 Task: Open a blank google sheet and write heading  Make a employee details data  Add 10 employee name:-  'Ethan Reynolds, Olivia Thompson, Benjamin Martinez, Emma Davis, Alexander Mitchell, Ava Rodriguez, Daniel Anderson, Mia Lewis, Christopher Scott, Sophia Harris.' in February Last week sales are  1000 to 1010. Department:-  Sales, HR, Finance,  Marketing,  IT,  Operations, Finance, HR, Sales, Marketing. Position:-  Sales Manager, HR Manager, Accountant, Marketing Specialist, IT Specialist, Operations Manager, Financial Analyst, HR Assistant, Sales Representative, Marketing Assistant.Salary (USD):-  5000,4500,4000, 3800, 4200, 5200, 3800, 2800, 3200, 2500.Start Date:-  1/15/2020,7/1/2019, 3/10/2021,2/5/2022, 11/30/2018,6/15/2020, 9/1/2021,4/20/2022, 2/10/2019,9/5/2020. Save page analysisDailySales_Analysis
Action: Mouse pressed left at (199, 229)
Screenshot: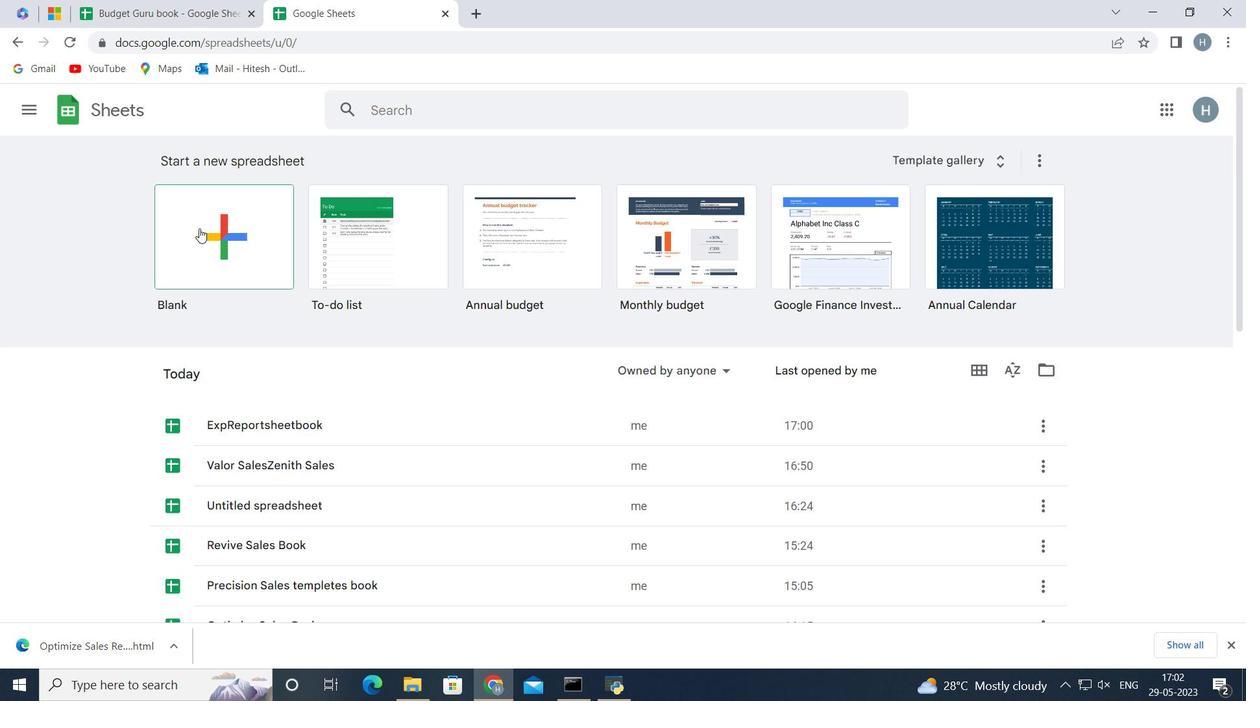 
Action: Mouse moved to (109, 229)
Screenshot: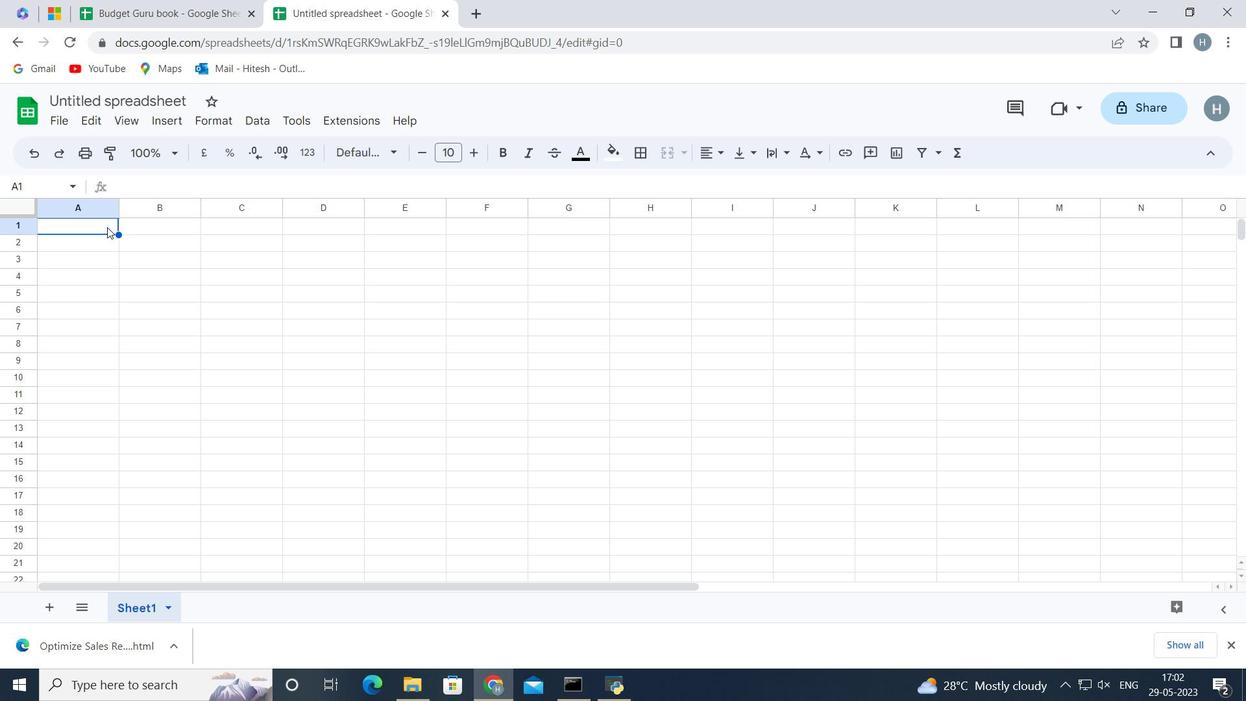 
Action: Mouse pressed left at (109, 229)
Screenshot: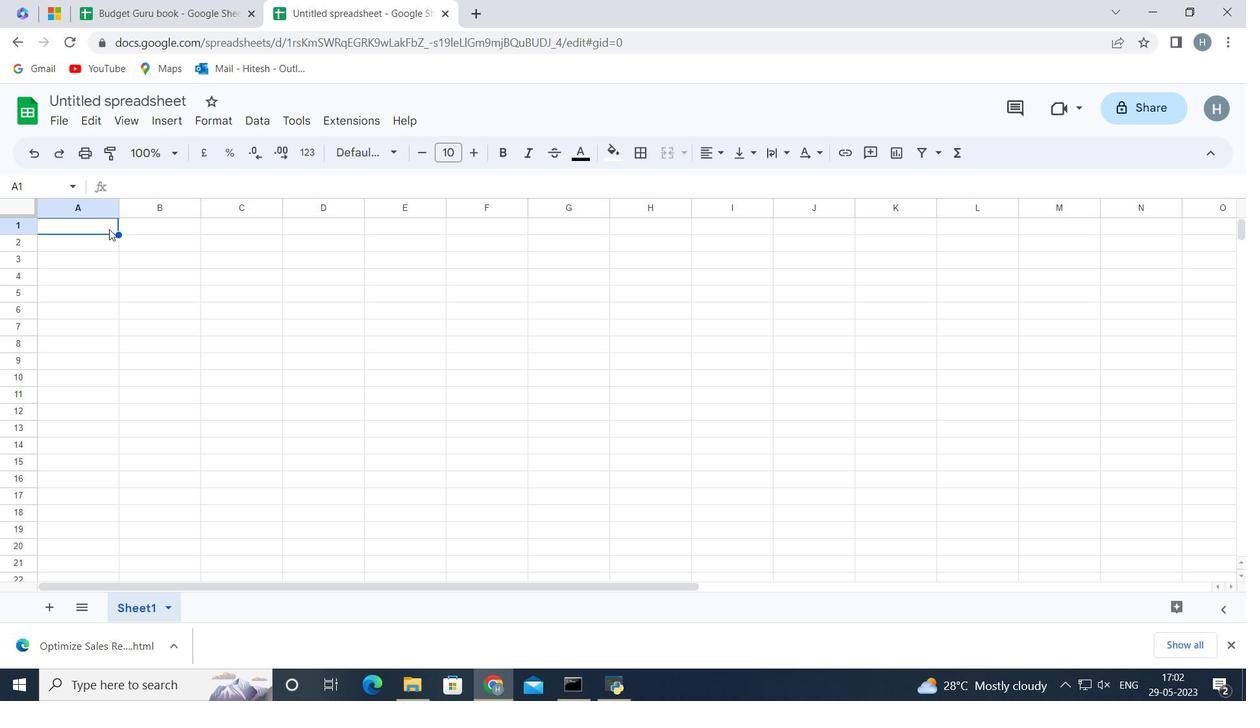 
Action: Mouse moved to (105, 234)
Screenshot: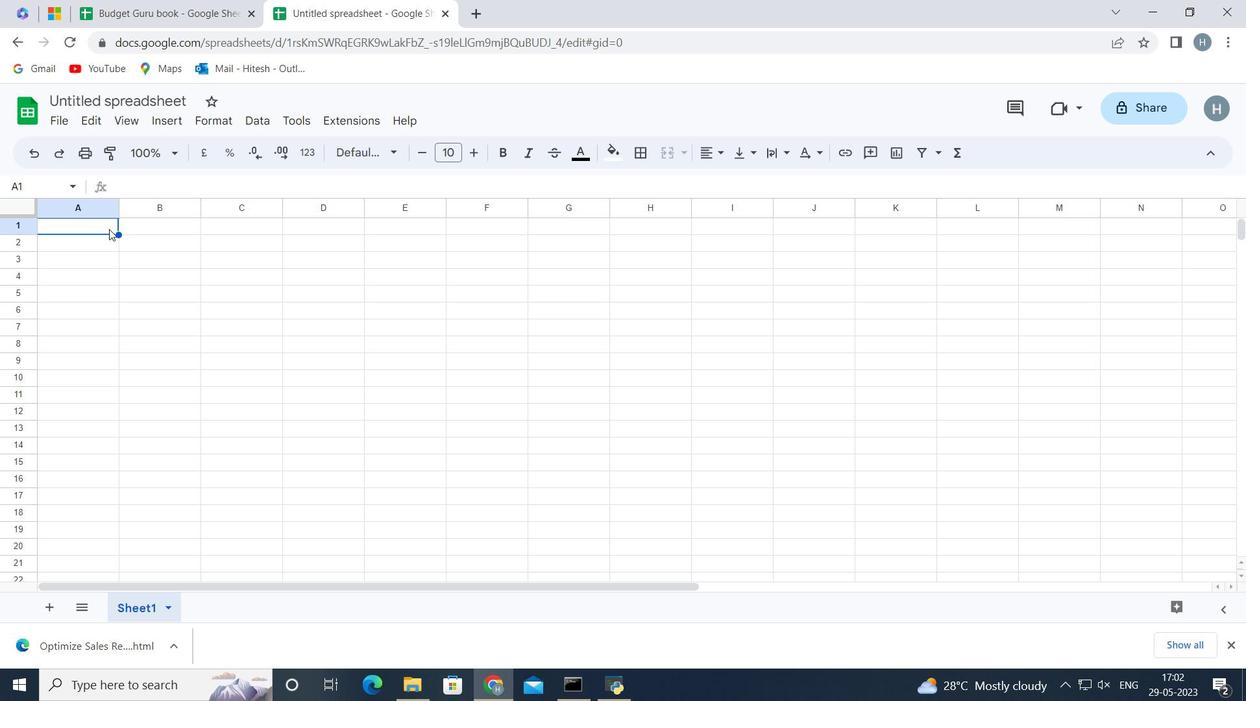 
Action: Key pressed <Key.shift>Make<Key.space>a<Key.space><Key.shift>Employee<Key.enter>
Screenshot: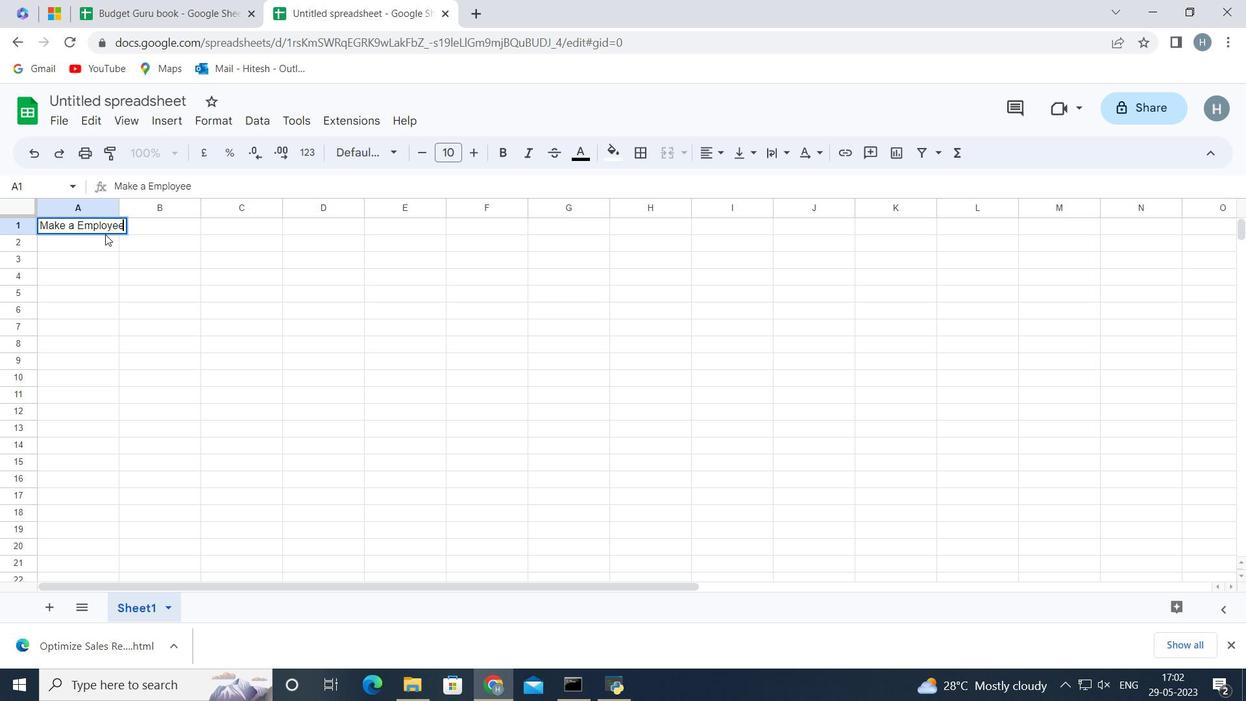 
Action: Mouse moved to (113, 226)
Screenshot: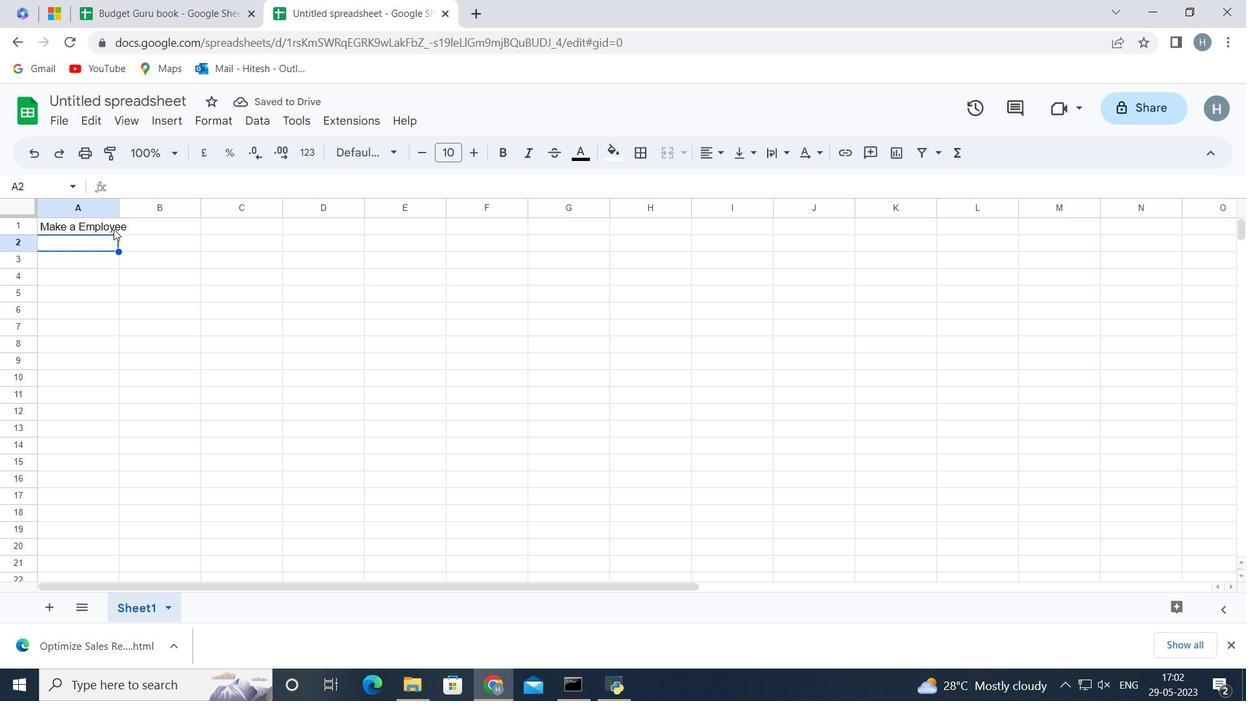 
Action: Mouse pressed left at (113, 226)
Screenshot: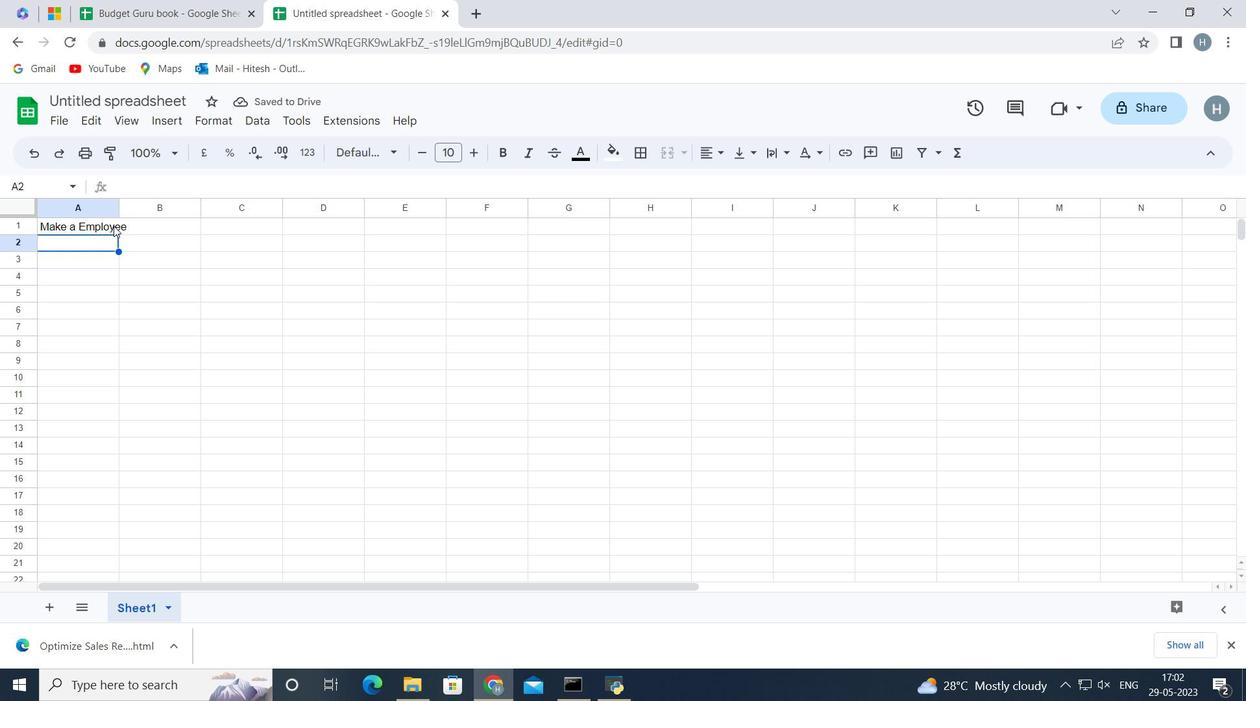 
Action: Mouse moved to (105, 244)
Screenshot: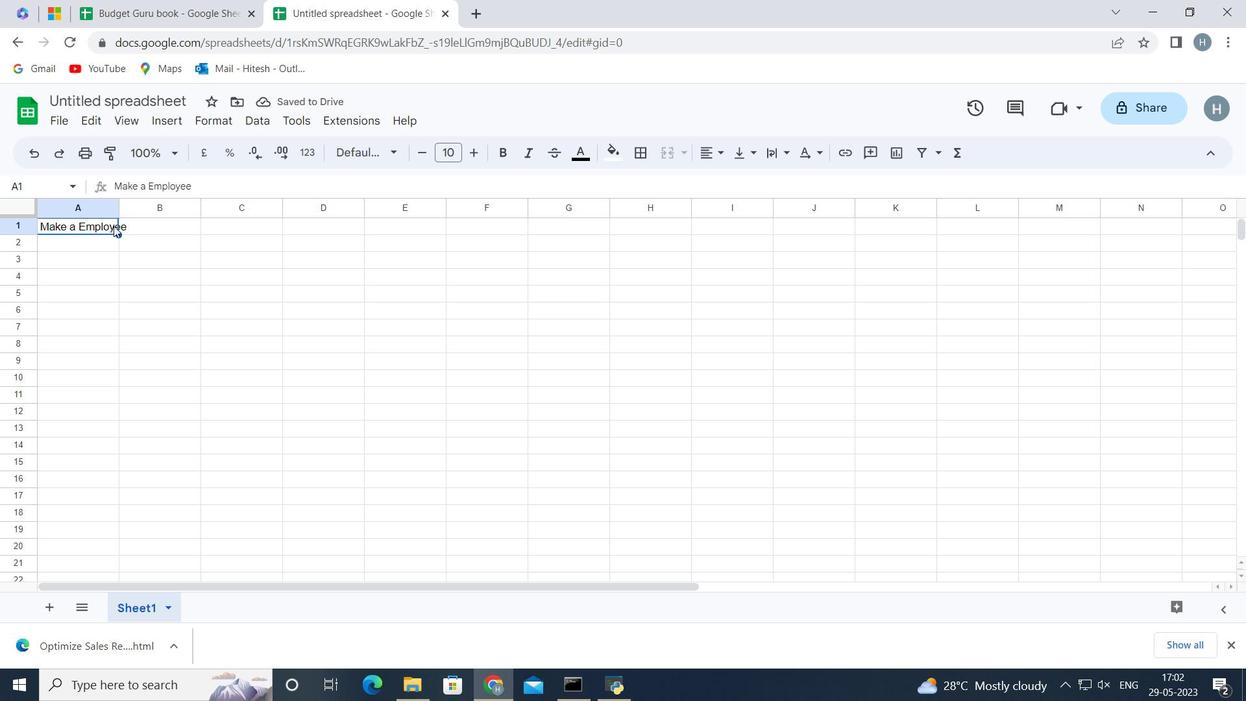 
Action: Mouse pressed left at (105, 244)
Screenshot: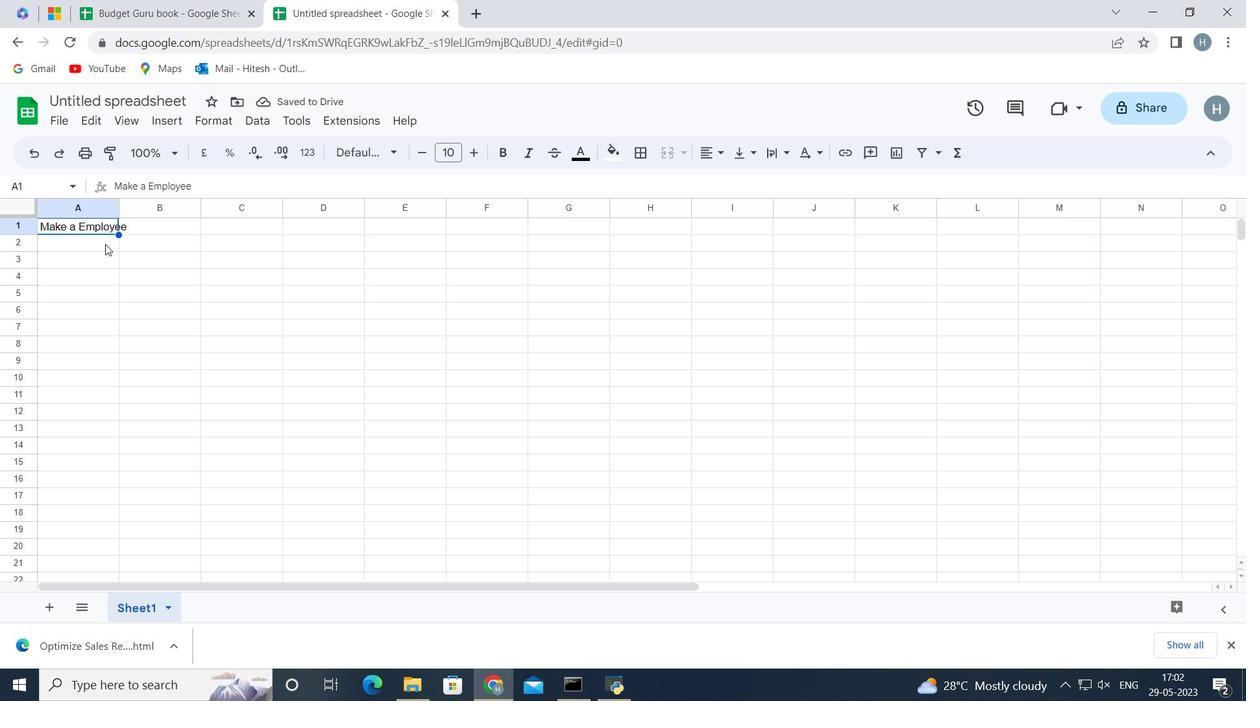 
Action: Key pressed <Key.shift>Name<Key.enter><Key.shift>Ethan<Key.space><Key.shift>Reynolds<Key.space><Key.enter><Key.shift_r>Olivia<Key.space><Key.shift>Thompson<Key.enter><Key.shift>Benjamin<Key.space><Key.shift_r>Martinez<Key.space><Key.enter><Key.shift>Emma<Key.space><Key.shift>Davis<Key.space><Key.enter><Key.shift>Alexander<Key.space><Key.shift_r><Key.shift_r><Key.shift_r>Mitchell<Key.enter><Key.shift>Ava<Key.space><Key.shift><Key.shift><Key.shift>Rodriguez<Key.space><Key.enter><Key.shift>Daniel<Key.space><Key.shift>Anderson<Key.space><Key.enter><Key.shift_r><Key.shift_r><Key.shift_r>Mia<Key.space><Key.shift_r>Lewis<Key.space><Key.enter><Key.shift>Christo[<Key.backspace>pher<Key.space><Key.shift>Scott<Key.space><Key.enter><Key.shift>Sophia<Key.space><Key.shift>Harris<Key.enter>
Screenshot: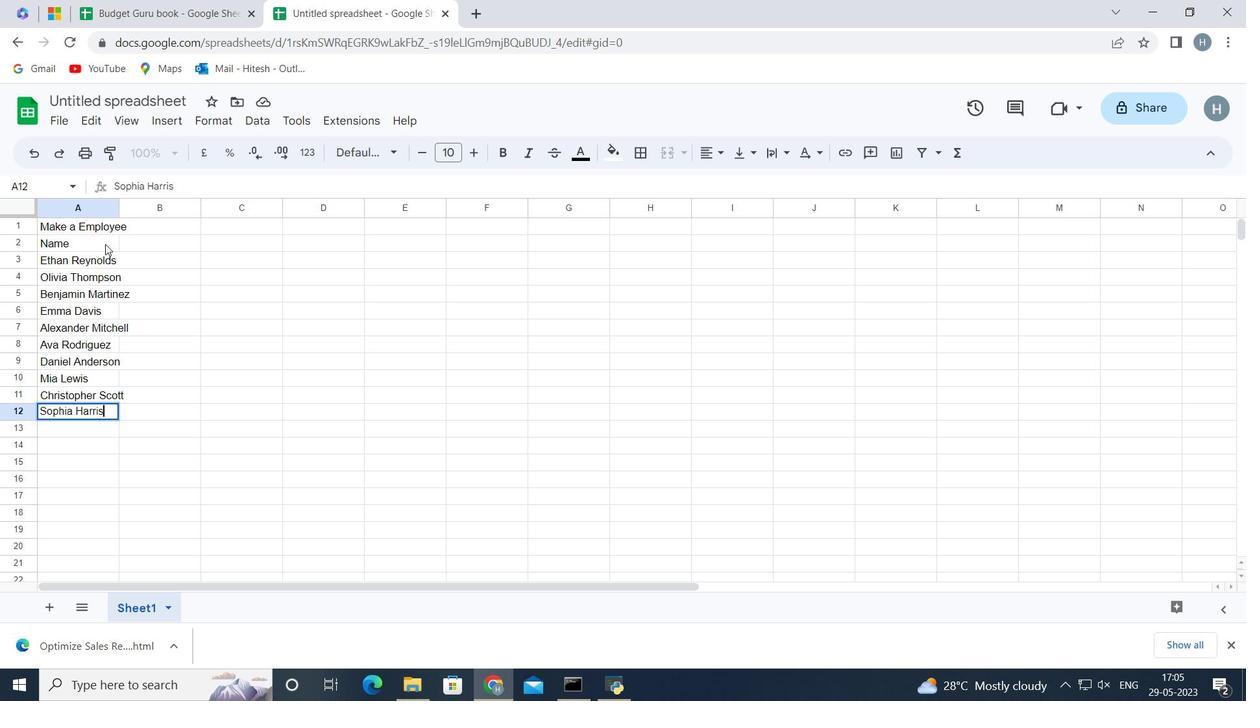 
Action: Mouse moved to (164, 244)
Screenshot: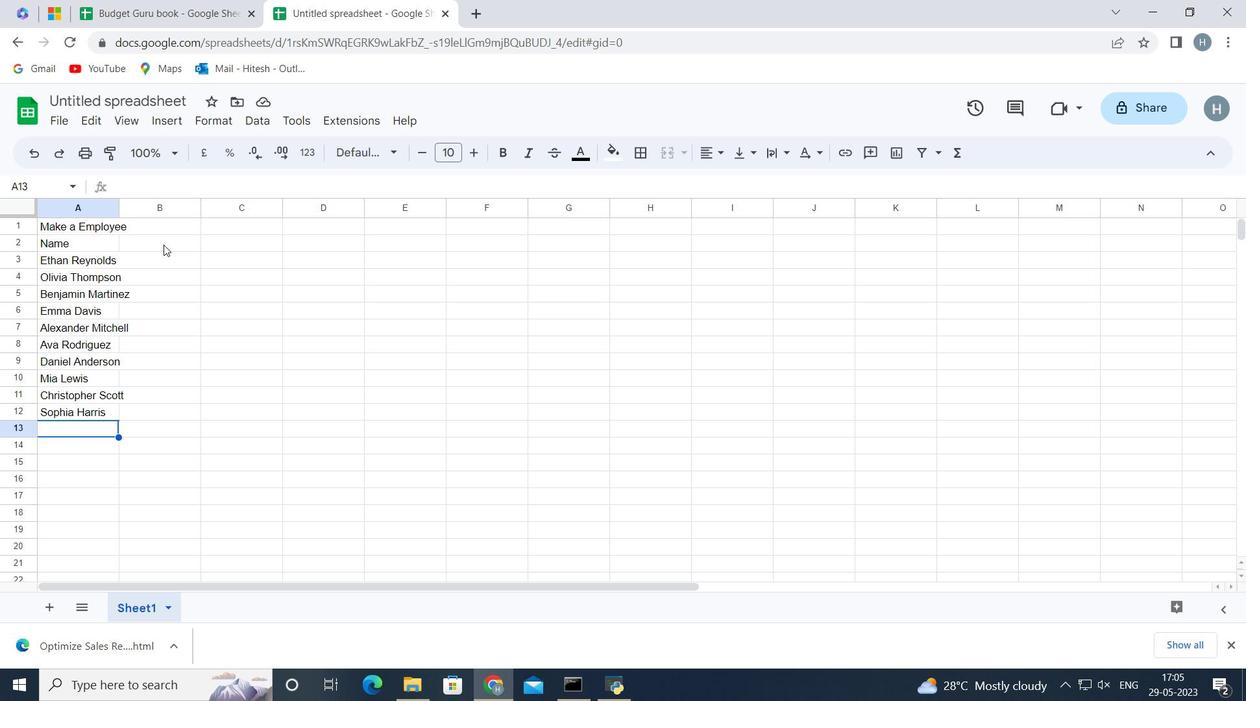
Action: Mouse pressed left at (164, 244)
Screenshot: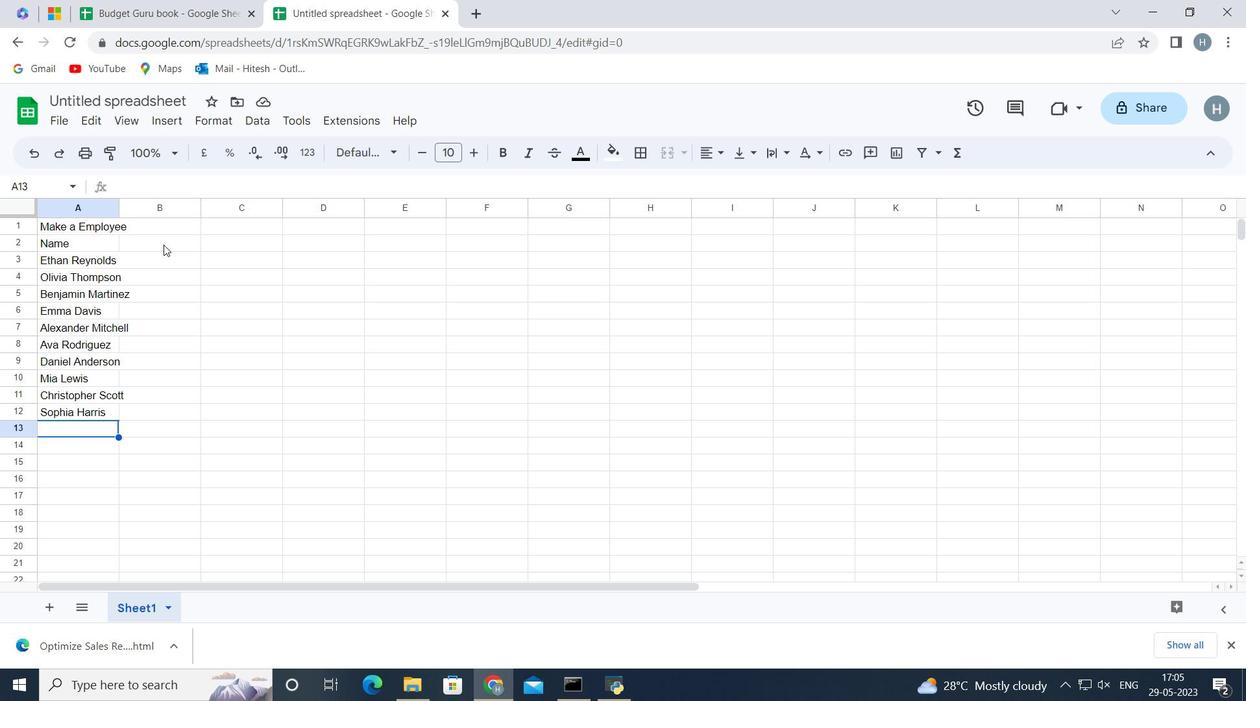 
Action: Mouse moved to (166, 245)
Screenshot: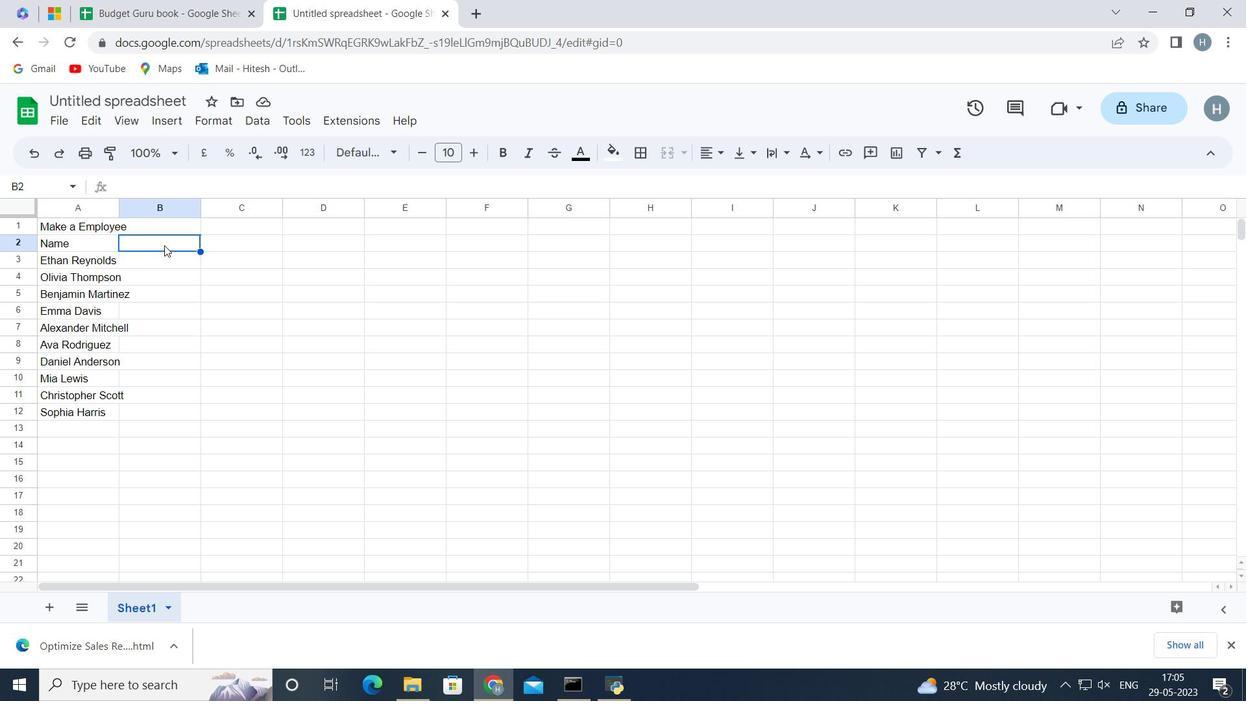 
Action: Key pressed <Key.shift><Key.shift><Key.shift><Key.shift><Key.shift><Key.shift><Key.shift><Key.shift><Key.shift><Key.shift><Key.shift><Key.shift><Key.shift><Key.shift><Key.shift><Key.shift><Key.shift><Key.shift><Key.shift><Key.shift><Key.shift><Key.shift><Key.shift><Key.shift><Key.shift><Key.shift><Key.shift><Key.shift><Key.shift><Key.shift><Key.shift><Key.shift><Key.shift><Key.shift><Key.shift><Key.shift><Key.shift><Key.shift><Key.shift><Key.shift><Key.shift><Key.shift><Key.shift><Key.shift><Key.shift><Key.shift><Key.shift><Key.shift><Key.shift><Key.shift><Key.shift><Key.shift><Key.shift><Key.shift><Key.shift><Key.shift><Key.shift><Key.shift><Key.shift><Key.shift><Key.shift><Key.shift><Key.shift><Key.shift><Key.shift><Key.shift><Key.shift><Key.shift><Key.shift><Key.shift><Key.shift><Key.shift><Key.shift><Key.shift><Key.shift><Key.shift><Key.shift><Key.shift><Key.shift><Key.shift><Key.shift><Key.shift><Key.shift><Key.shift><Key.shift><Key.shift><Key.shift><Key.shift><Key.shift><Key.shift><Key.shift><Key.shift><Key.shift><Key.shift><Key.shift><Key.shift><Key.shift>
Screenshot: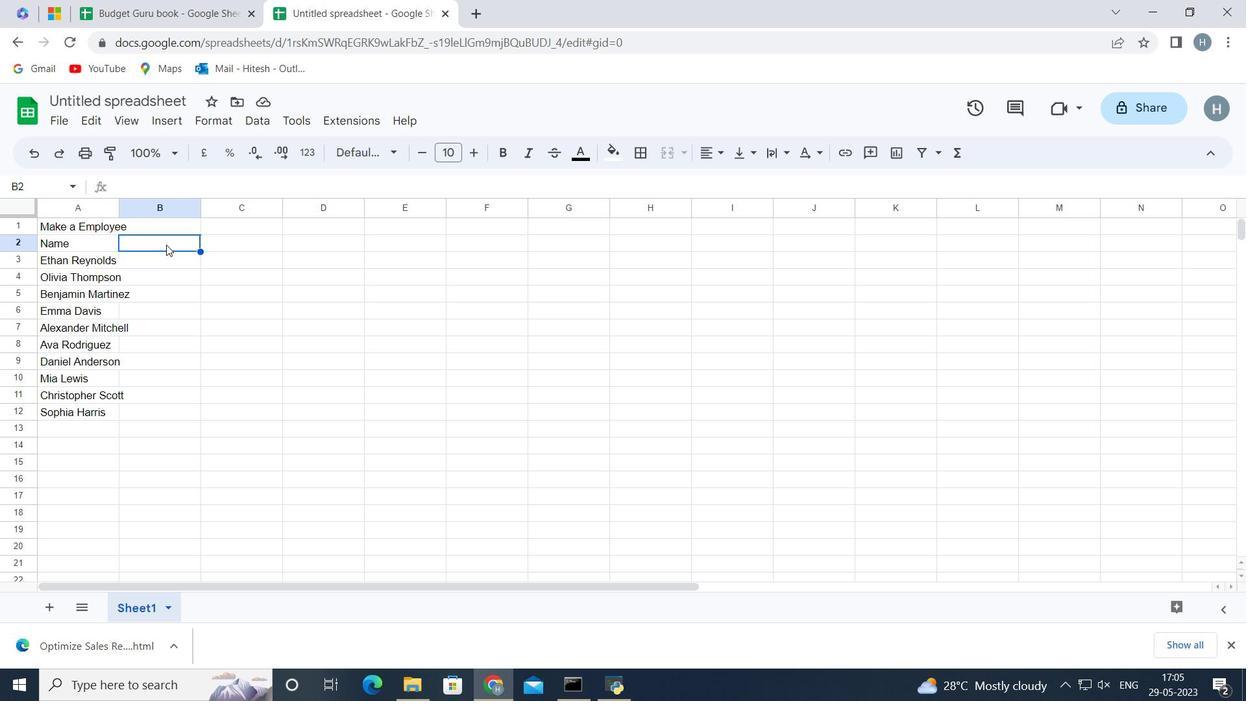 
Action: Mouse moved to (237, 218)
Screenshot: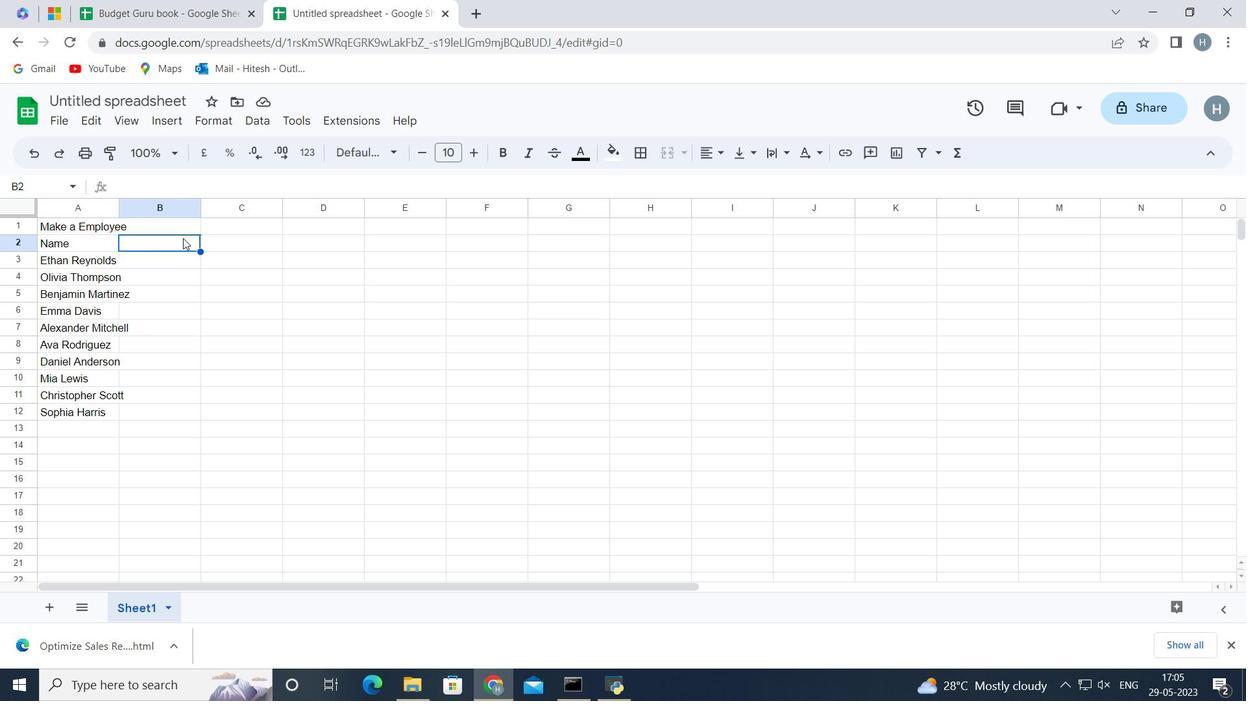 
Action: Key pressed <Key.shift>
Screenshot: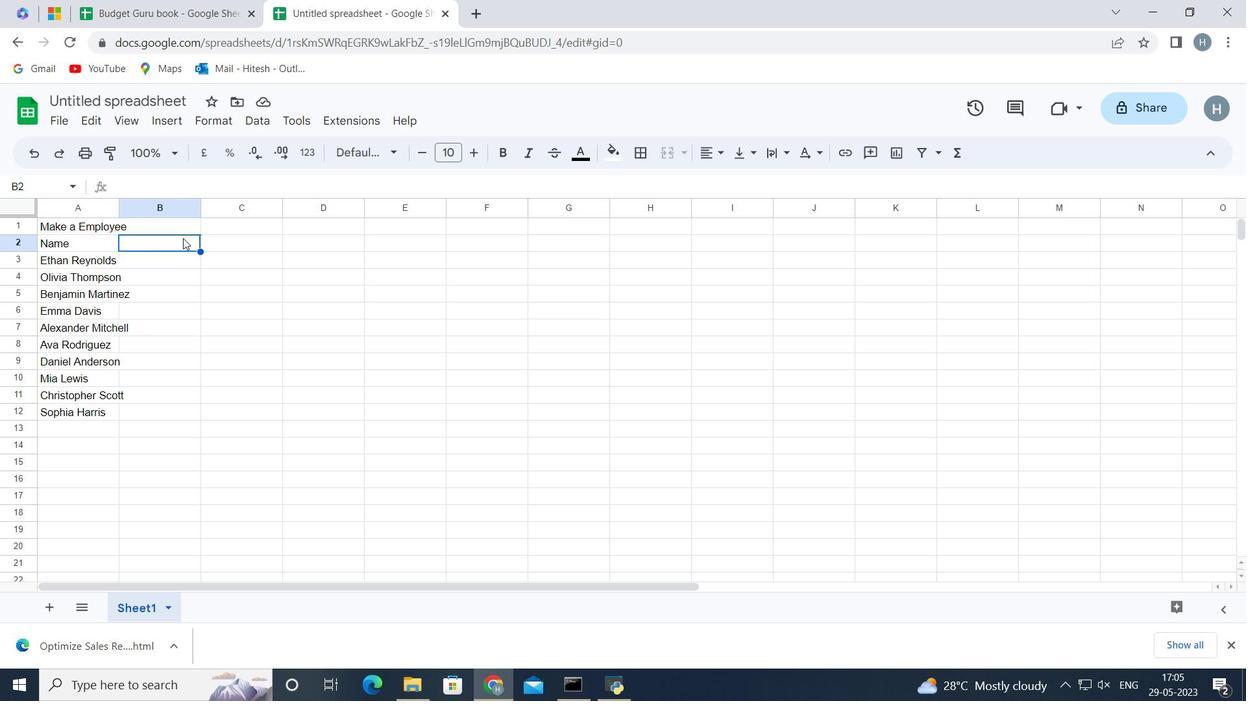
Action: Mouse moved to (263, 210)
Screenshot: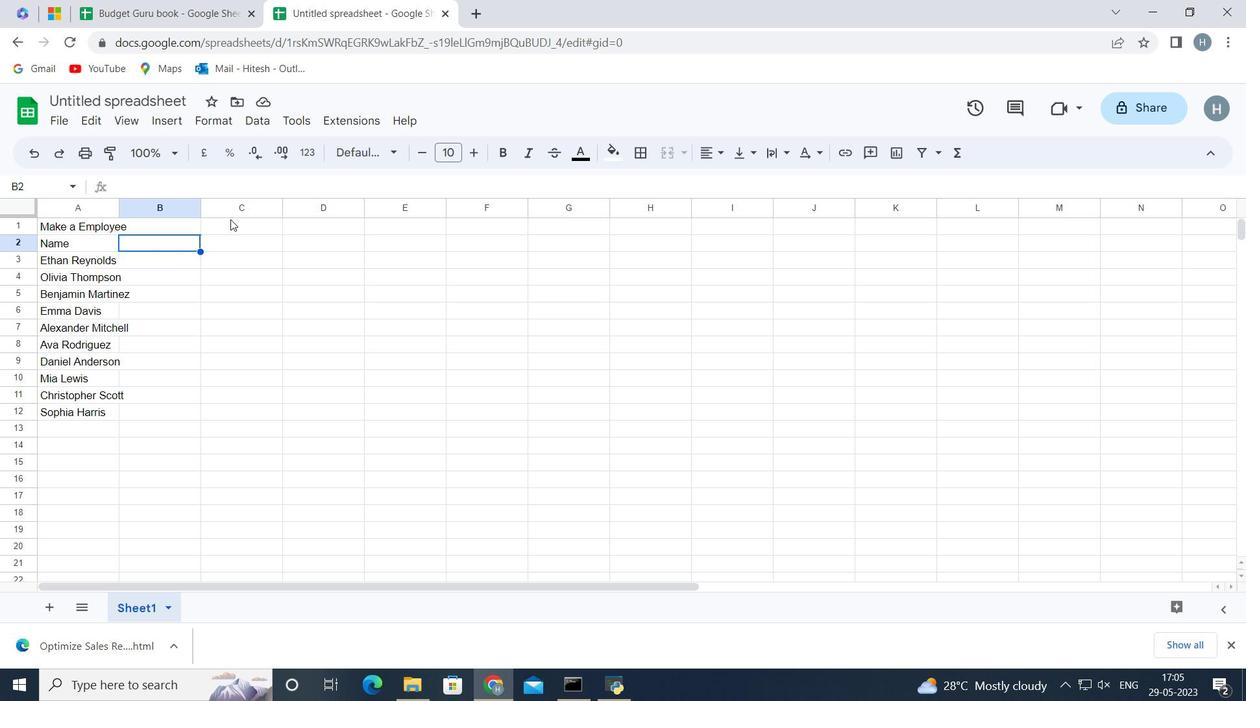 
Action: Key pressed <Key.shift><Key.shift><Key.shift><Key.shift><Key.shift><Key.shift><Key.shift><Key.shift><Key.shift><Key.shift><Key.shift><Key.shift><Key.shift><Key.shift><Key.shift><Key.shift><Key.shift><Key.shift><Key.shift><Key.shift><Key.shift><Key.shift><Key.shift><Key.shift><Key.shift><Key.shift><Key.shift><Key.shift><Key.shift><Key.shift><Key.shift><Key.shift><Key.shift><Key.shift><Key.shift><Key.shift><Key.shift><Key.shift><Key.shift><Key.shift><Key.shift><Key.shift><Key.shift><Key.shift><Key.shift><Key.shift><Key.shift><Key.shift><Key.shift><Key.shift><Key.shift><Key.shift><Key.shift><Key.shift><Key.shift><Key.shift><Key.shift><Key.shift><Key.shift><Key.shift><Key.shift><Key.shift><Key.shift><Key.shift><Key.shift><Key.shift><Key.shift><Key.shift><Key.shift><Key.shift><Key.shift><Key.shift><Key.shift><Key.shift><Key.shift><Key.shift><Key.shift><Key.shift><Key.shift><Key.shift><Key.shift><Key.shift><Key.shift><Key.shift><Key.shift><Key.shift><Key.shift><Key.shift><Key.shift><Key.shift><Key.shift><Key.shift><Key.shift><Key.shift><Key.shift><Key.shift><Key.shift><Key.shift><Key.shift><Key.shift><Key.shift><Key.shift><Key.shift><Key.shift><Key.shift><Key.shift><Key.shift><Key.shift><Key.shift><Key.shift><Key.shift><Key.shift><Key.shift><Key.shift><Key.shift><Key.shift><Key.shift><Key.shift><Key.shift><Key.shift><Key.shift><Key.shift><Key.shift><Key.shift><Key.shift><Key.shift><Key.shift><Key.shift><Key.shift><Key.shift><Key.shift><Key.shift><Key.shift><Key.shift><Key.shift><Key.shift><Key.shift><Key.shift><Key.shift><Key.shift><Key.shift><Key.shift><Key.shift><Key.shift><Key.shift><Key.shift><Key.shift><Key.shift><Key.shift>
Screenshot: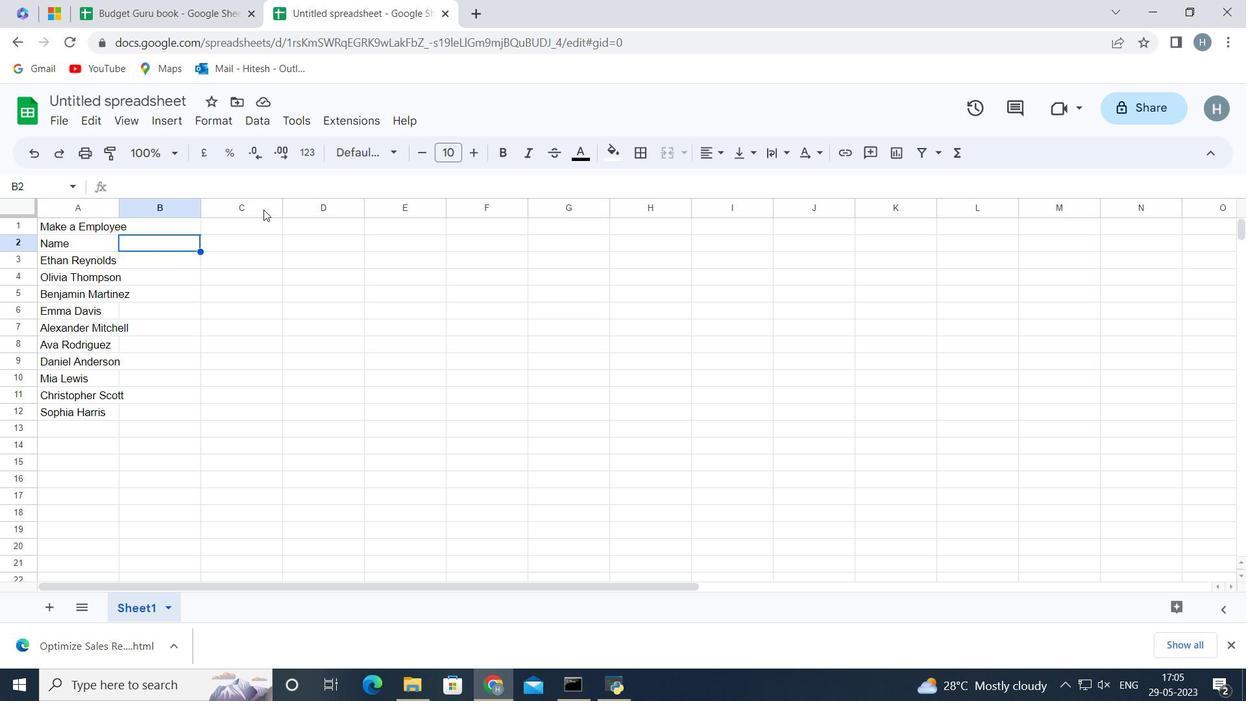 
Action: Mouse moved to (318, 192)
Screenshot: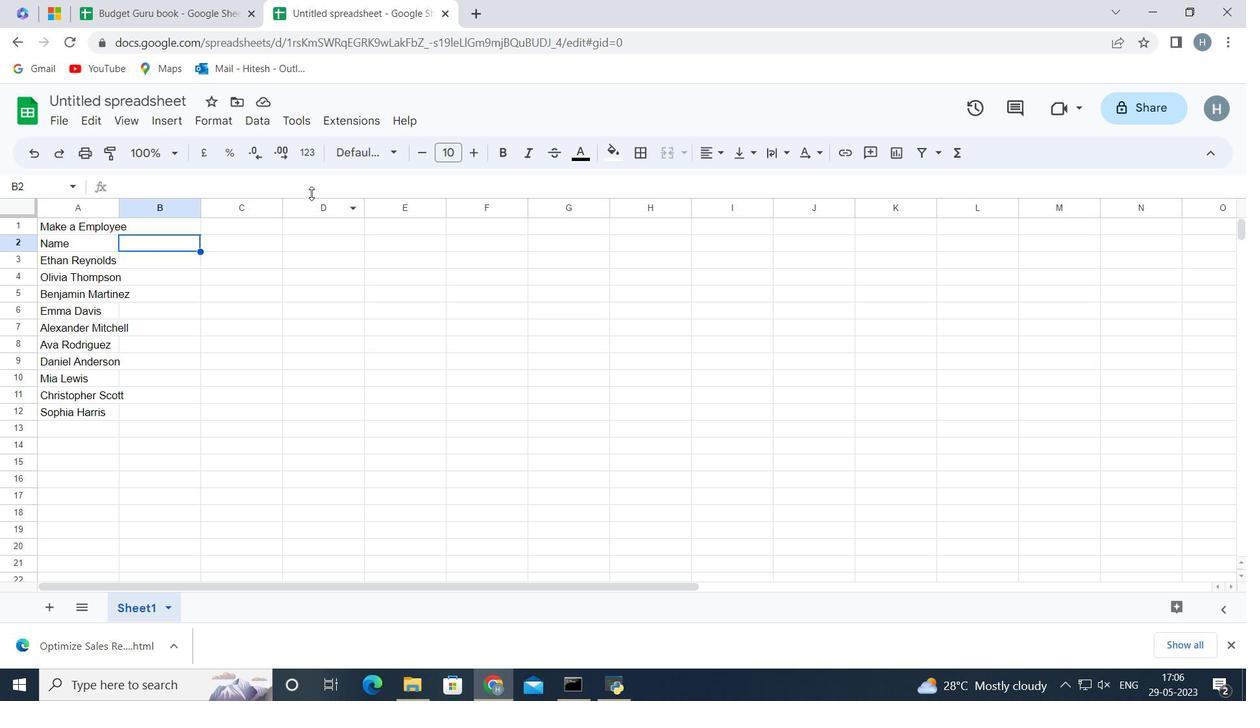
Action: Key pressed <Key.shift>Sales<Key.space><Key.left><Key.left><Key.left><Key.right>
Screenshot: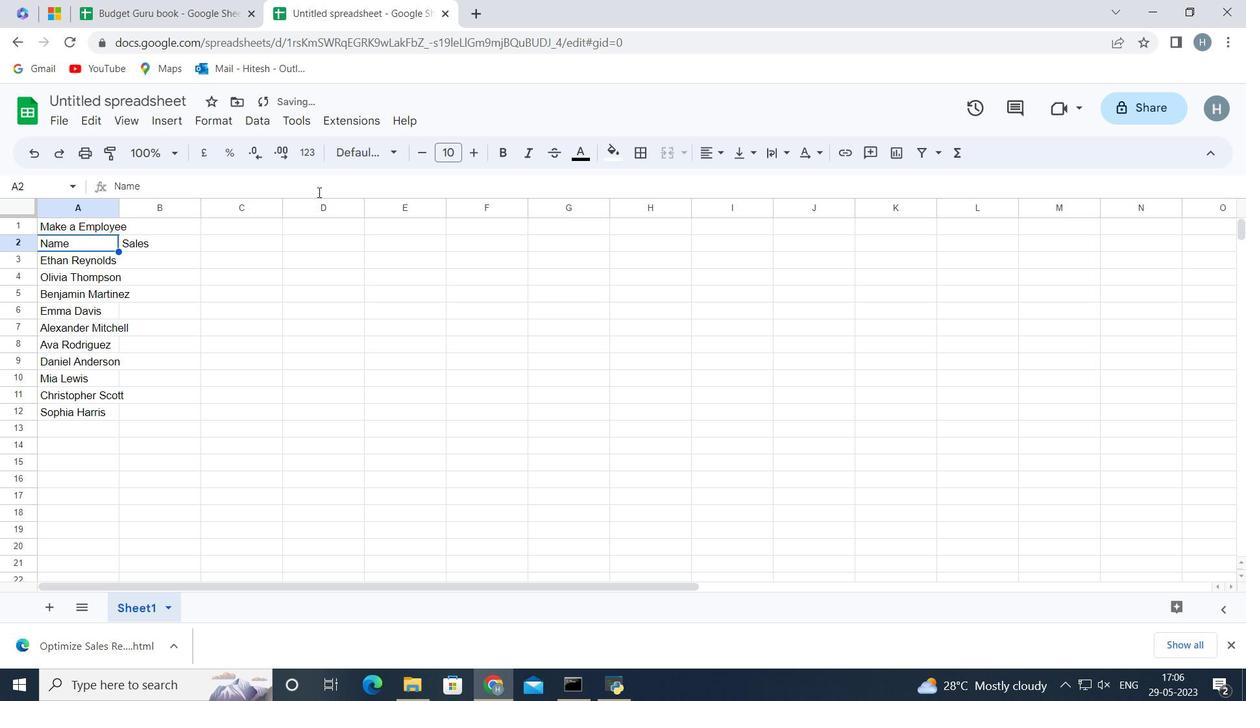 
Action: Mouse moved to (148, 184)
Screenshot: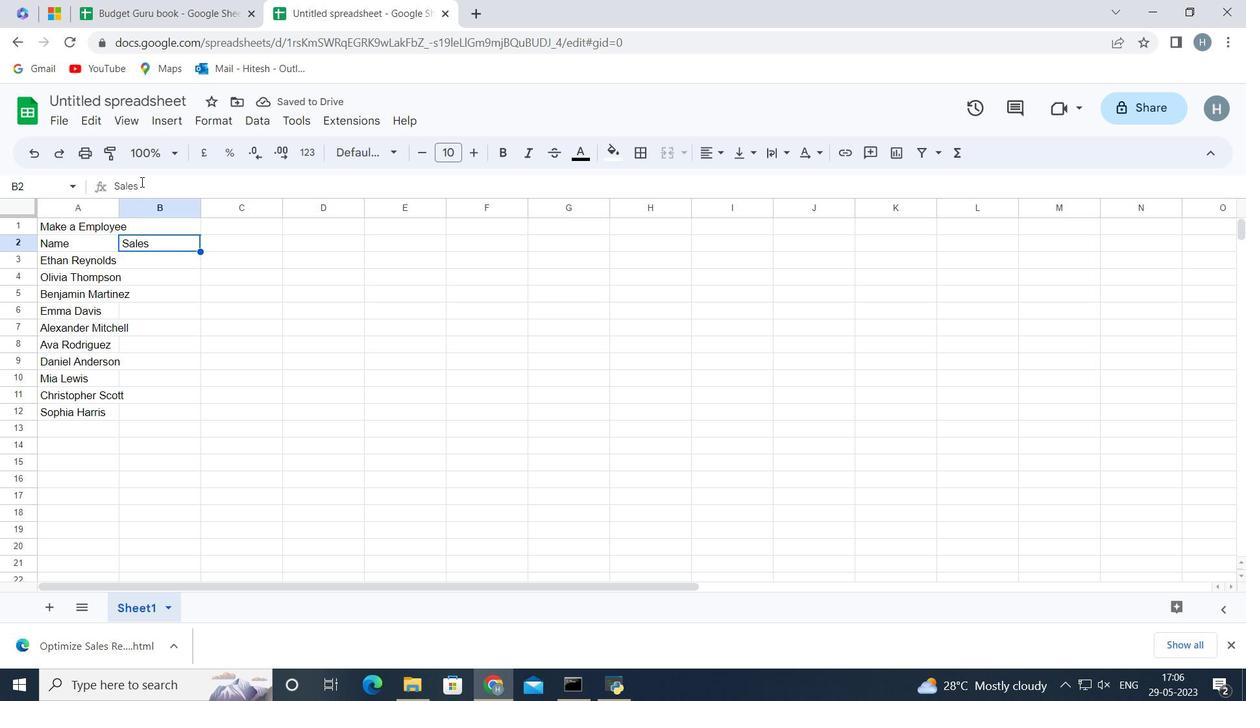 
Action: Mouse pressed left at (148, 184)
Screenshot: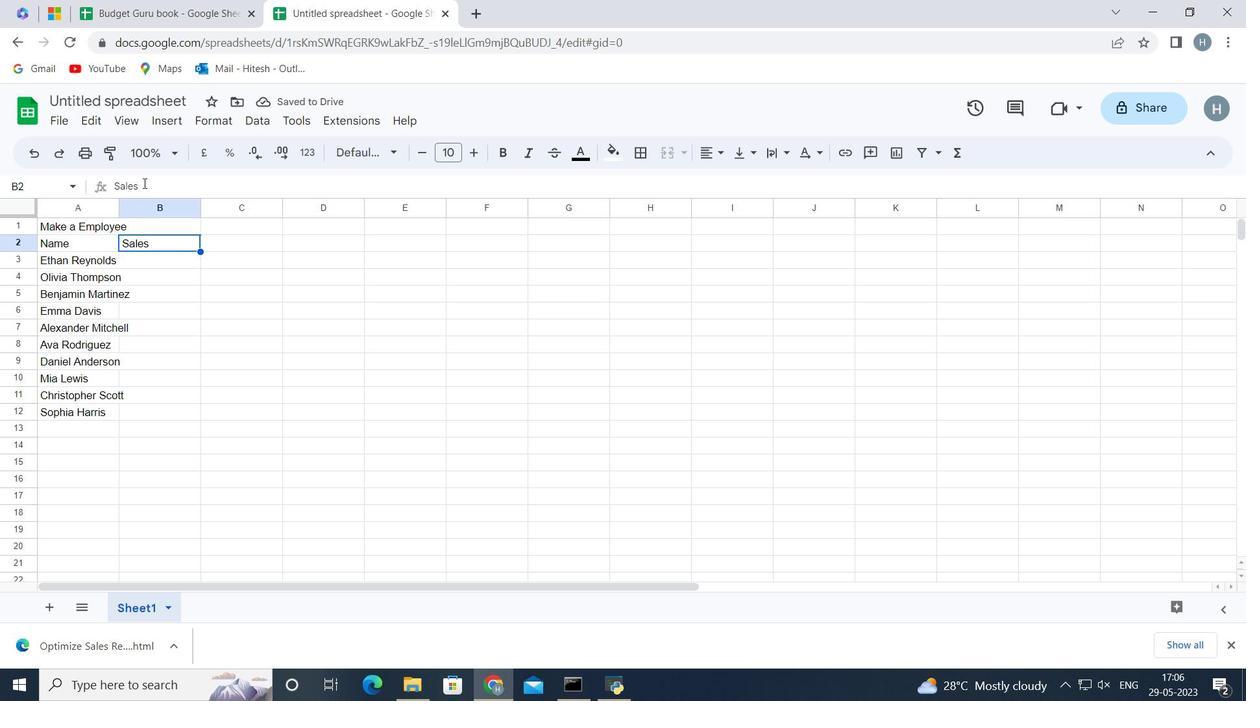 
Action: Key pressed <Key.left><Key.left><Key.left><Key.left><Key.left><Key.left><Key.left><Key.shift>February<Key.space>last<Key.space>week<Key.space><Key.enter>
Screenshot: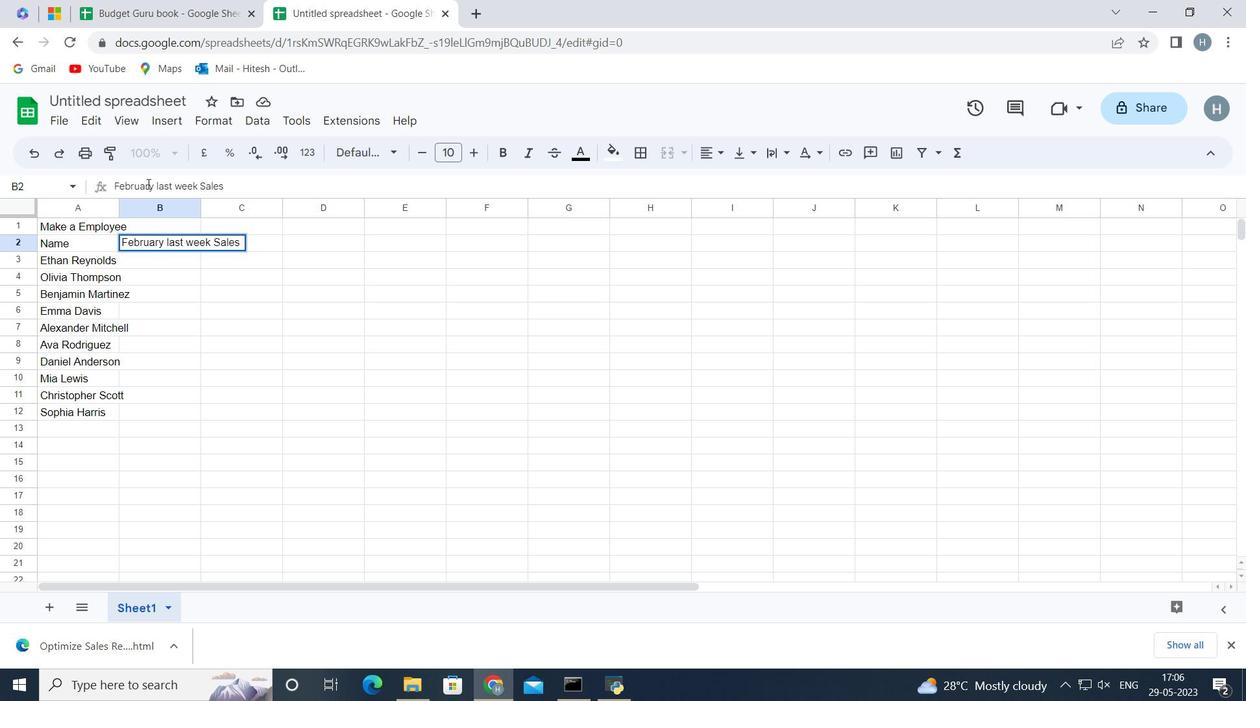 
Action: Mouse moved to (179, 255)
Screenshot: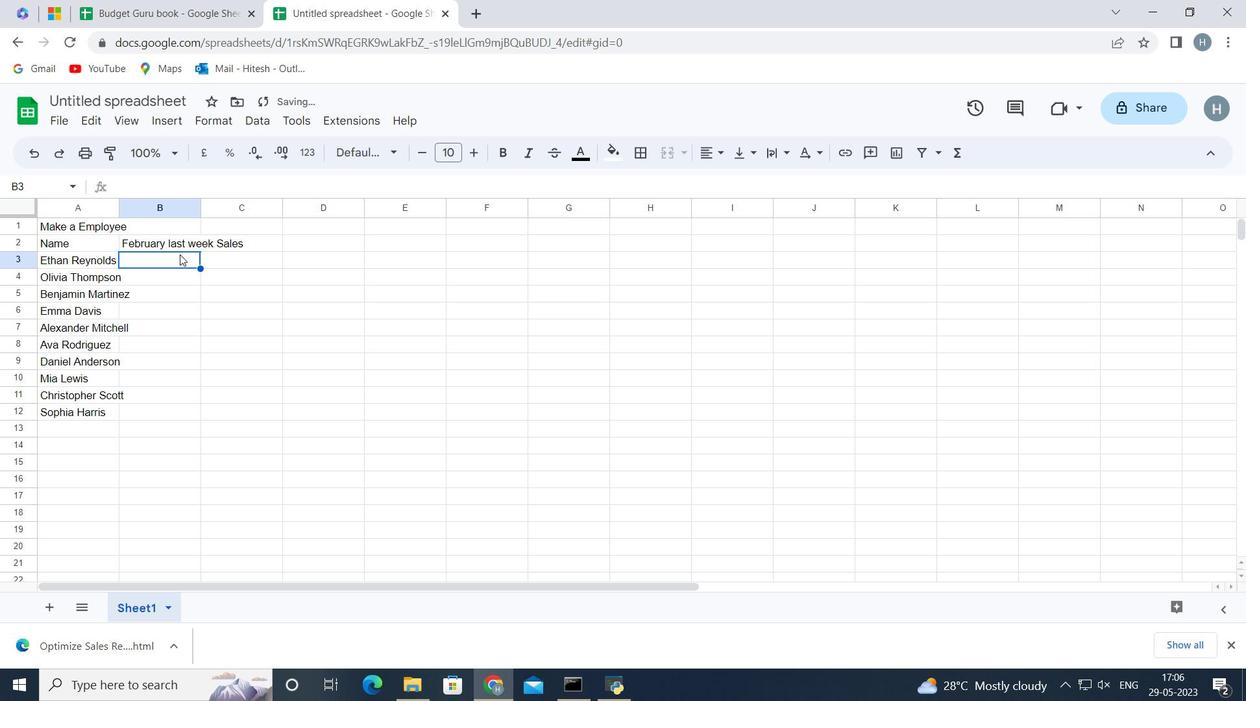 
Action: Key pressed 1001<Key.enter>1009<Key.enter>1004<Key.enter>1010<Key.enter>1002<Key.enter>1007<Key.enter>1009<Key.enter><Key.up><Key.backspace>1006<Key.enter>1002<Key.enter>1008<Key.enter>
Screenshot: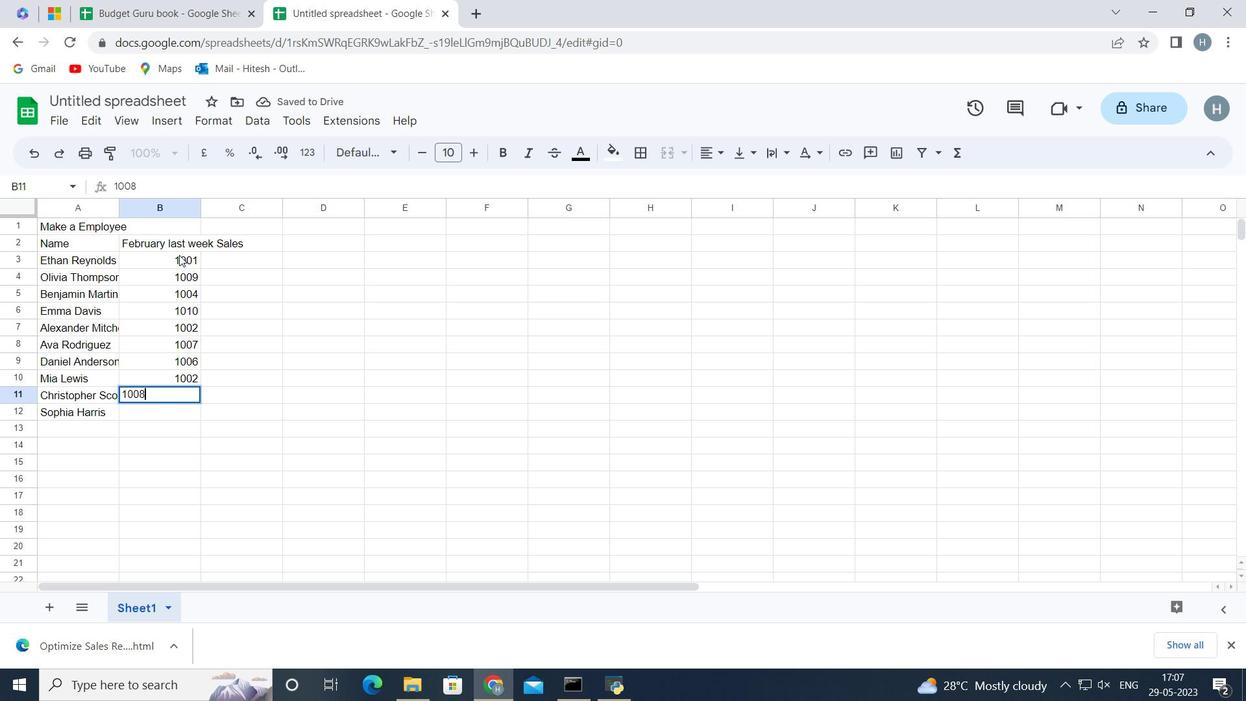
Action: Mouse moved to (195, 373)
Screenshot: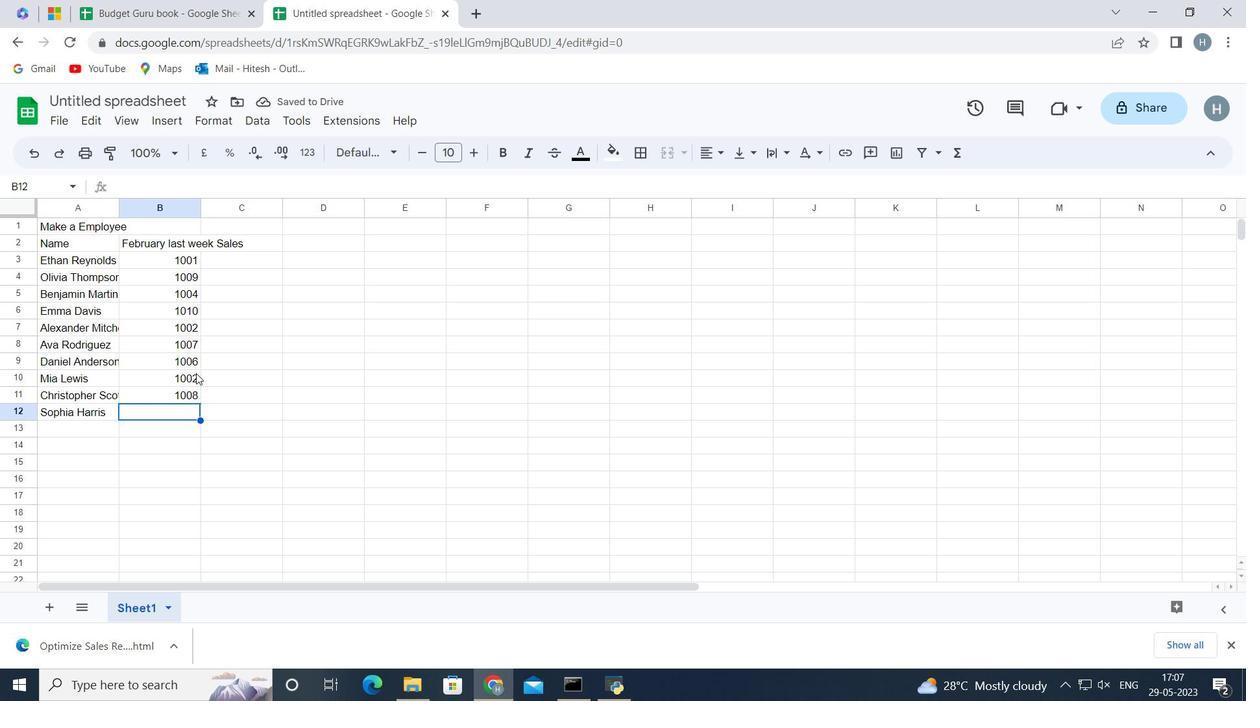 
Action: Mouse pressed left at (195, 373)
Screenshot: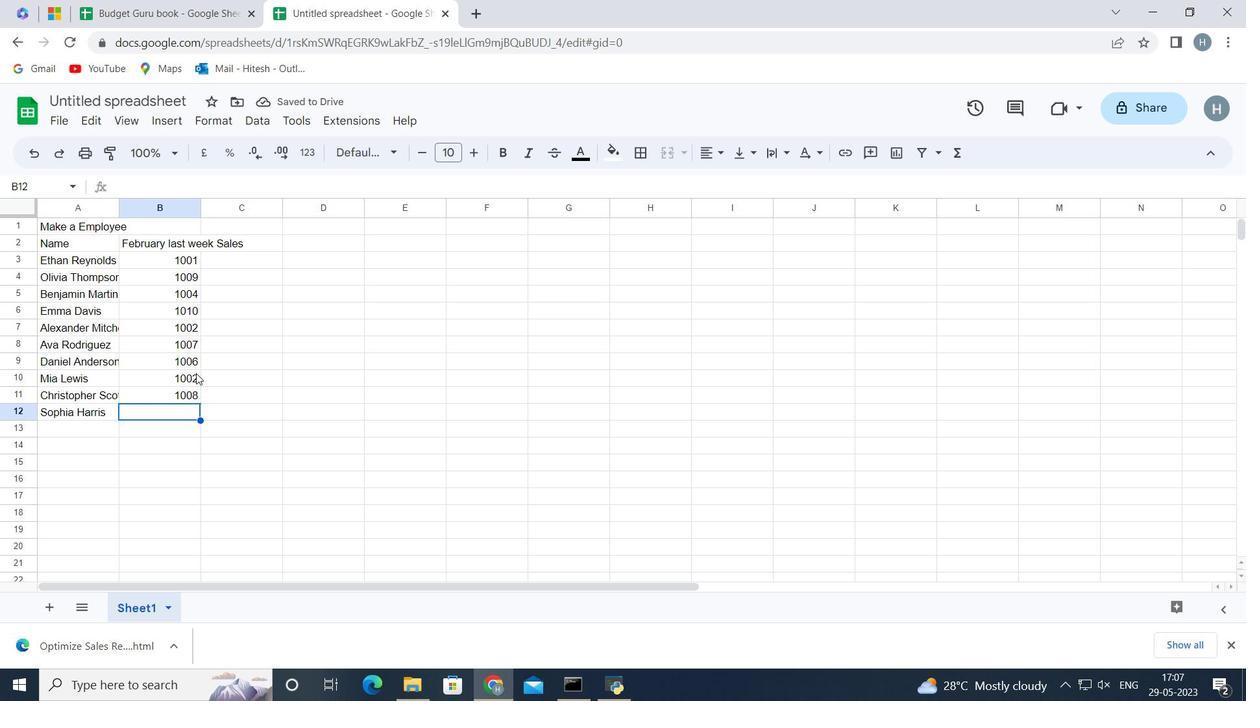 
Action: Mouse moved to (228, 188)
Screenshot: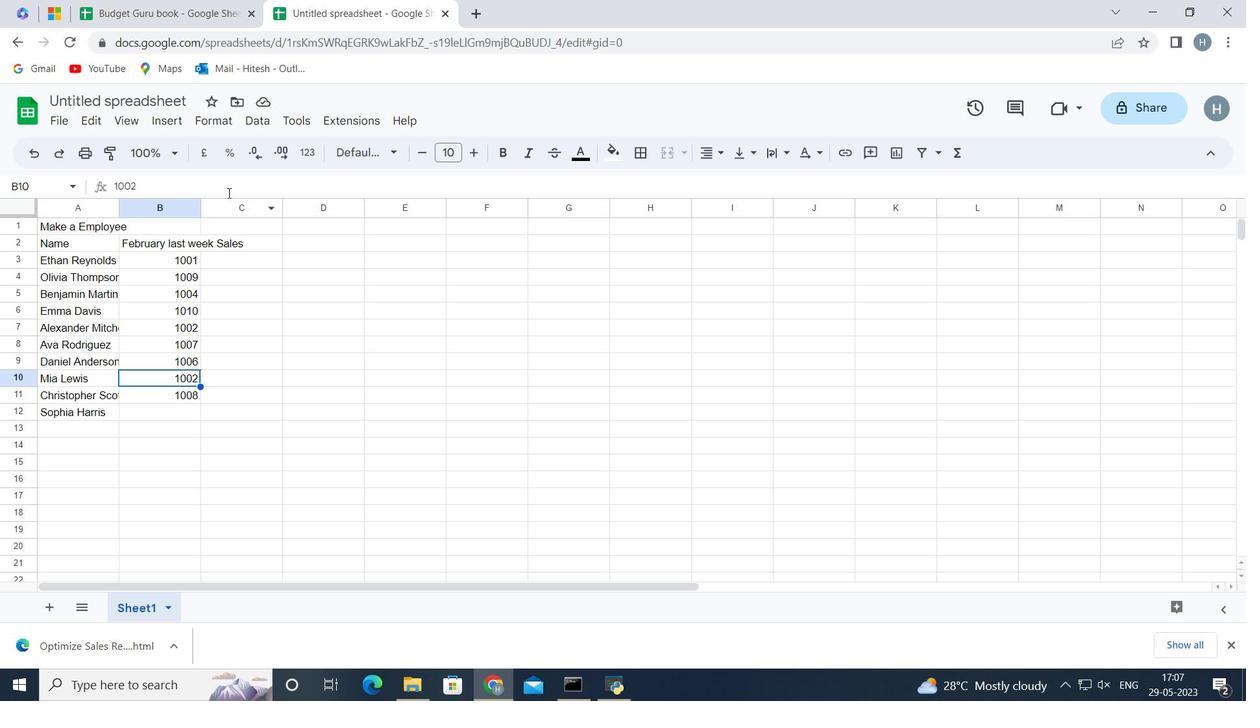 
Action: Mouse pressed left at (228, 188)
Screenshot: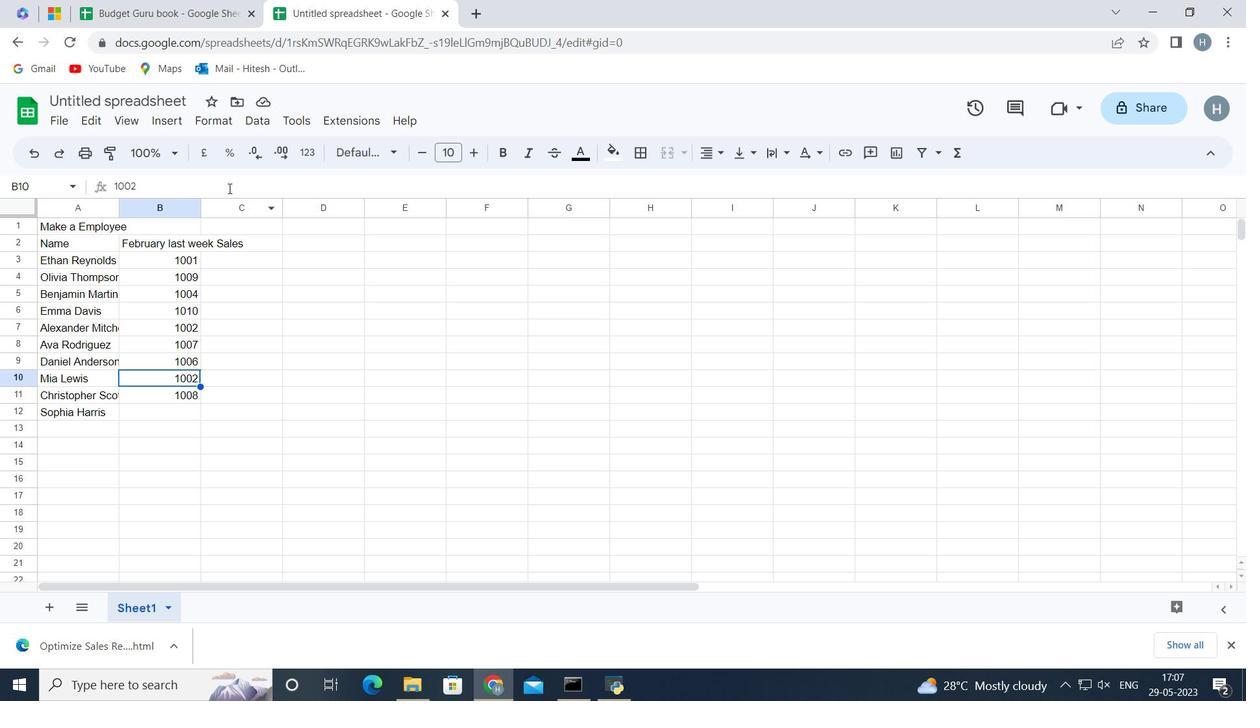 
Action: Key pressed <Key.backspace>3
Screenshot: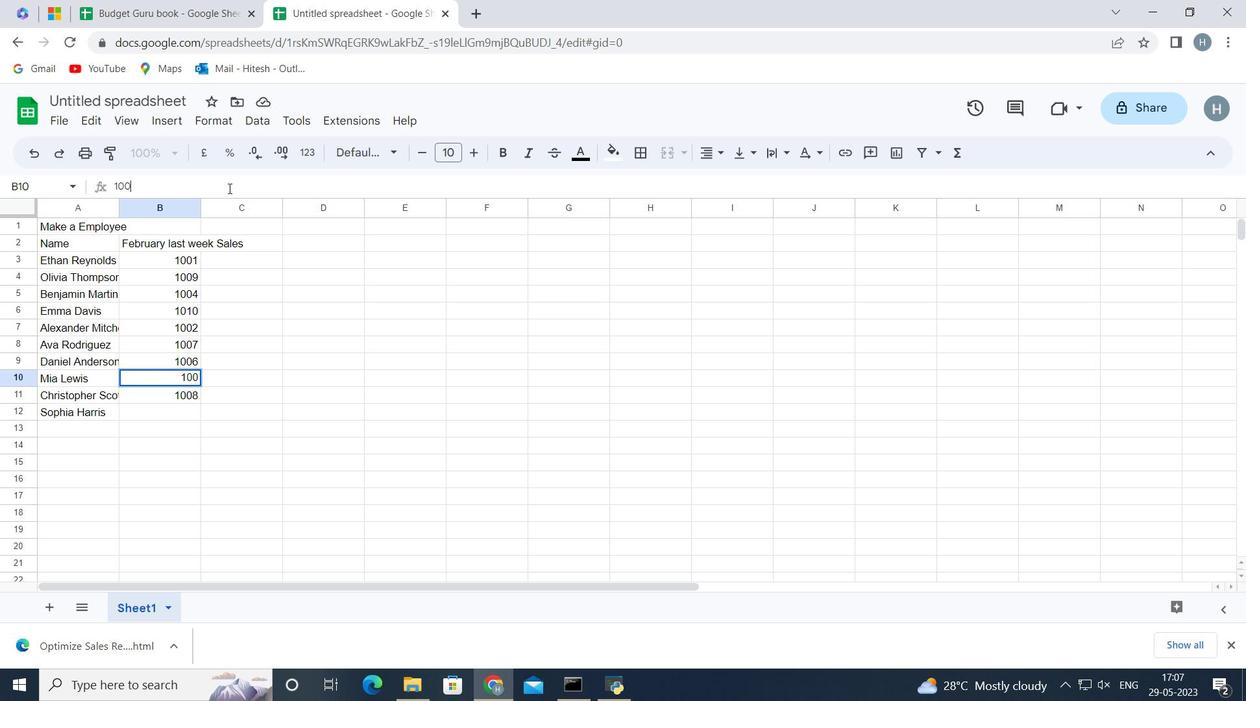 
Action: Mouse moved to (241, 216)
Screenshot: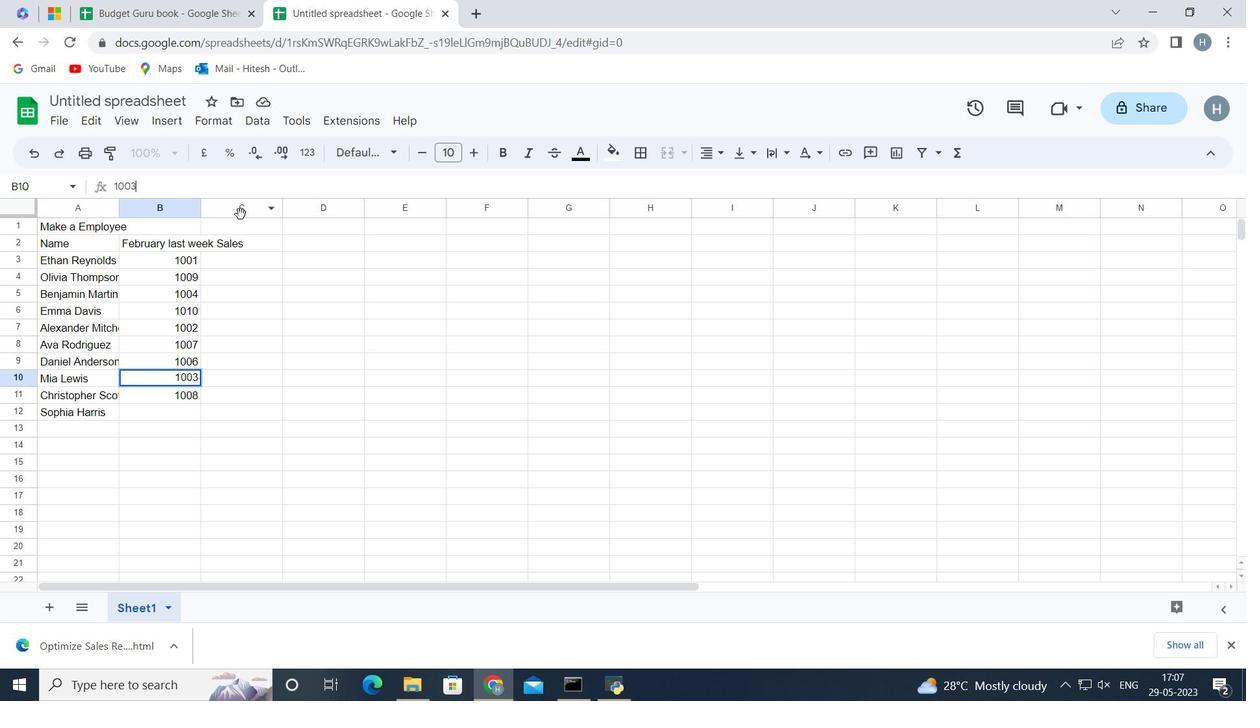 
Action: Key pressed <Key.enter>
Screenshot: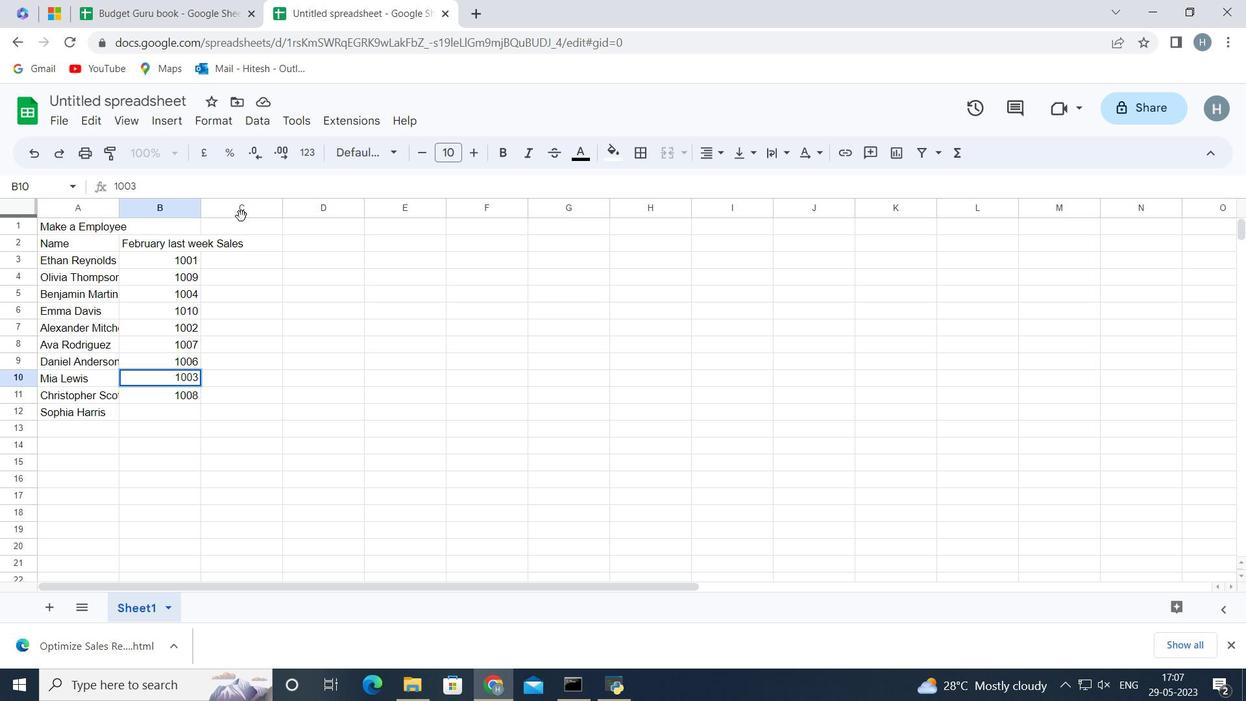 
Action: Mouse moved to (208, 378)
Screenshot: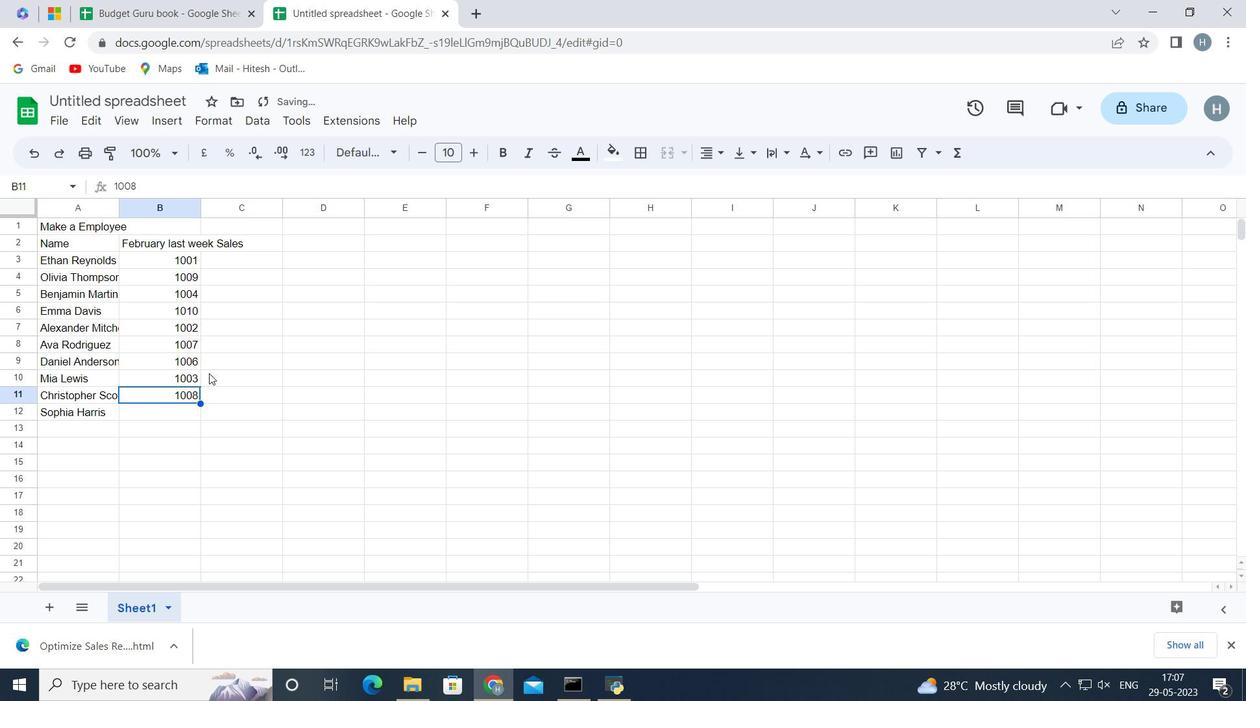 
Action: Key pressed <Key.enter>100<Key.backspace><Key.backspace><Key.backspace><Key.enter>1005<Key.enter>
Screenshot: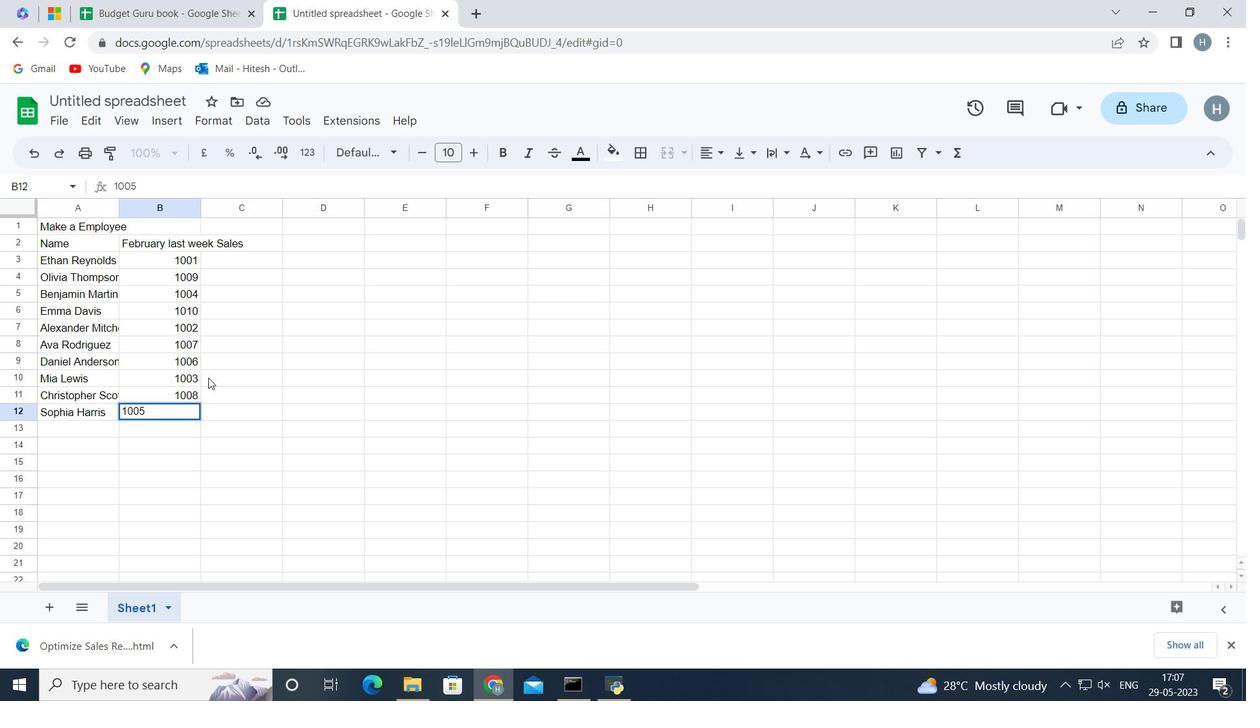 
Action: Mouse moved to (257, 240)
Screenshot: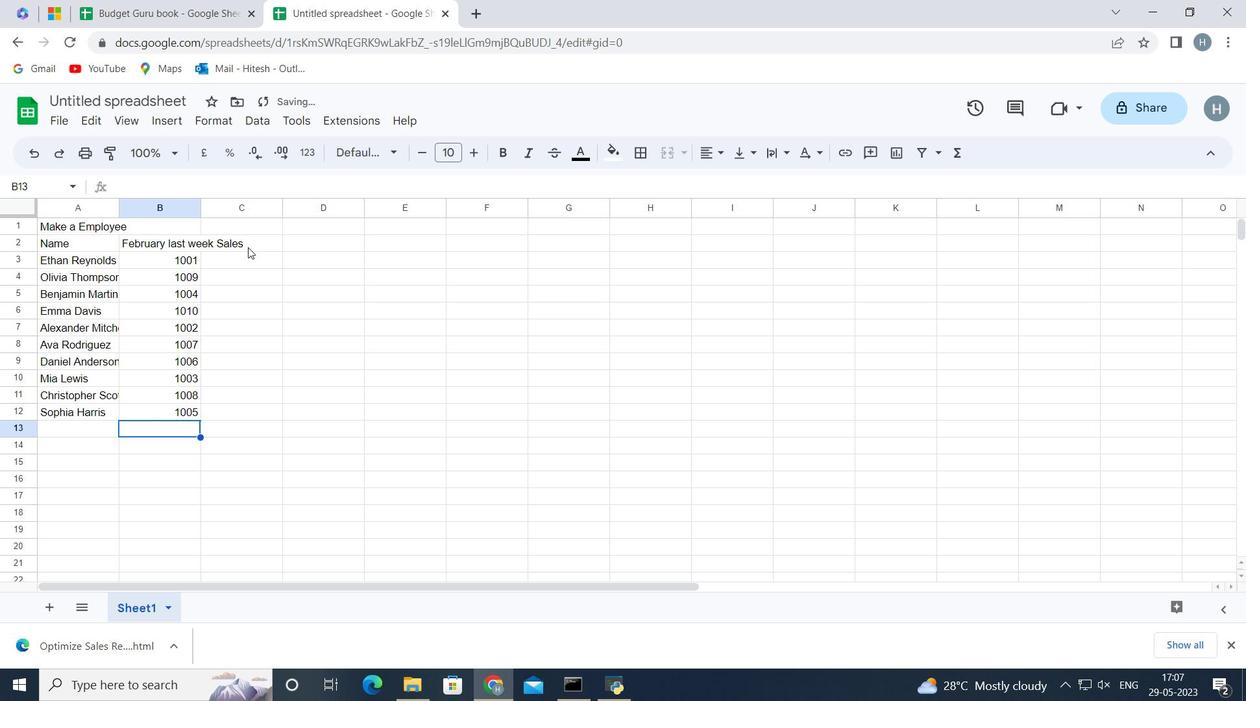 
Action: Mouse pressed left at (257, 240)
Screenshot: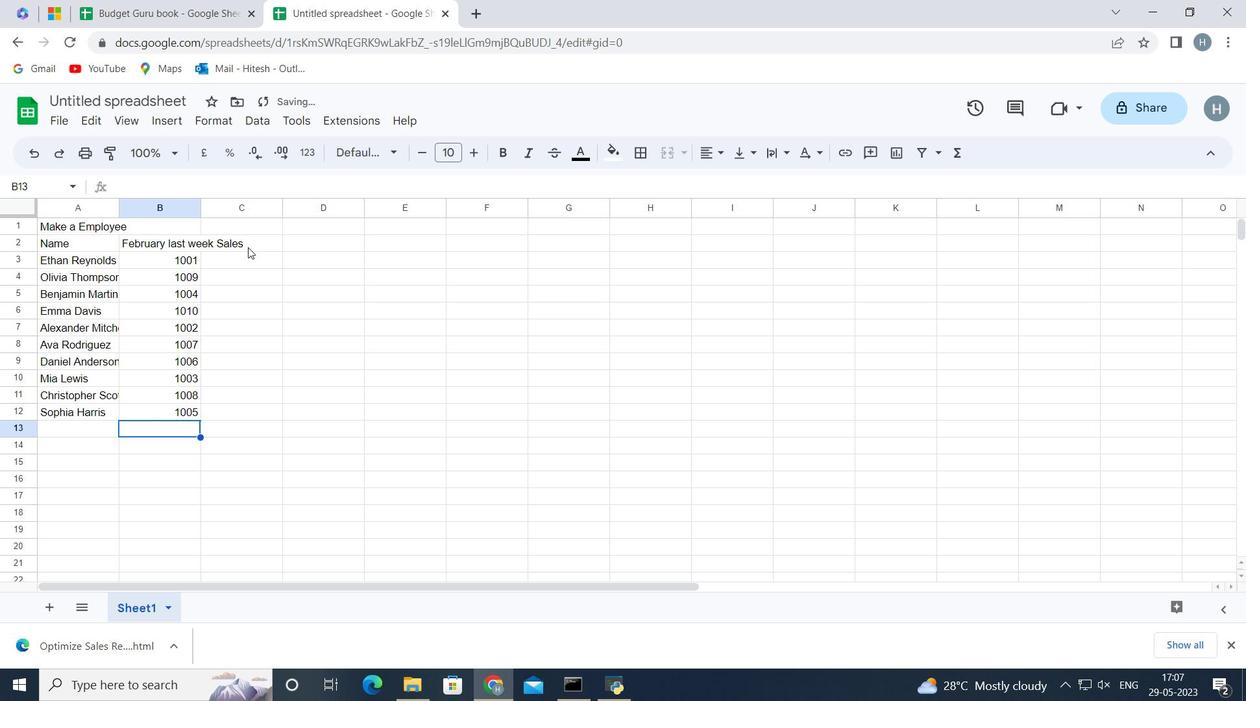 
Action: Mouse moved to (257, 239)
Screenshot: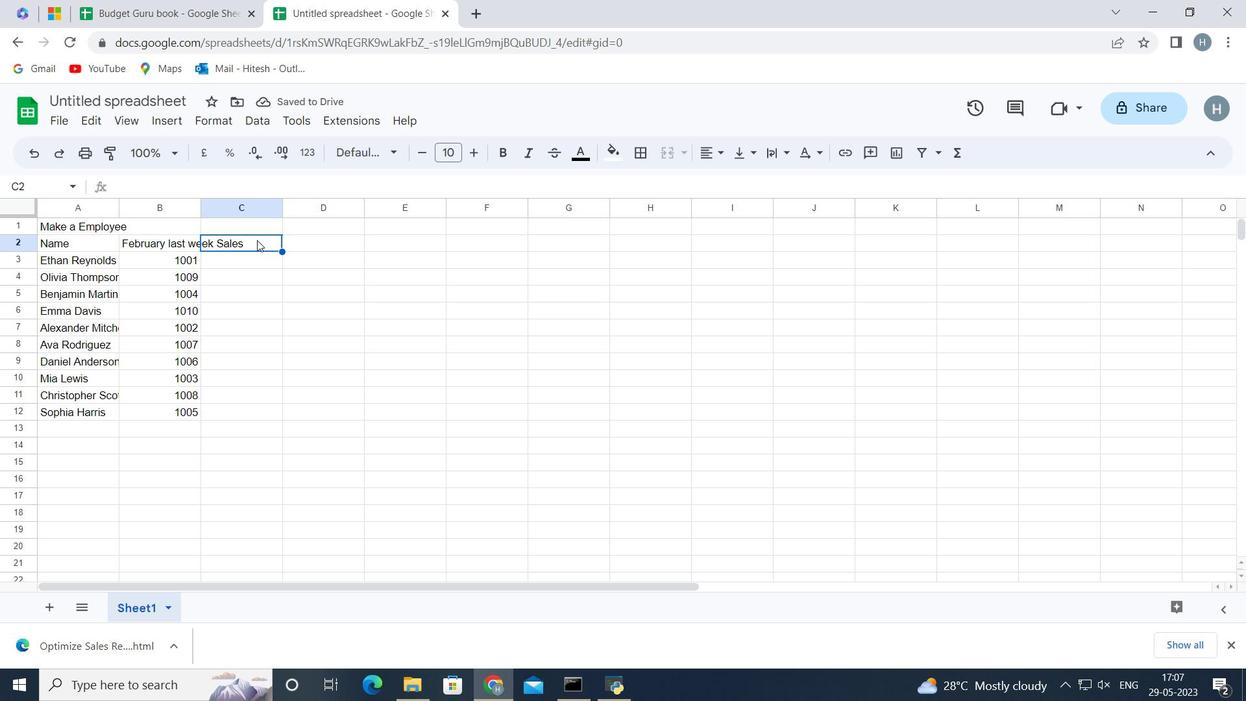 
Action: Key pressed <Key.shift>Depart
Screenshot: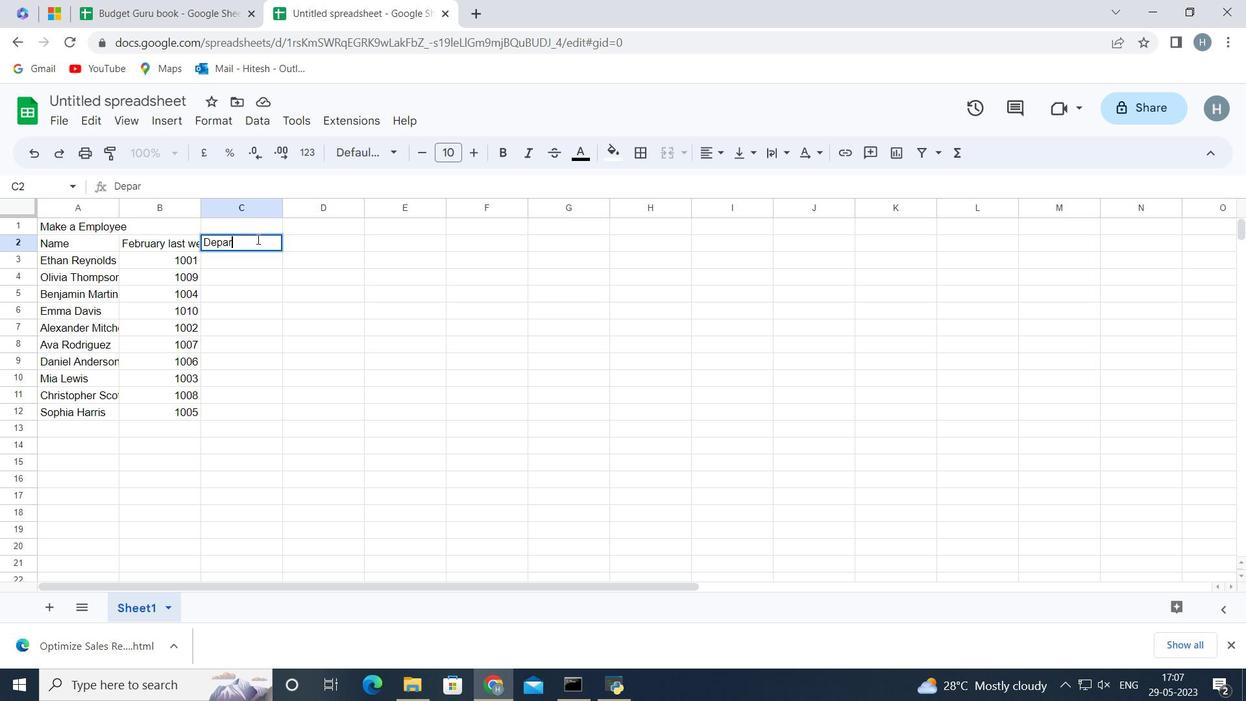 
Action: Mouse moved to (271, 234)
Screenshot: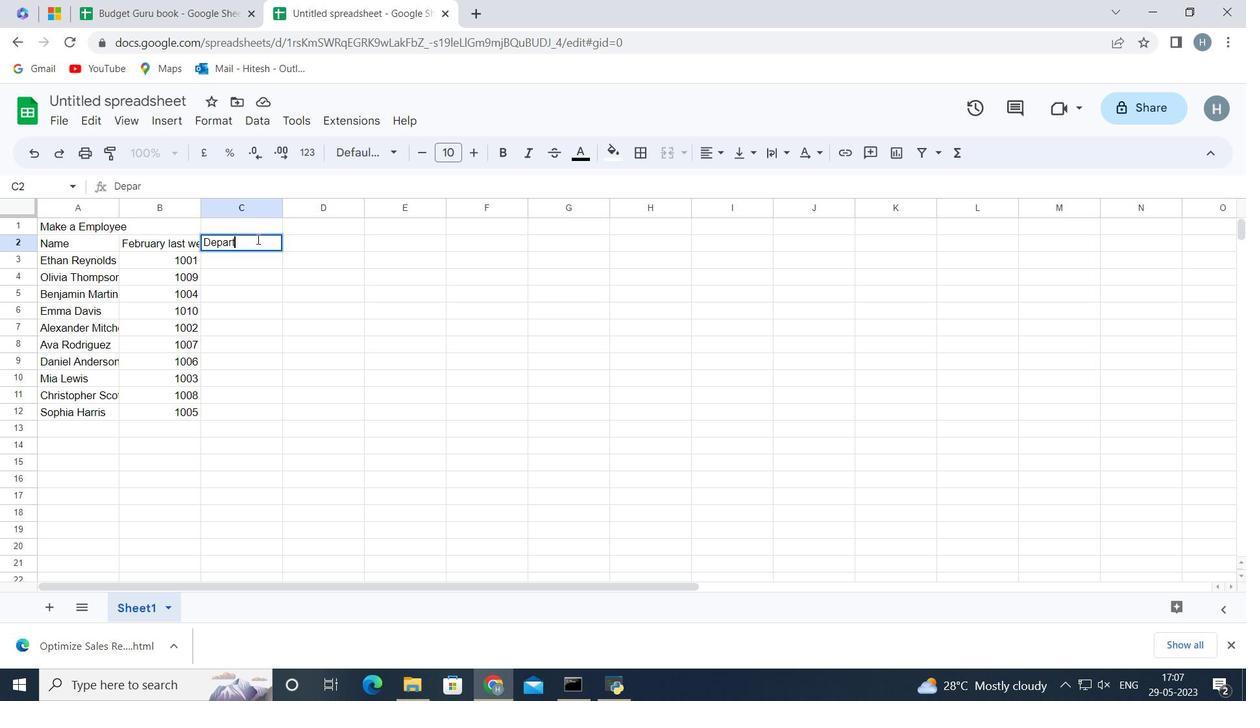 
Action: Key pressed ment<Key.enter>
Screenshot: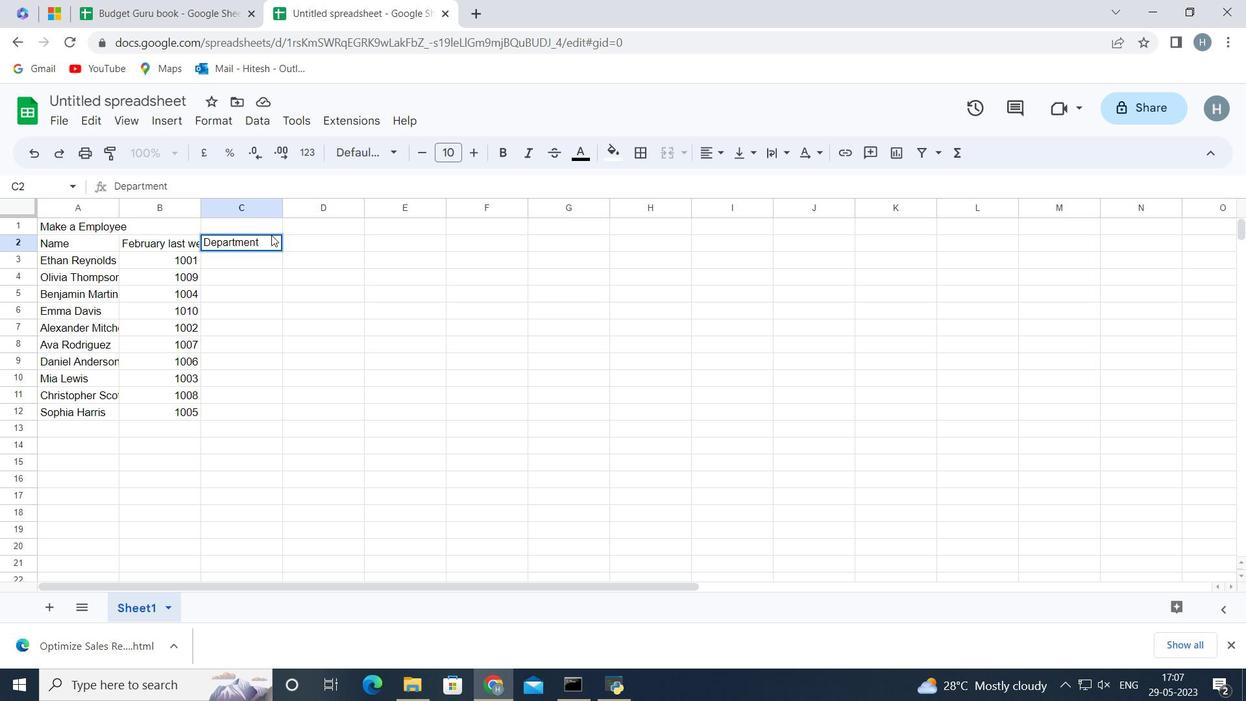 
Action: Mouse moved to (199, 282)
Screenshot: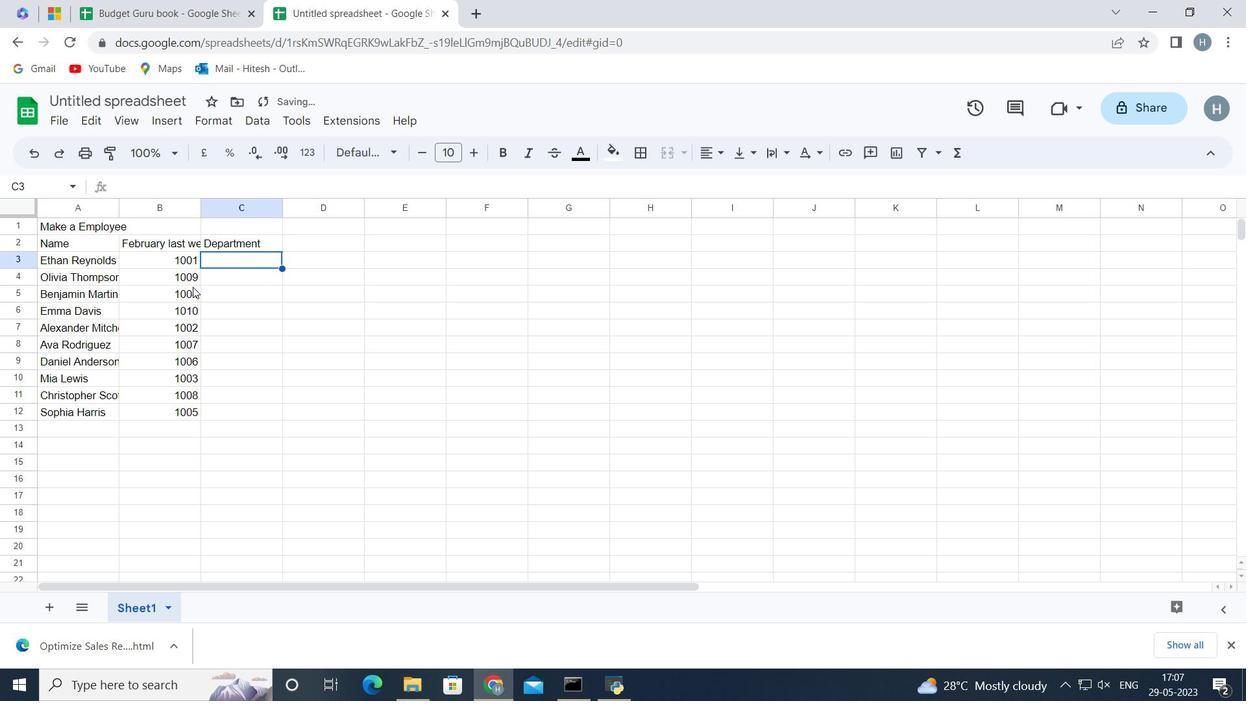 
Action: Key pressed <Key.shift>Sales<Key.enter><Key.shift>HR<Key.enter><Key.shift><Key.shift><Key.shift><Key.shift>Finance<Key.enter><Key.shift>Marketing<Key.enter><Key.shift_r>I<Key.shift>T<Key.enter><Key.shift_r>Operations<Key.enter><Key.shift><Key.shift><Key.shift><Key.shift><Key.shift>Finance<Key.space><Key.enter><Key.shift>HR<Key.enter><Key.shift><Key.shift><Key.shift><Key.shift><Key.shift><Key.shift><Key.shift><Key.shift><Key.shift><Key.shift><Key.shift><Key.shift><Key.shift><Key.shift><Key.shift><Key.shift><Key.shift><Key.shift><Key.shift><Key.shift><Key.shift><Key.shift><Key.shift><Key.shift><Key.shift><Key.shift><Key.shift><Key.shift><Key.shift><Key.shift><Key.shift><Key.shift><Key.shift><Key.shift><Key.shift><Key.shift>Sales<Key.enter><Key.shift>Marketing<Key.enter>
Screenshot: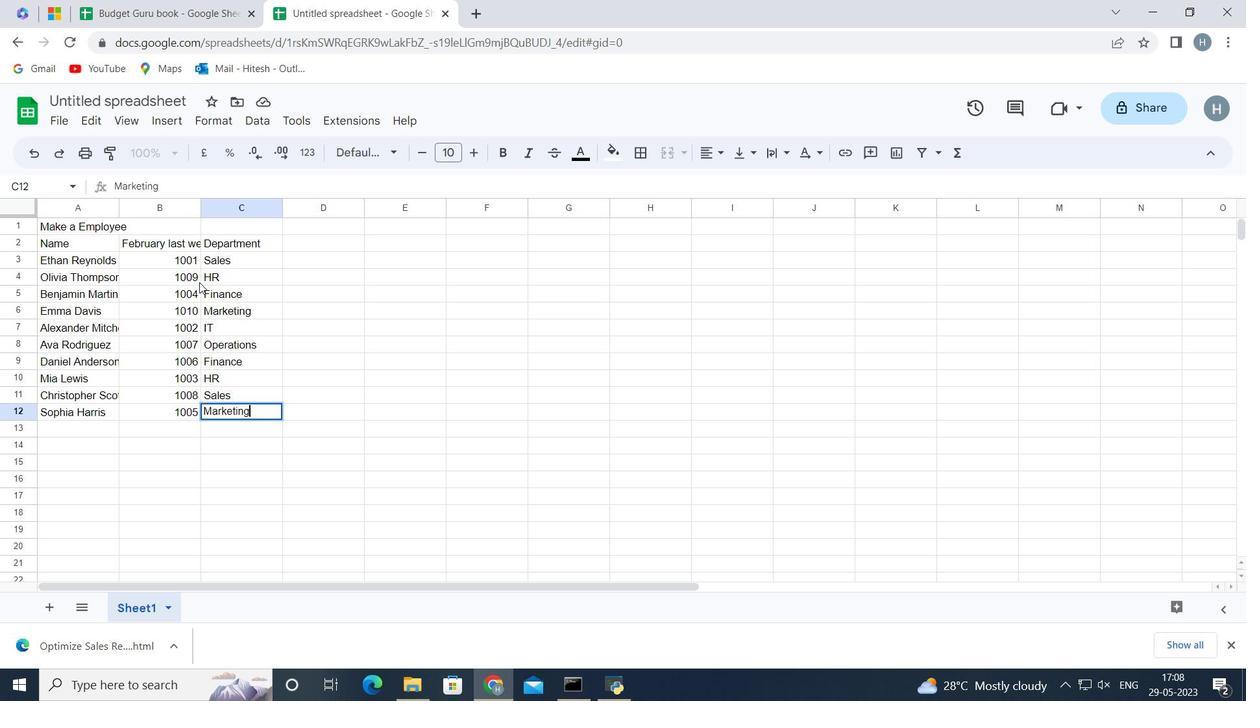 
Action: Mouse moved to (318, 236)
Screenshot: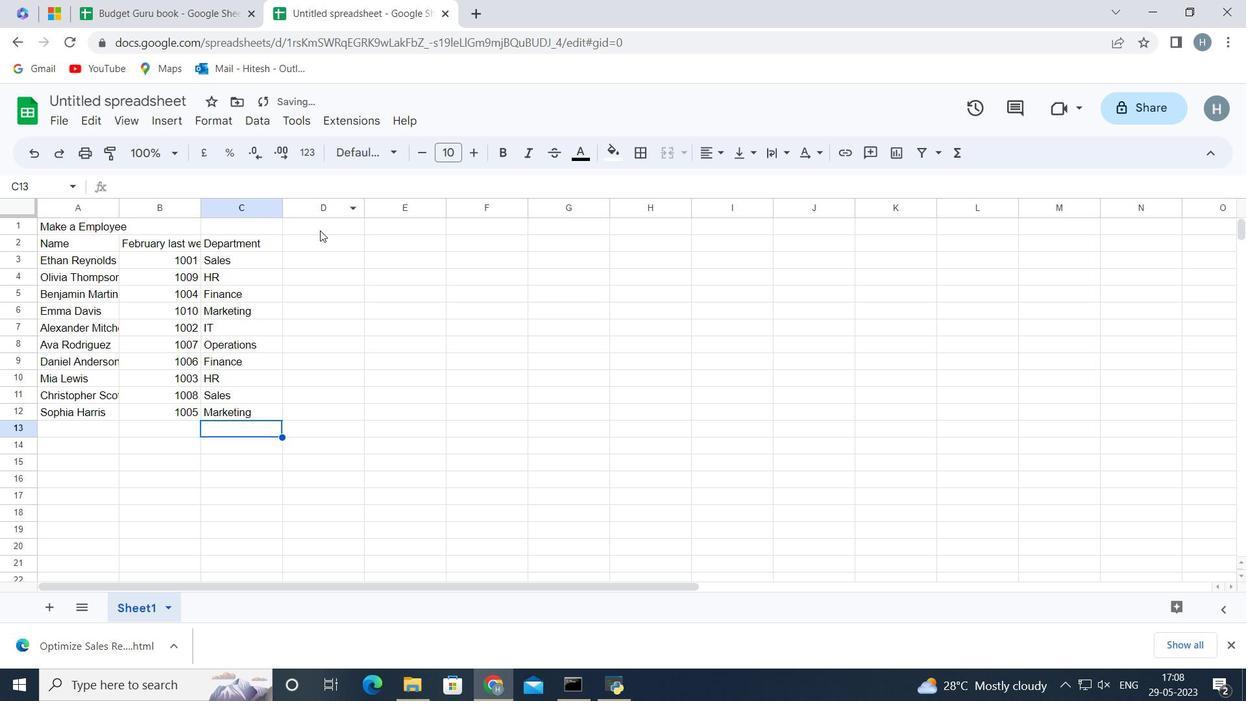 
Action: Mouse pressed left at (318, 236)
Screenshot: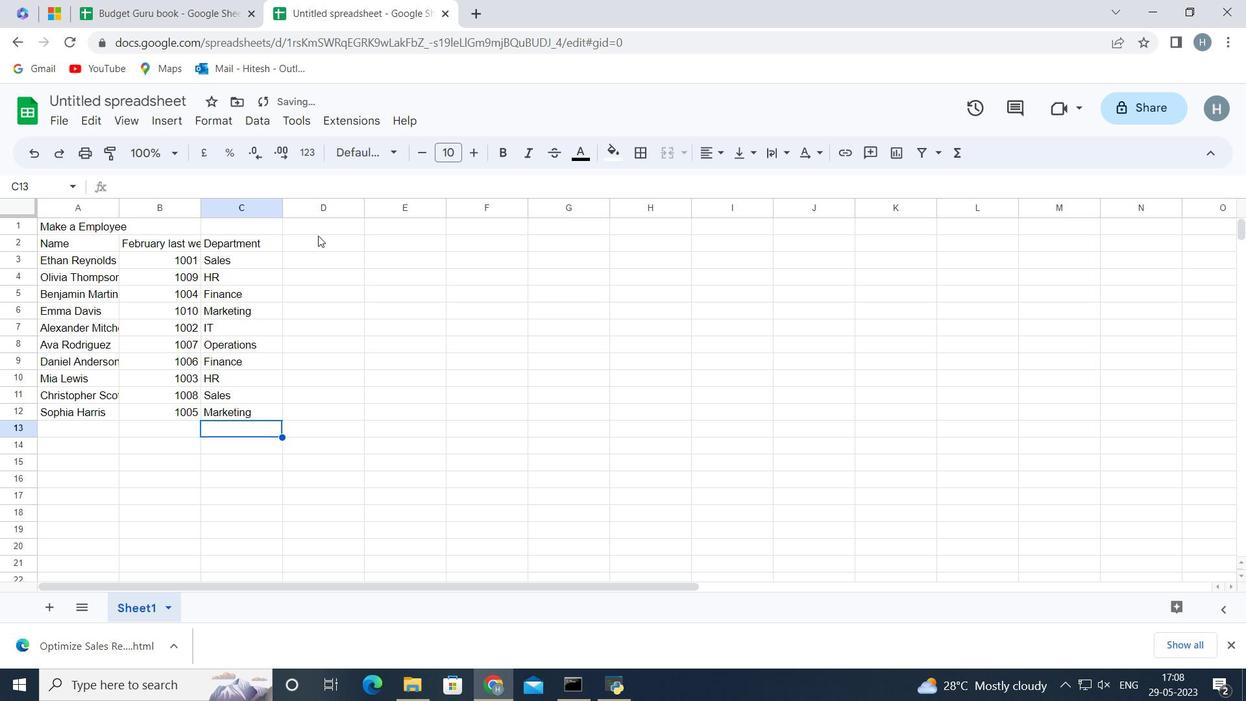 
Action: Key pressed <Key.shift>Position<Key.space><Key.shift>S
Screenshot: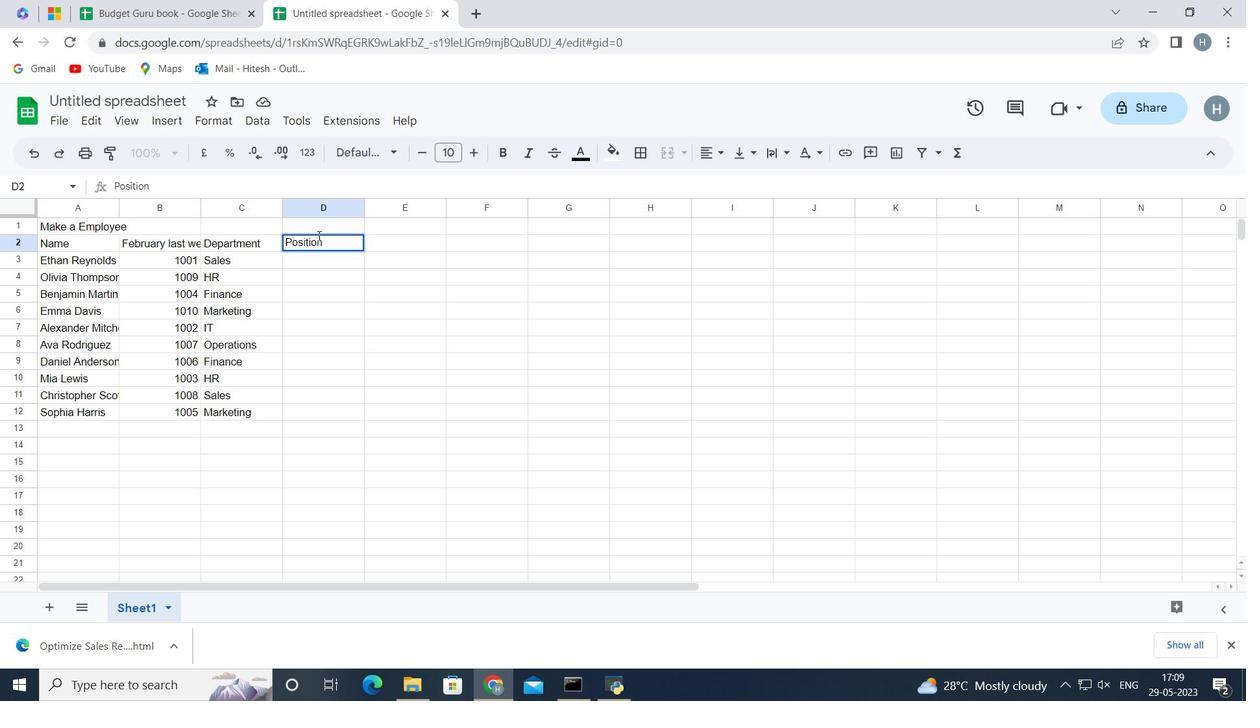 
Action: Mouse moved to (339, 229)
Screenshot: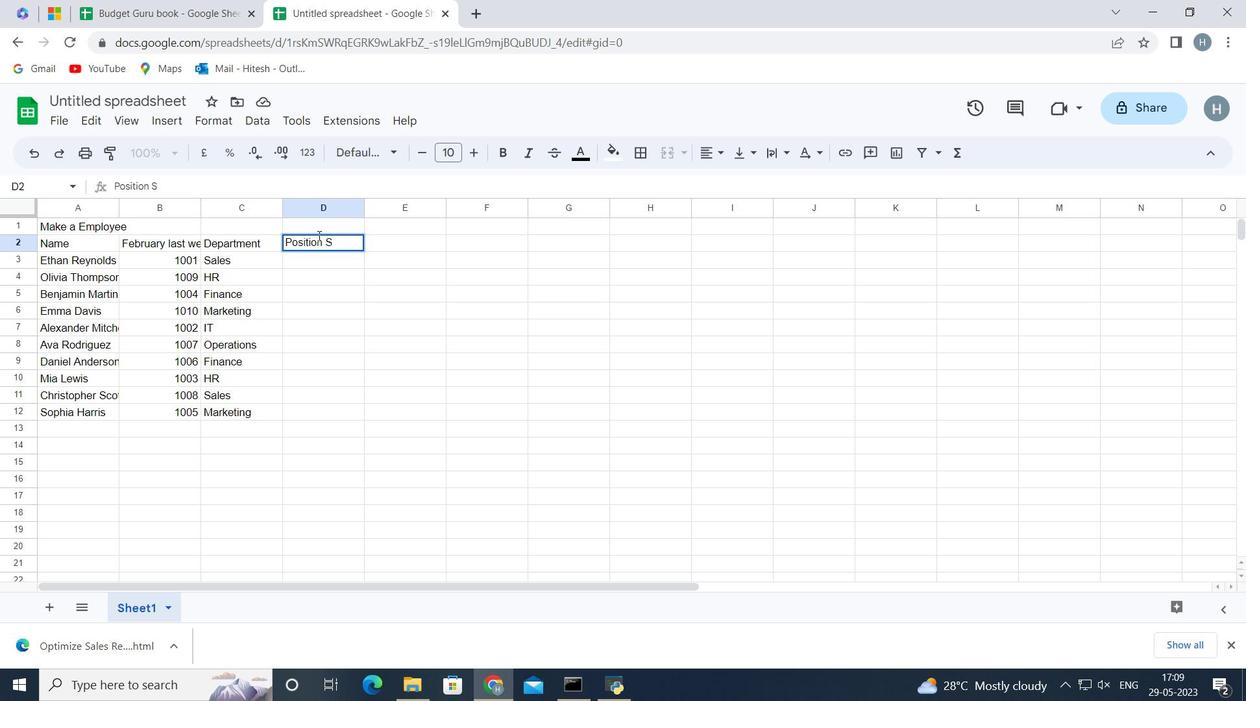 
Action: Key pressed <Key.backspace>
Screenshot: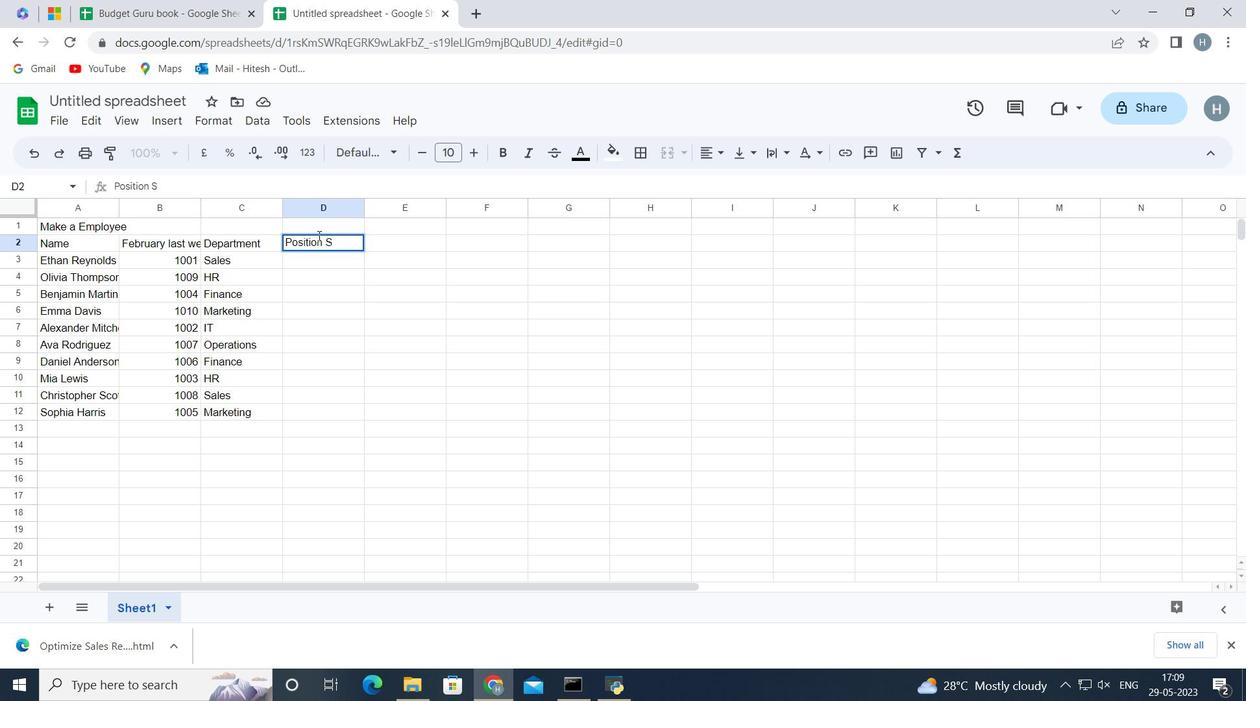 
Action: Mouse moved to (347, 227)
Screenshot: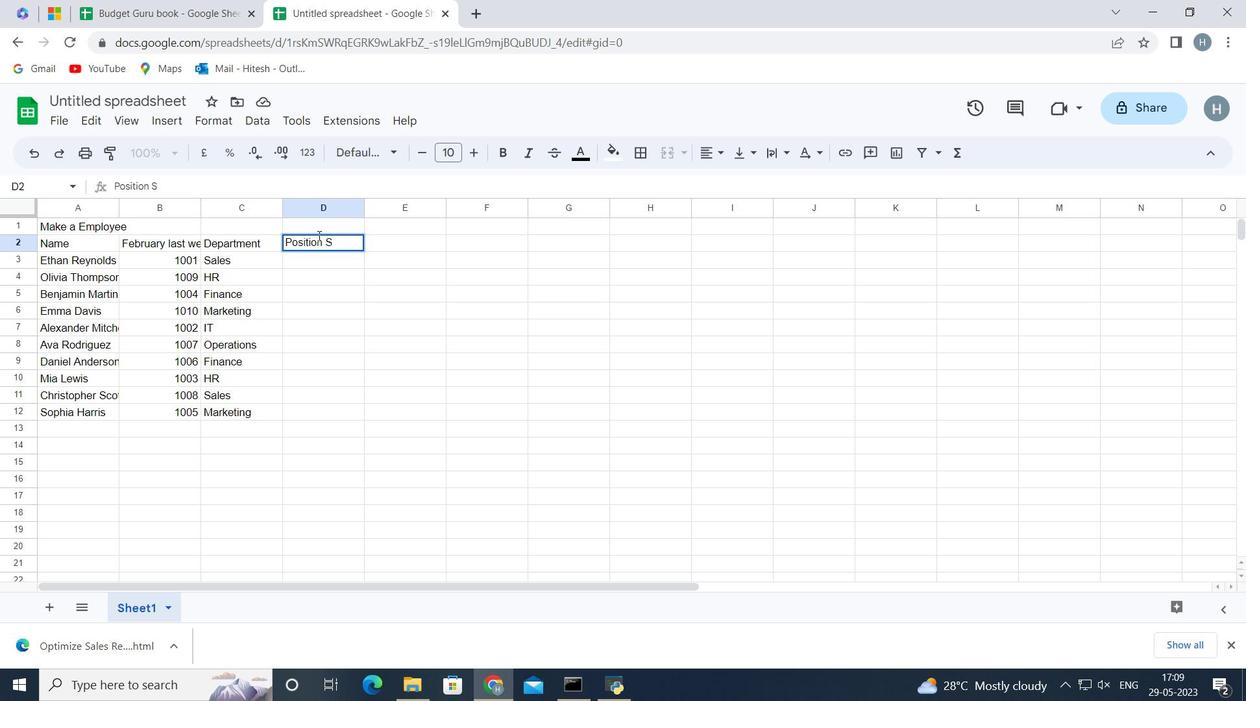 
Action: Key pressed <Key.enter><Key.shift>Sales<Key.space><Key.shift>Manager<Key.enter><Key.shift>HR<Key.space><Key.shift>Manager<Key.enter><Key.shift>Accountant<Key.enter><Key.shift>Marketing<Key.shift>S<Key.backspace><Key.space><Key.shift>Specialist<Key.enter><Key.shift>IT<Key.space><Key.shift>Specialist<Key.enter><Key.shift>Operations<Key.space><Key.shift_r>Manager<Key.enter><Key.shift>Financial<Key.space><Key.shift>Analyst<Key.space><Key.enter><Key.shift>HR<Key.space><Key.shift>Assistant<Key.enter><Key.shift>Sales<Key.space><Key.shift>Representative<Key.enter><Key.shift_r>Marketing<Key.space><Key.shift>a<Key.backspace><Key.shift>Assistant<Key.backspace>t<Key.enter>
Screenshot: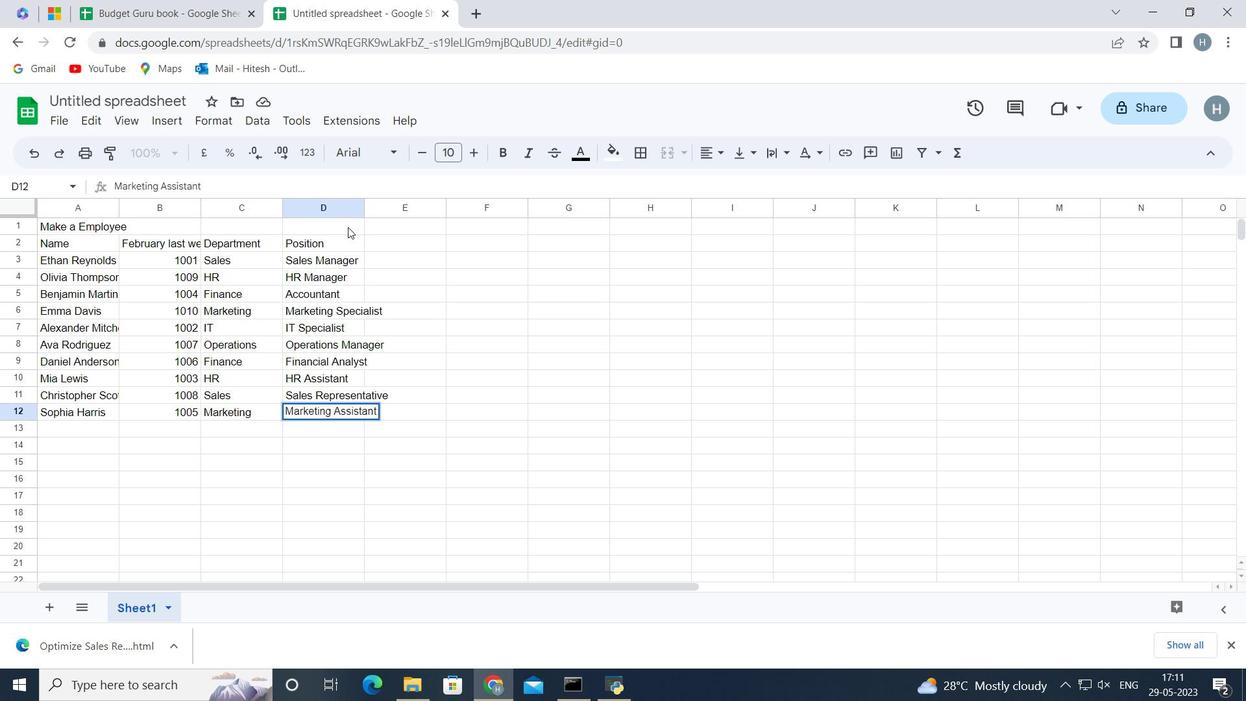 
Action: Mouse moved to (403, 237)
Screenshot: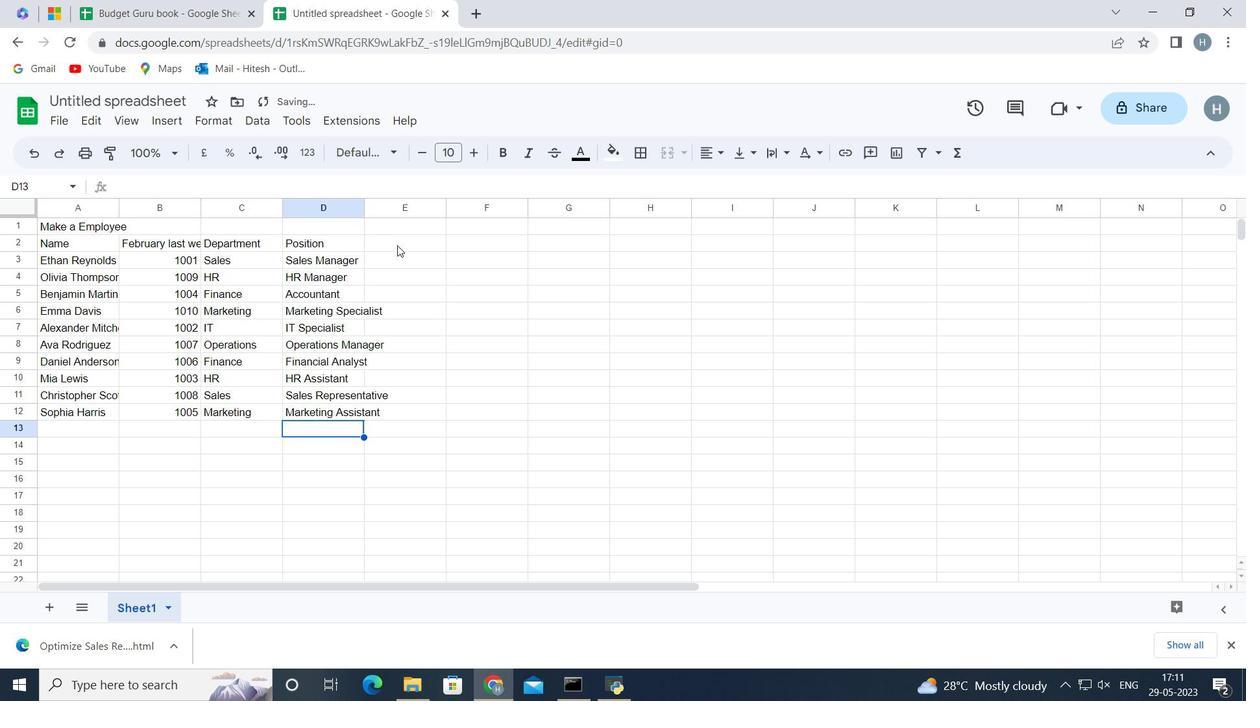 
Action: Mouse pressed left at (403, 237)
Screenshot: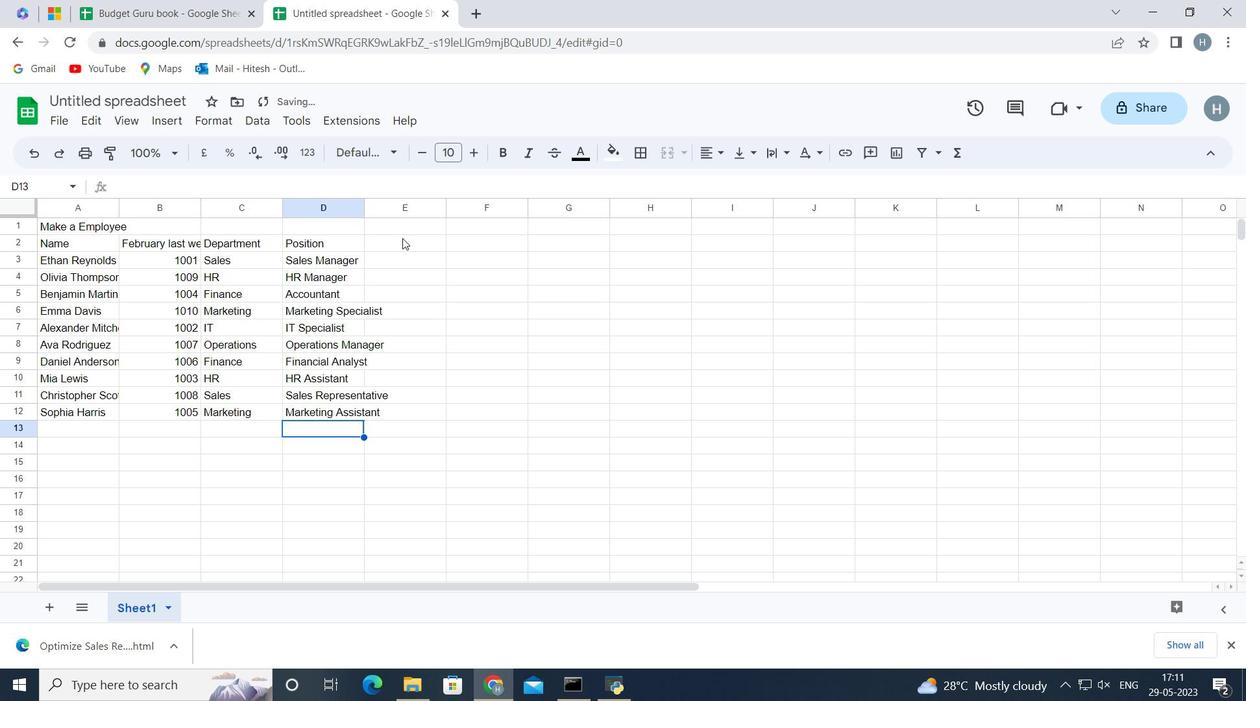 
Action: Key pressed <Key.shift>Salary<Key.space><Key.shift_r><Key.shift_r><Key.shift_r><Key.shift_r><Key.shift_r><Key.shift_r><Key.shift_r><Key.shift_r><Key.shift_r><Key.shift_r><Key.shift_r><Key.shift_r><Key.shift_r><Key.shift_r>(<Key.shift>USD<Key.shift_r>)
Screenshot: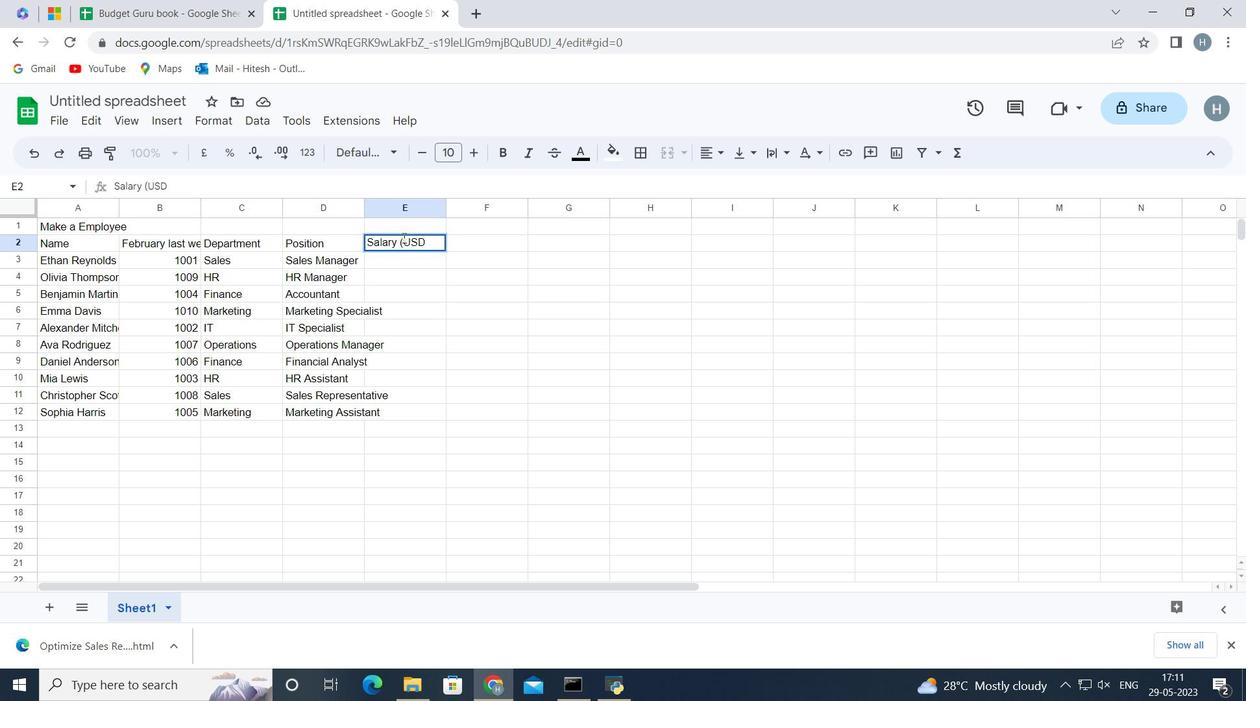 
Action: Mouse moved to (428, 257)
Screenshot: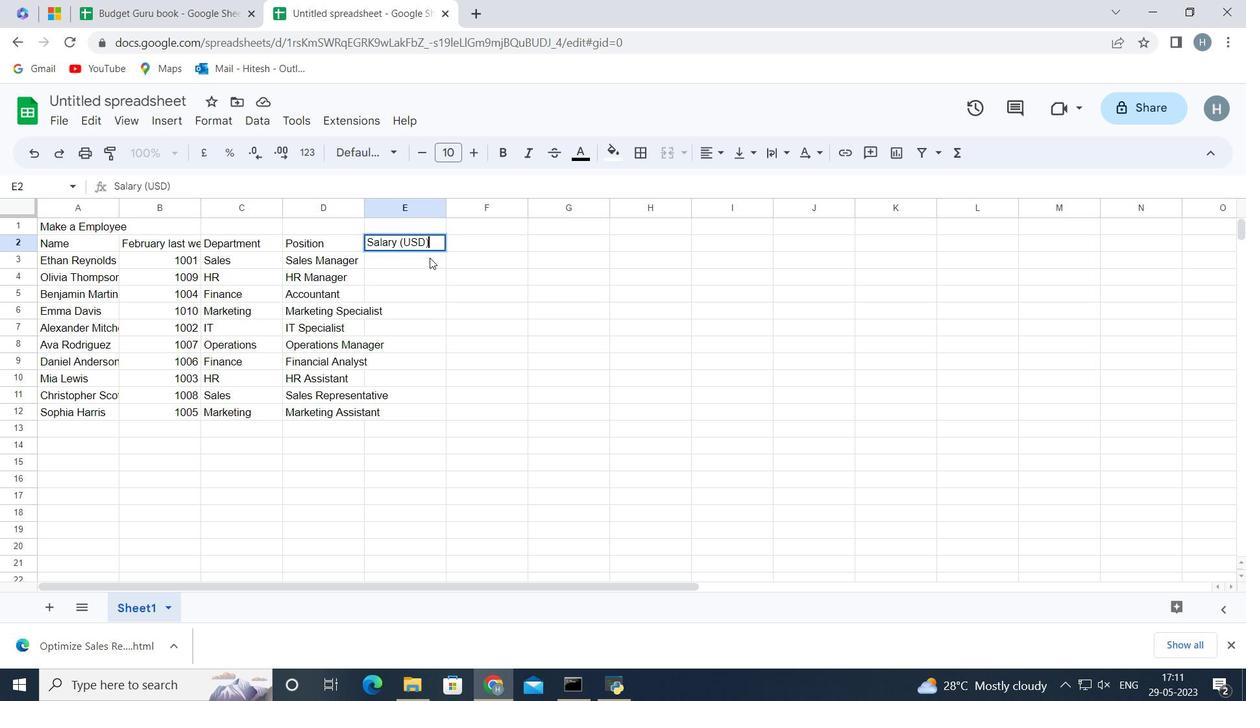 
Action: Mouse pressed left at (428, 257)
Screenshot: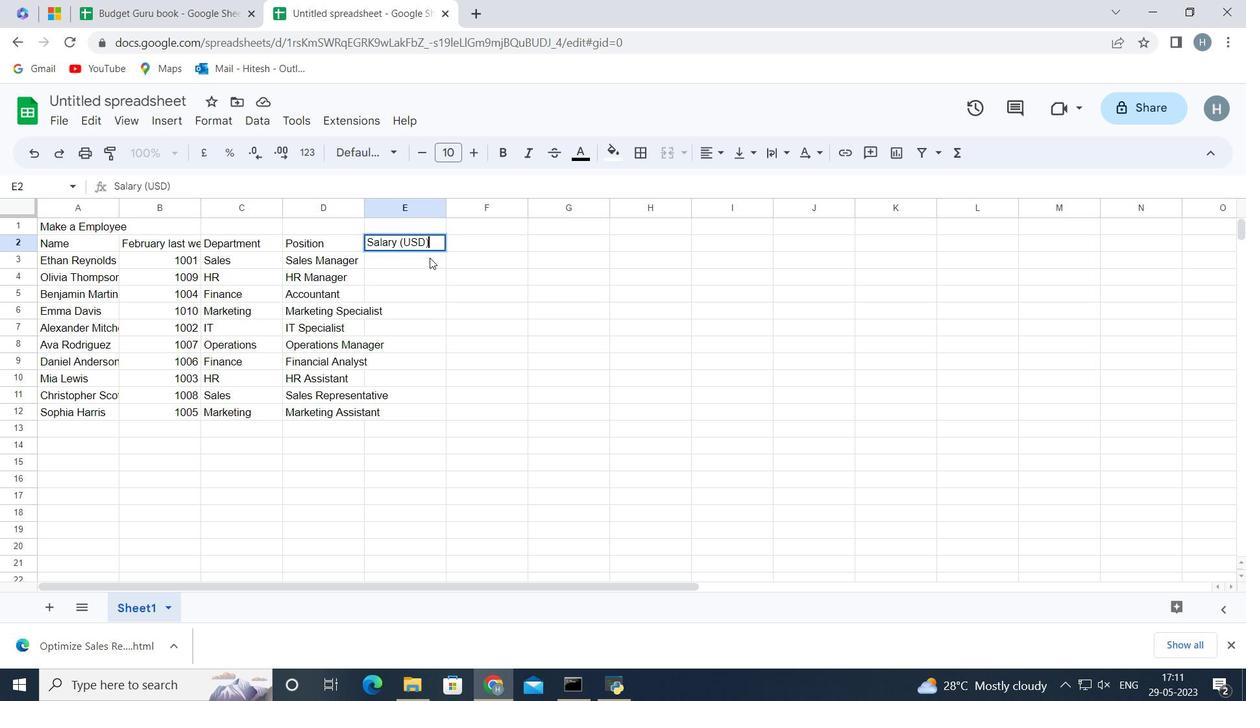 
Action: Mouse moved to (415, 260)
Screenshot: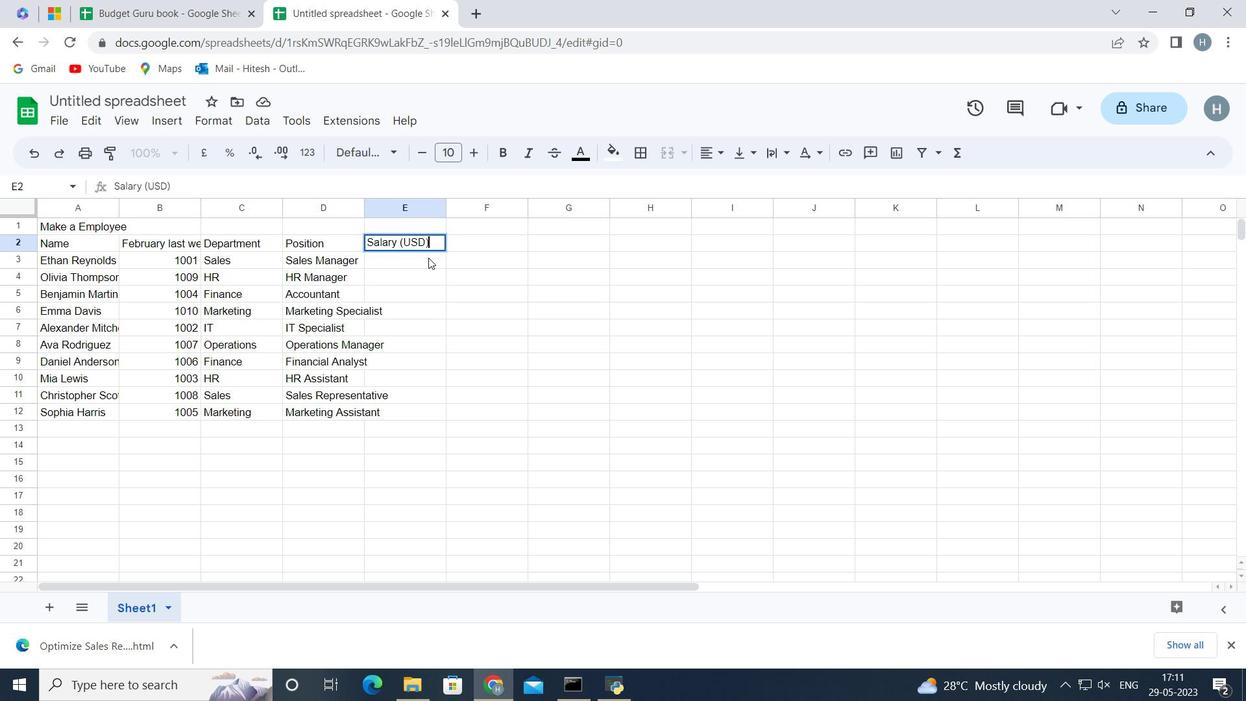 
Action: Key pressed 5000<Key.enter>4500<Key.enter>4000<Key.enter>3800<Key.enter>4200<Key.enter>5200<Key.enter>3800<Key.enter>2800<Key.enter>3200<Key.enter>2500<Key.enter>
Screenshot: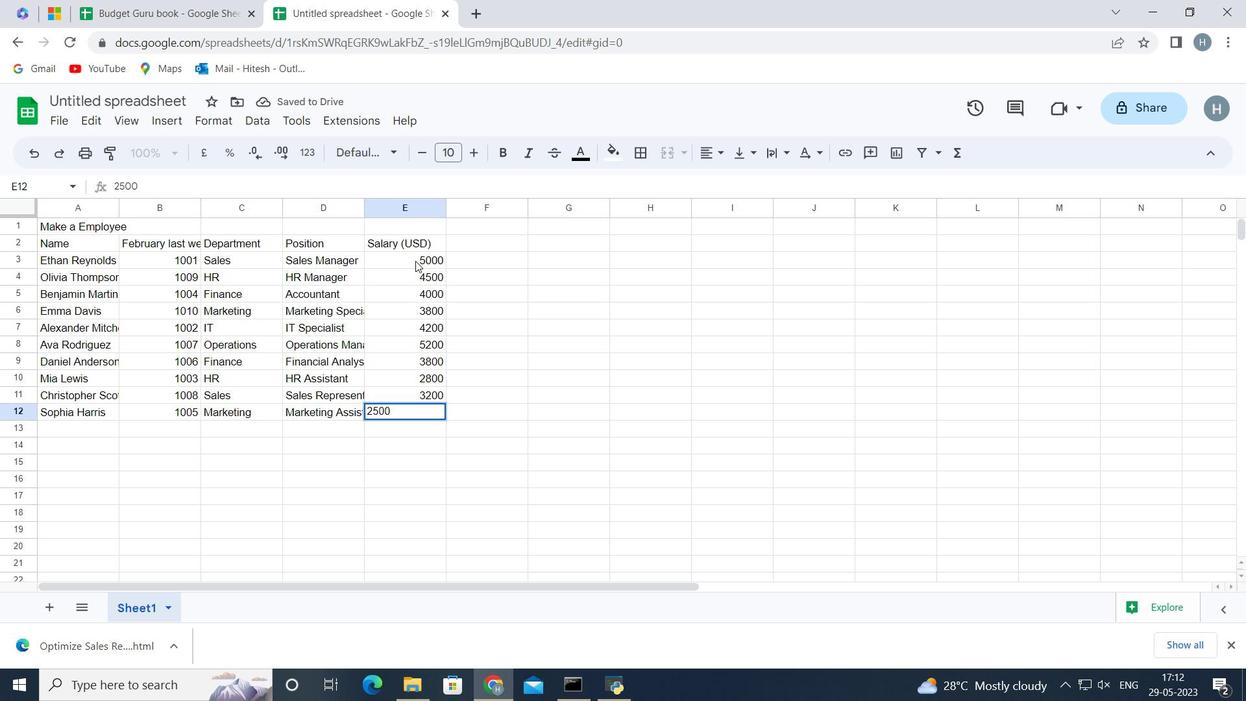 
Action: Mouse moved to (493, 237)
Screenshot: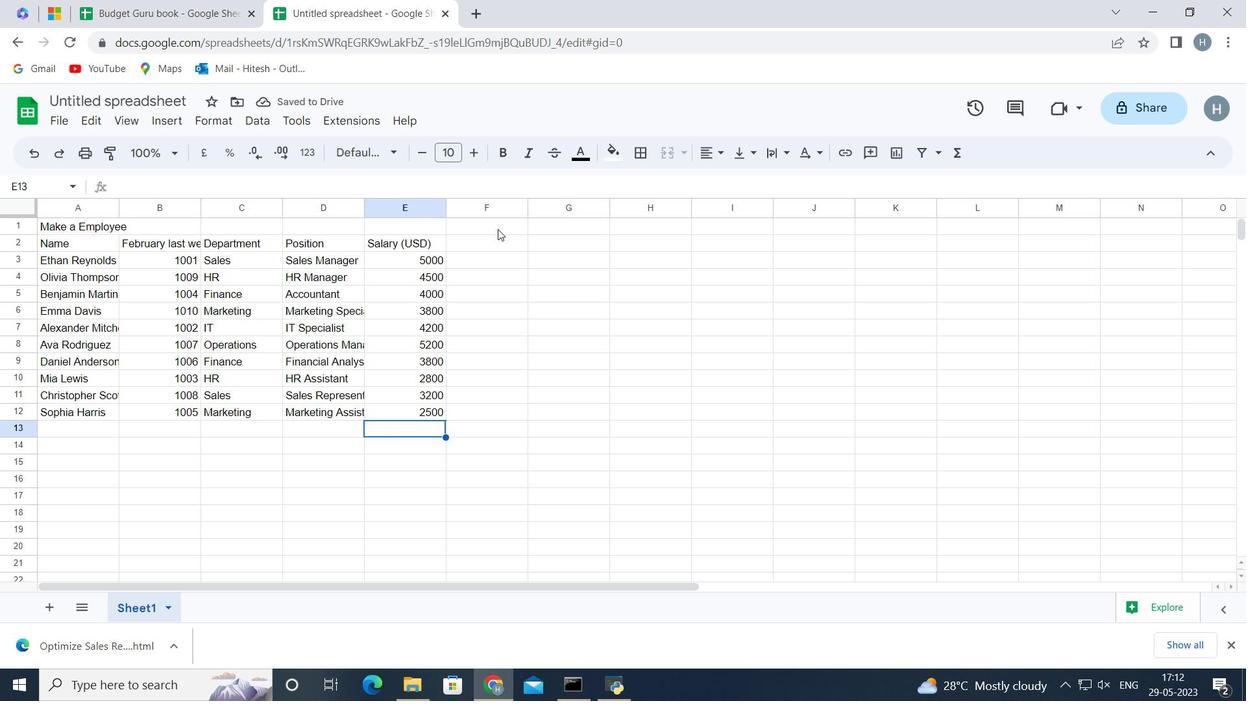 
Action: Mouse pressed left at (493, 237)
Screenshot: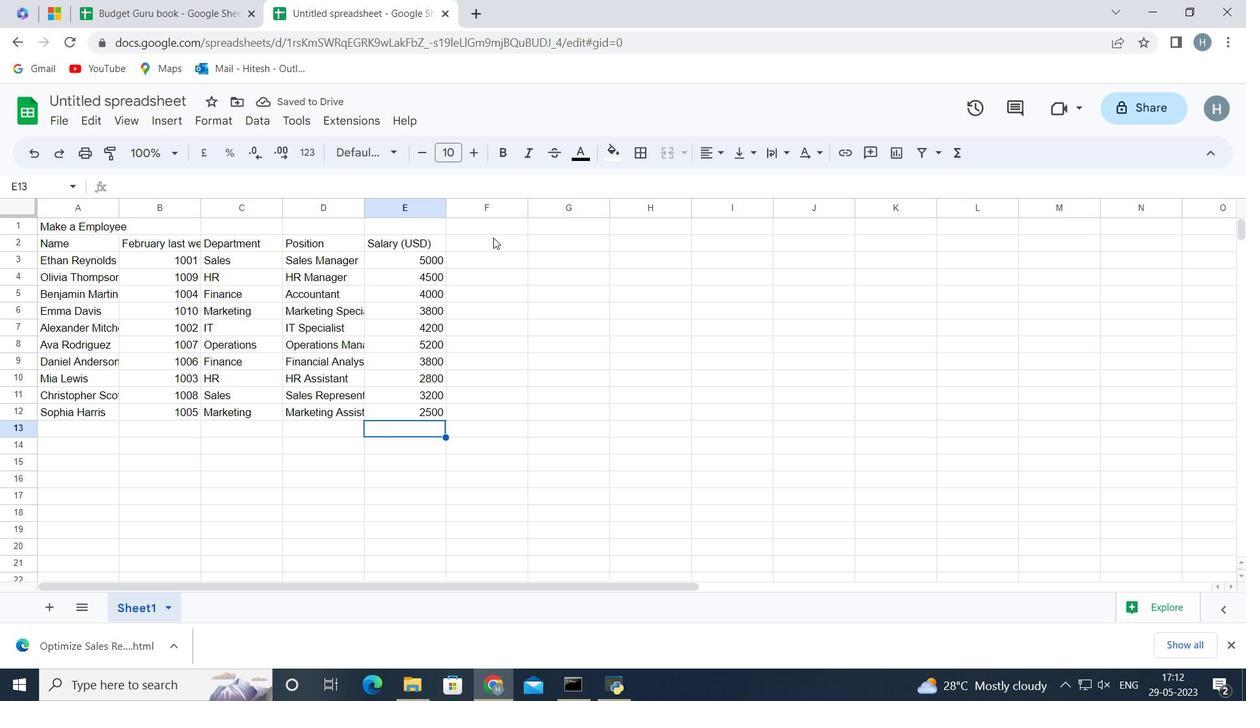 
Action: Key pressed <Key.shift>Start<Key.space><Key.shift>Date<Key.enter>
Screenshot: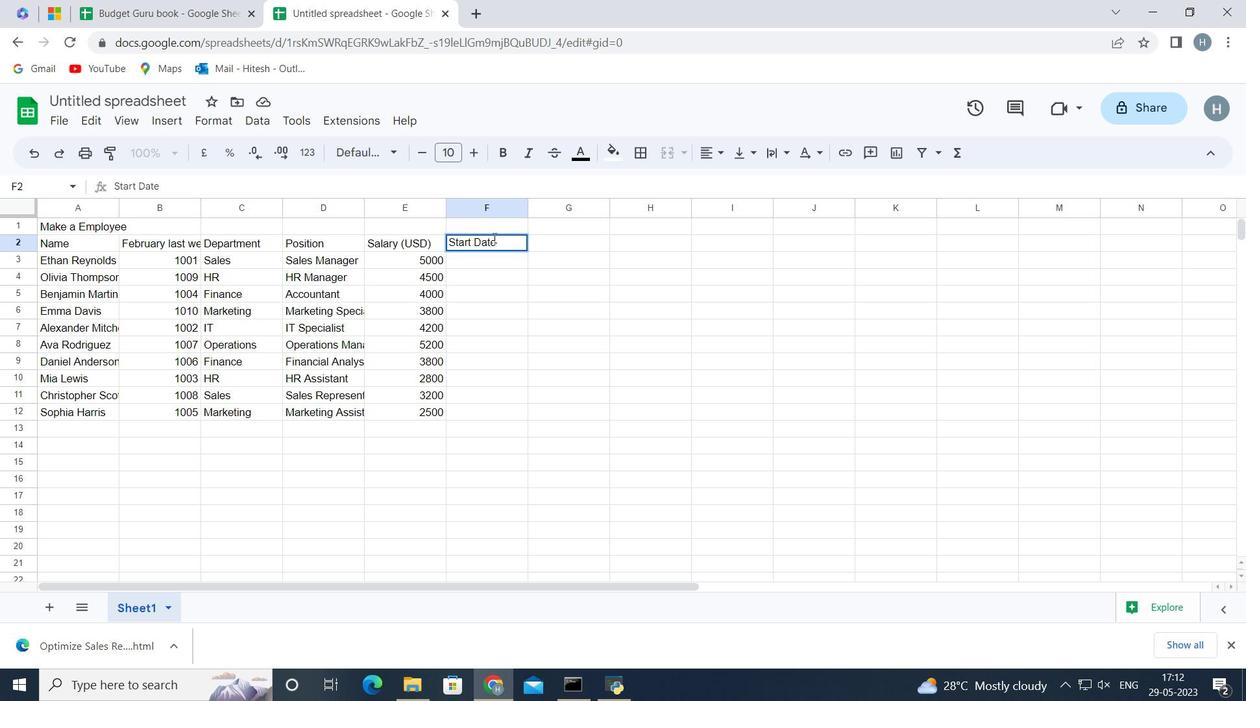 
Action: Mouse moved to (508, 240)
Screenshot: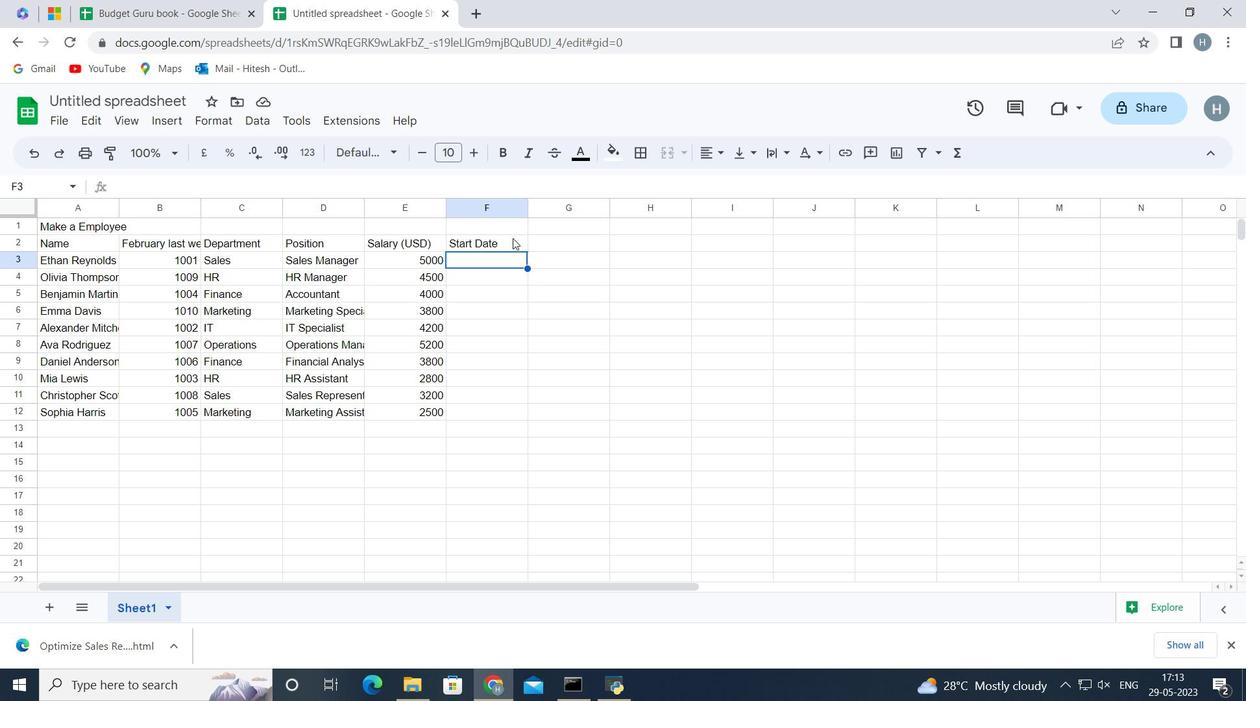
Action: Key pressed 1/15/2020<Key.enter>7/1/2019<Key.enter>3/10/2021<Key.enter>2/5/2022<Key.enter>11/30/2018<Key.enter>6/15/2020<Key.enter>9/1/2021<Key.enter>4/20/2022<Key.enter>2/10/2019<Key.enter>9/5/2020<Key.enter>
Screenshot: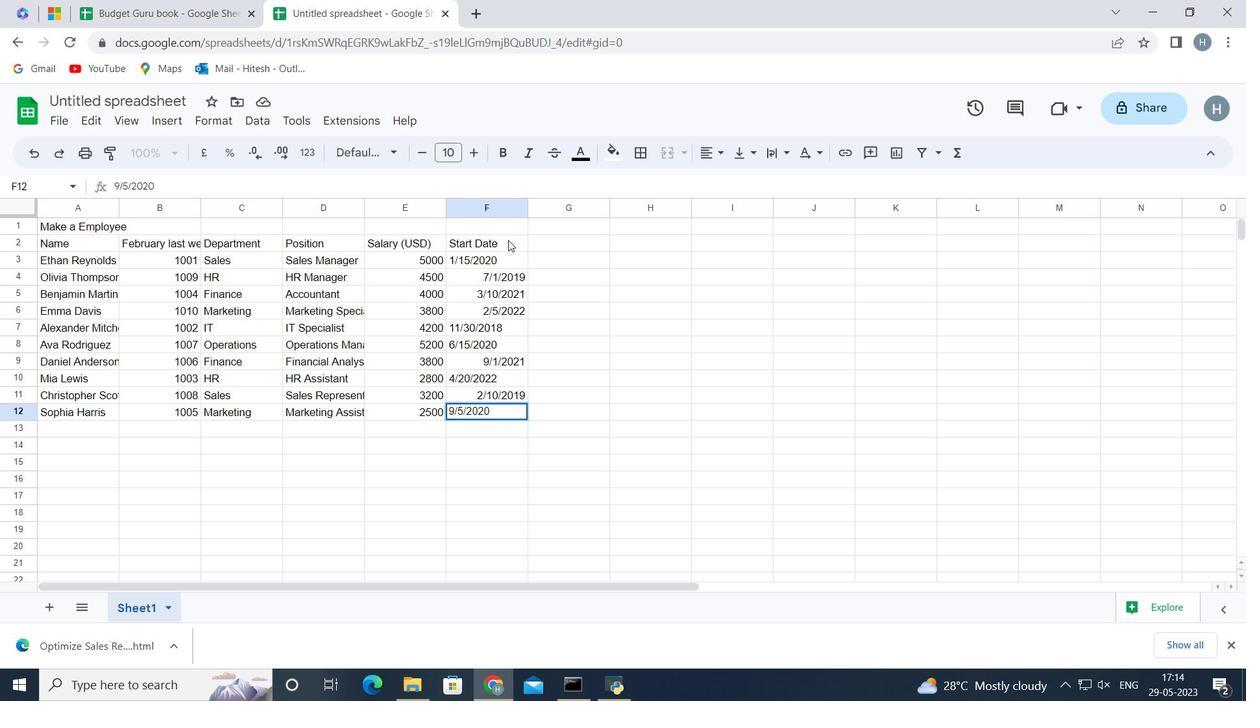
Action: Mouse moved to (483, 255)
Screenshot: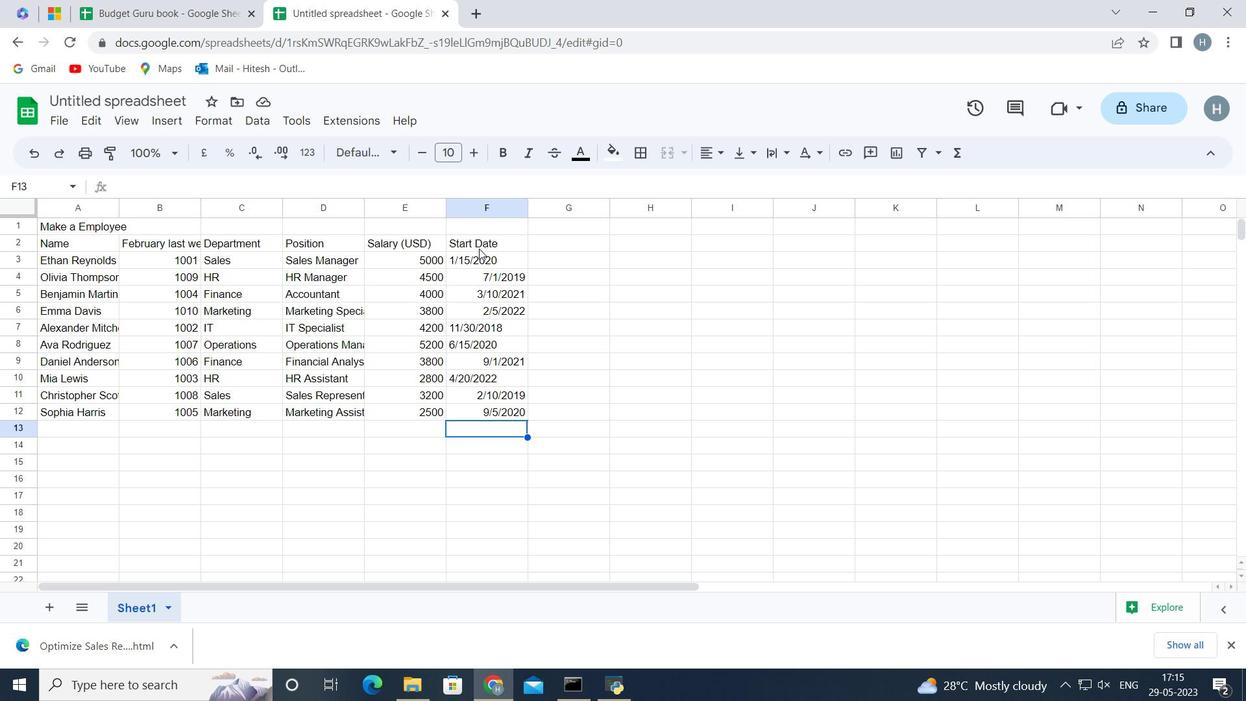 
Action: Mouse pressed left at (483, 255)
Screenshot: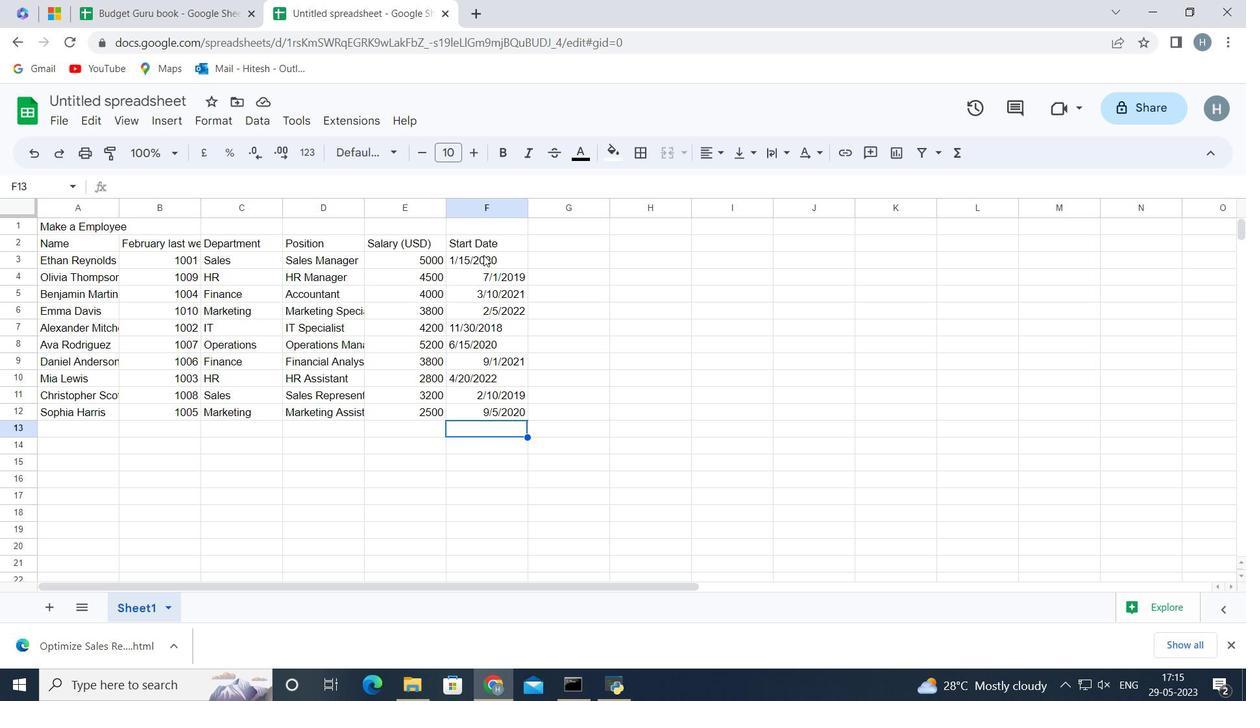
Action: Key pressed <Key.shift><Key.down><Key.down><Key.down><Key.down><Key.down><Key.down><Key.down><Key.down><Key.down>
Screenshot: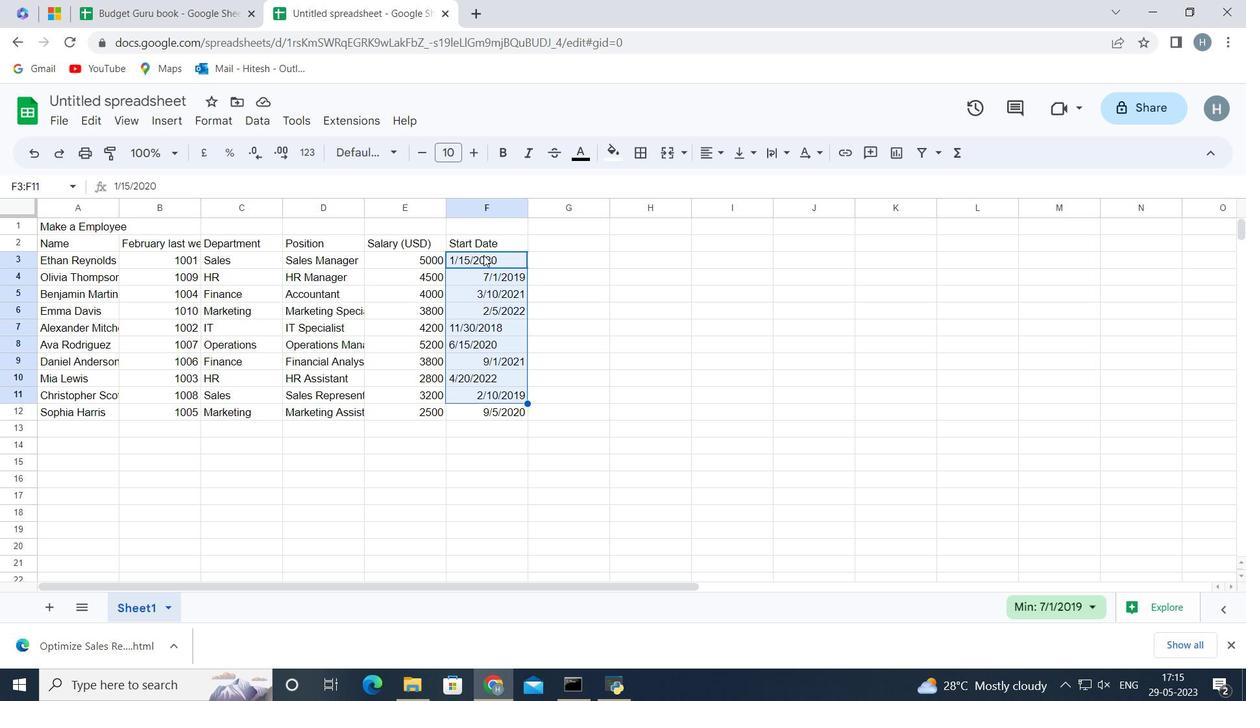 
Action: Mouse moved to (714, 153)
Screenshot: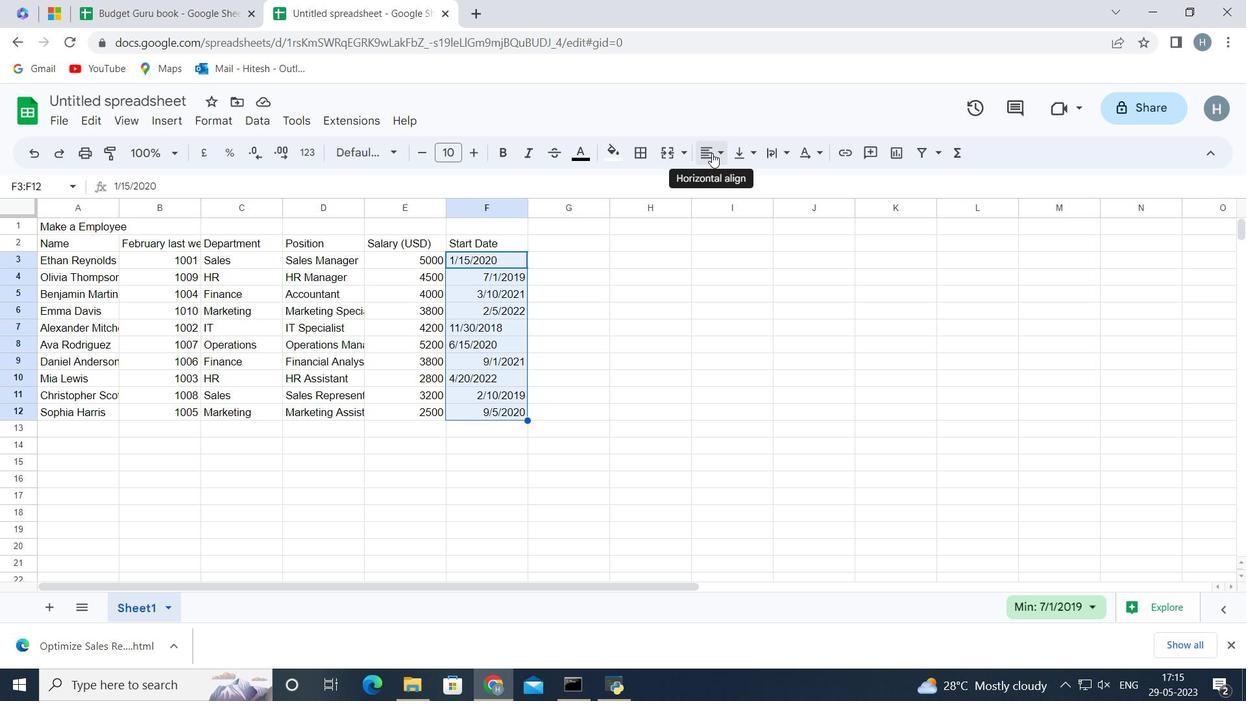 
Action: Mouse pressed left at (714, 153)
Screenshot: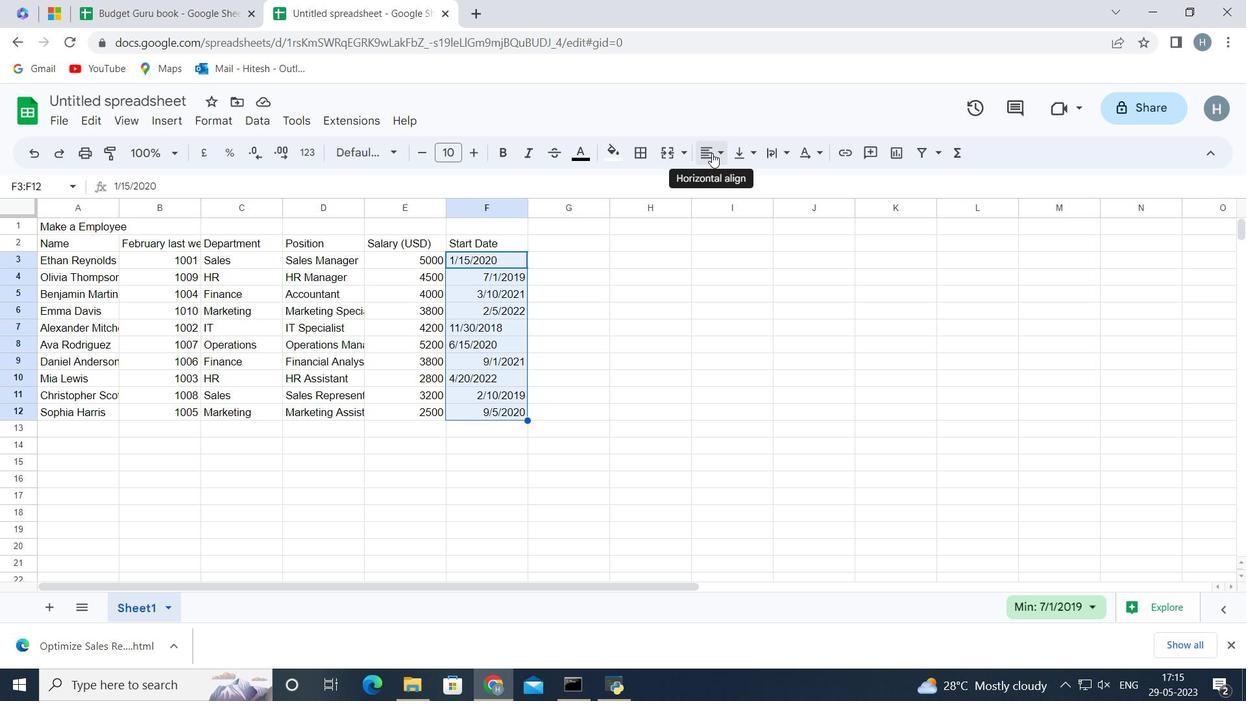 
Action: Mouse moved to (732, 186)
Screenshot: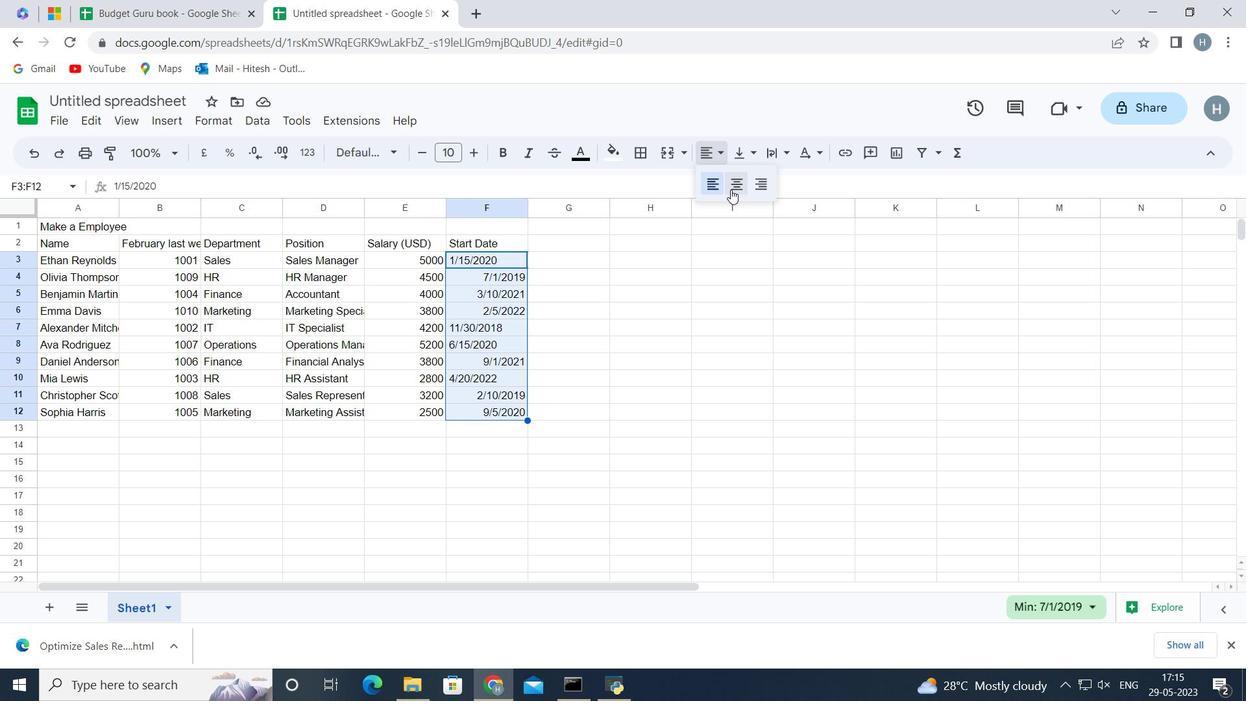 
Action: Mouse pressed left at (732, 186)
Screenshot: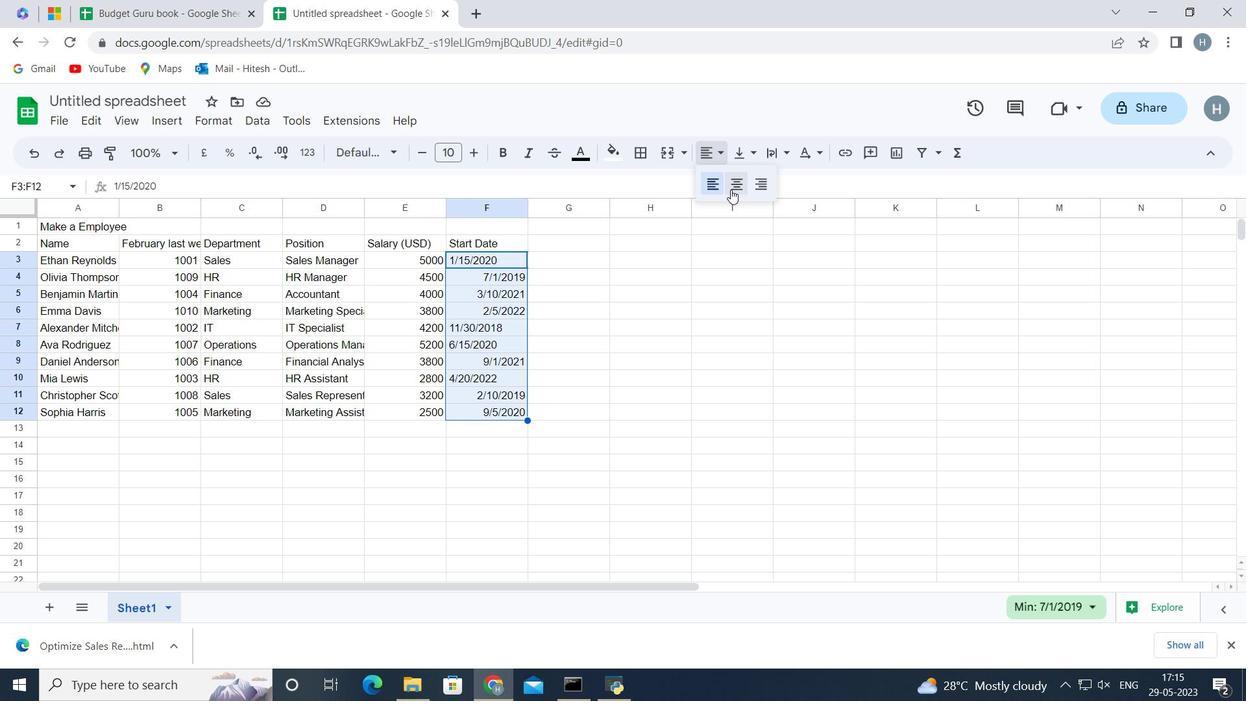 
Action: Mouse moved to (704, 153)
Screenshot: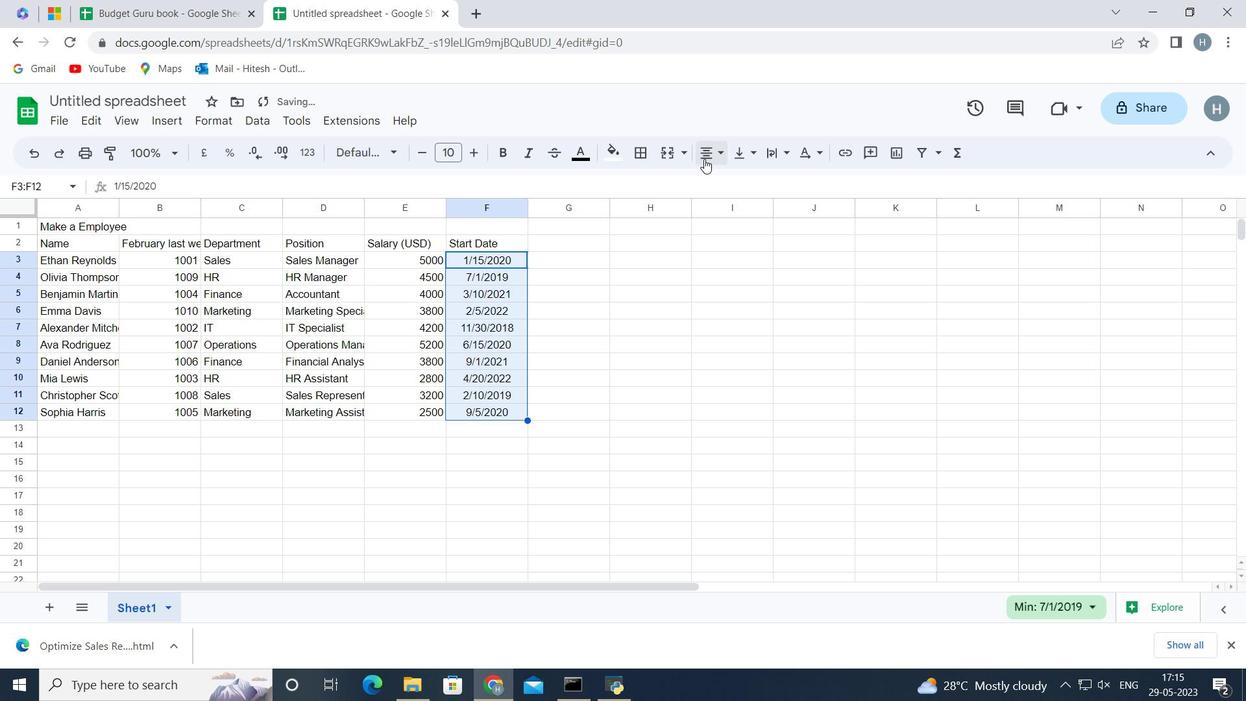 
Action: Mouse pressed left at (704, 153)
Screenshot: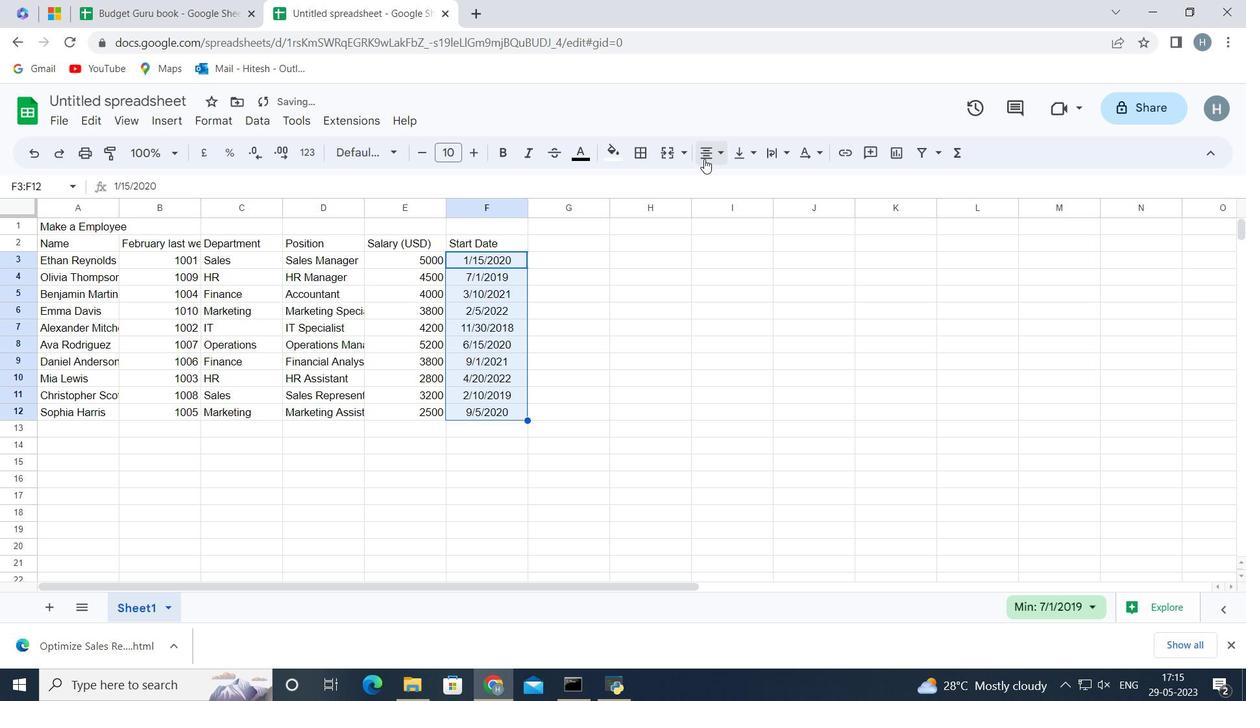 
Action: Mouse moved to (715, 183)
Screenshot: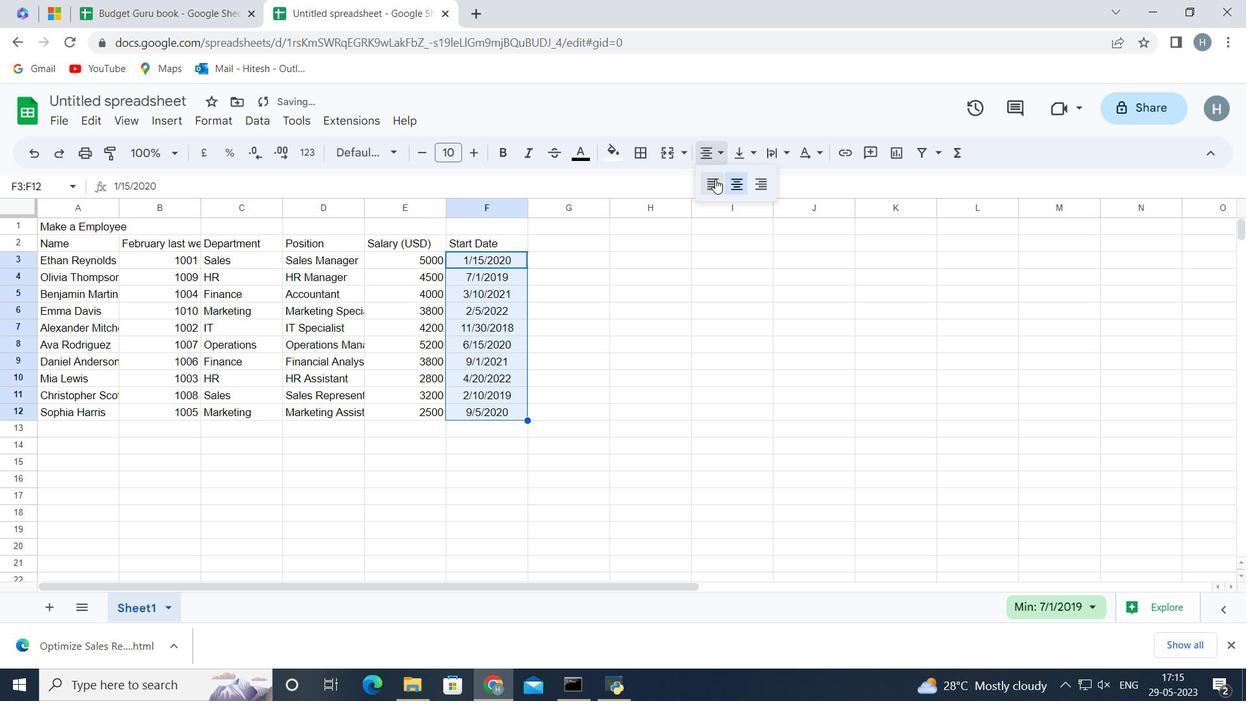 
Action: Mouse pressed left at (715, 183)
Screenshot: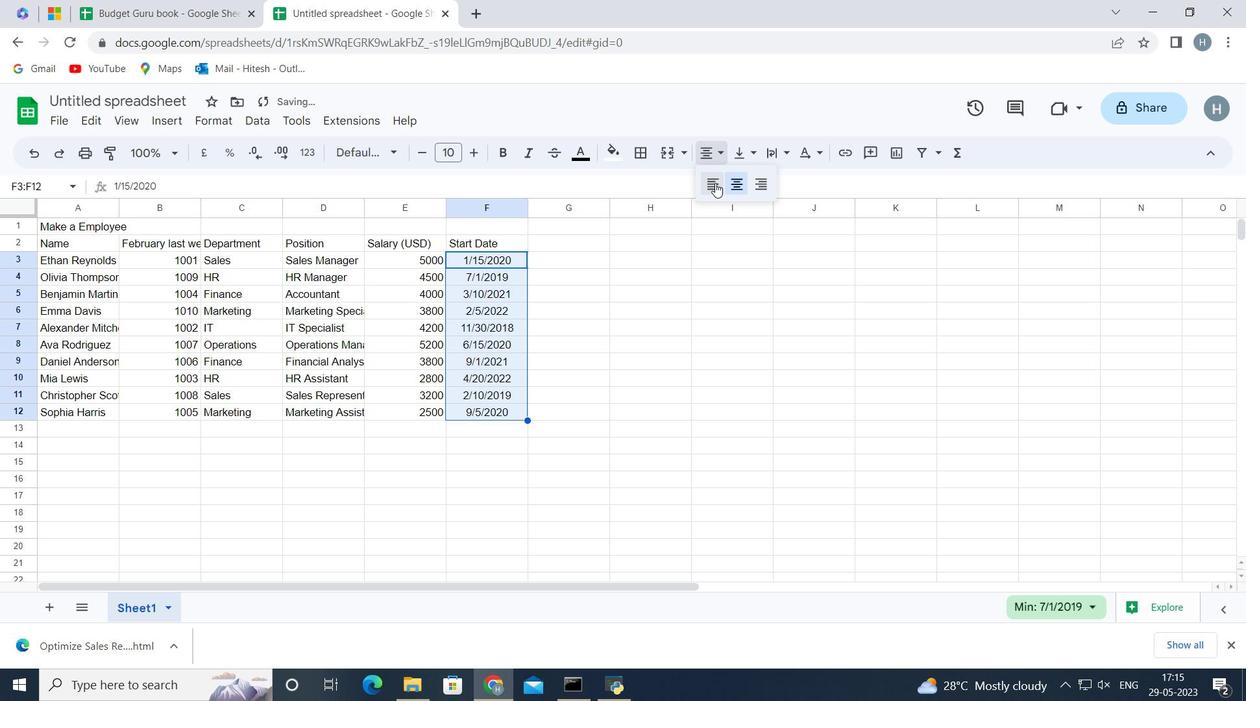 
Action: Mouse moved to (409, 543)
Screenshot: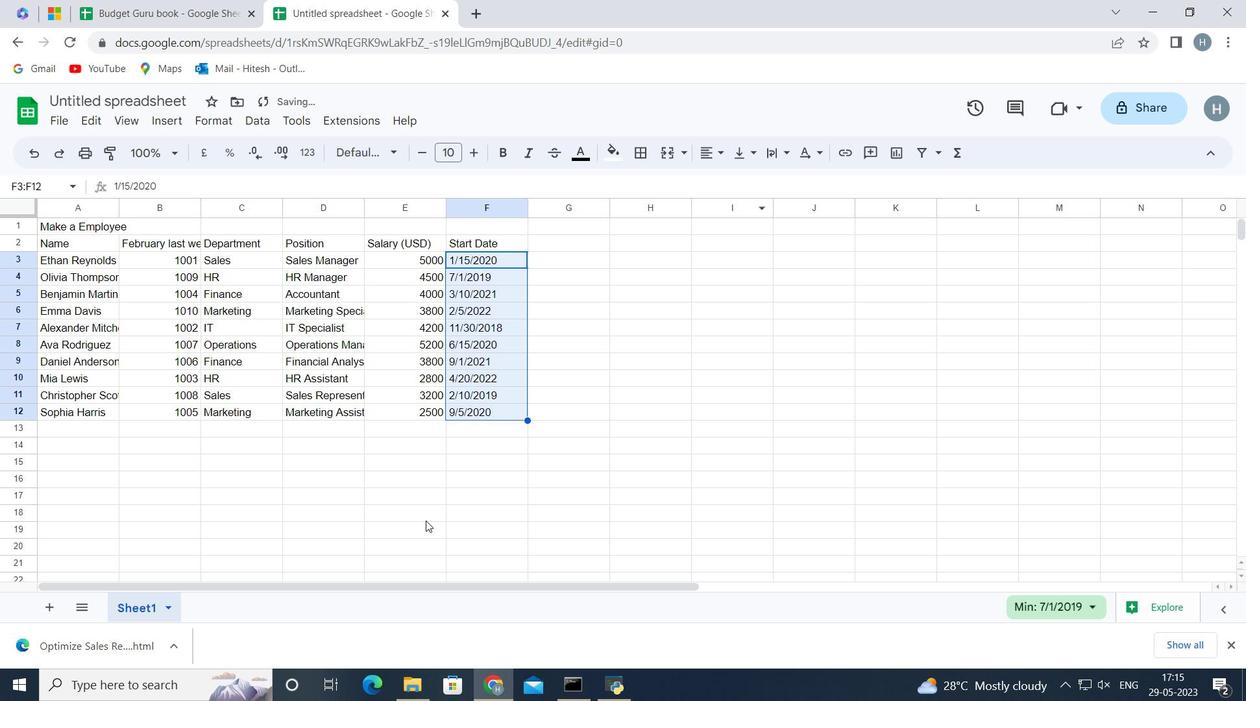 
Action: Mouse pressed left at (409, 543)
Screenshot: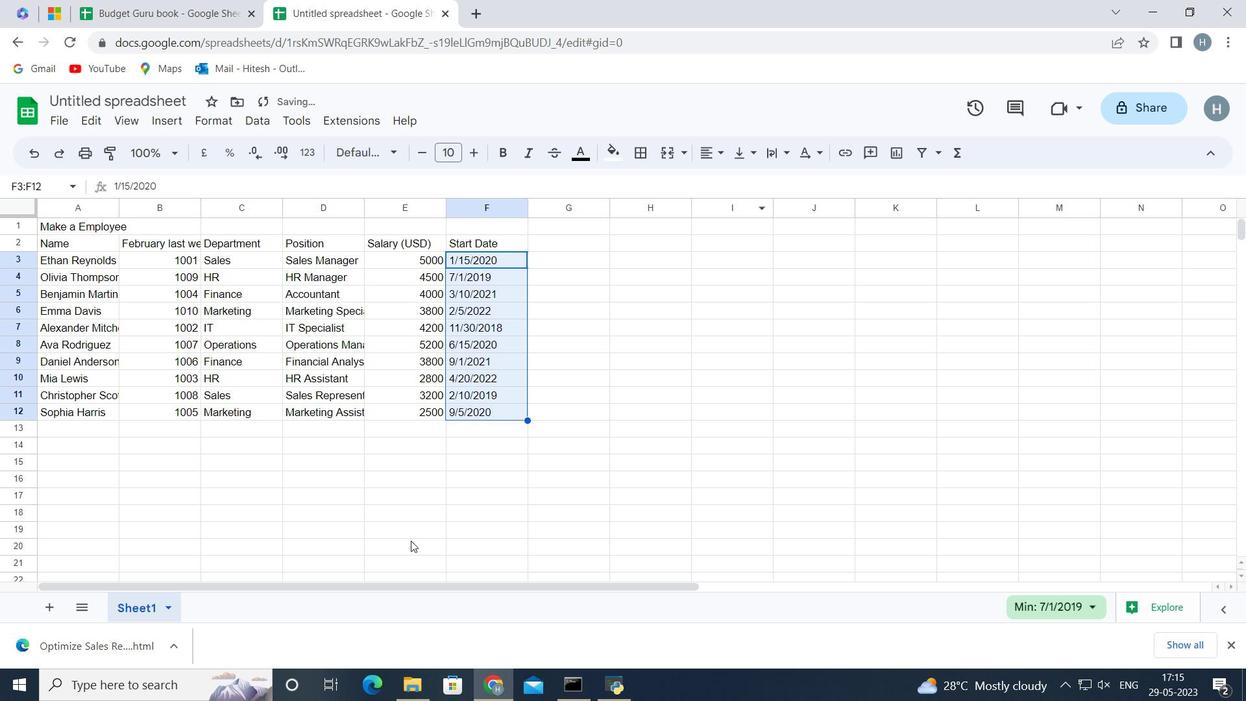 
Action: Mouse moved to (63, 120)
Screenshot: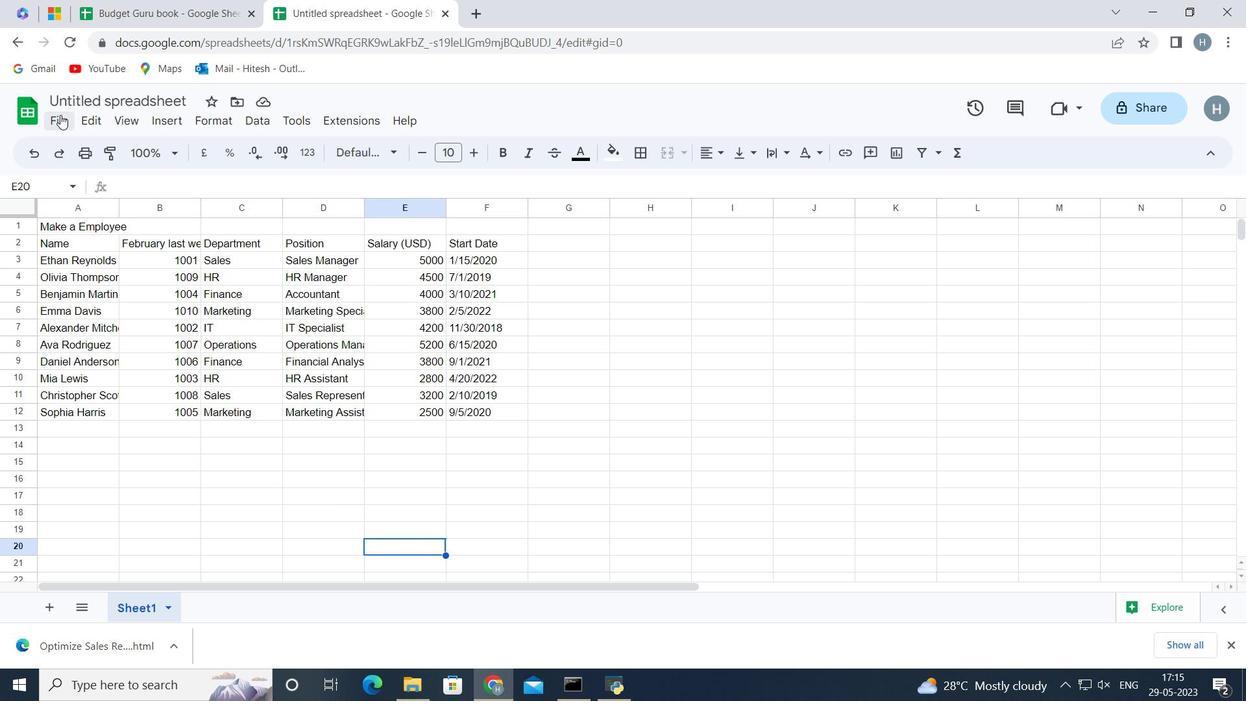 
Action: Mouse pressed left at (63, 120)
Screenshot: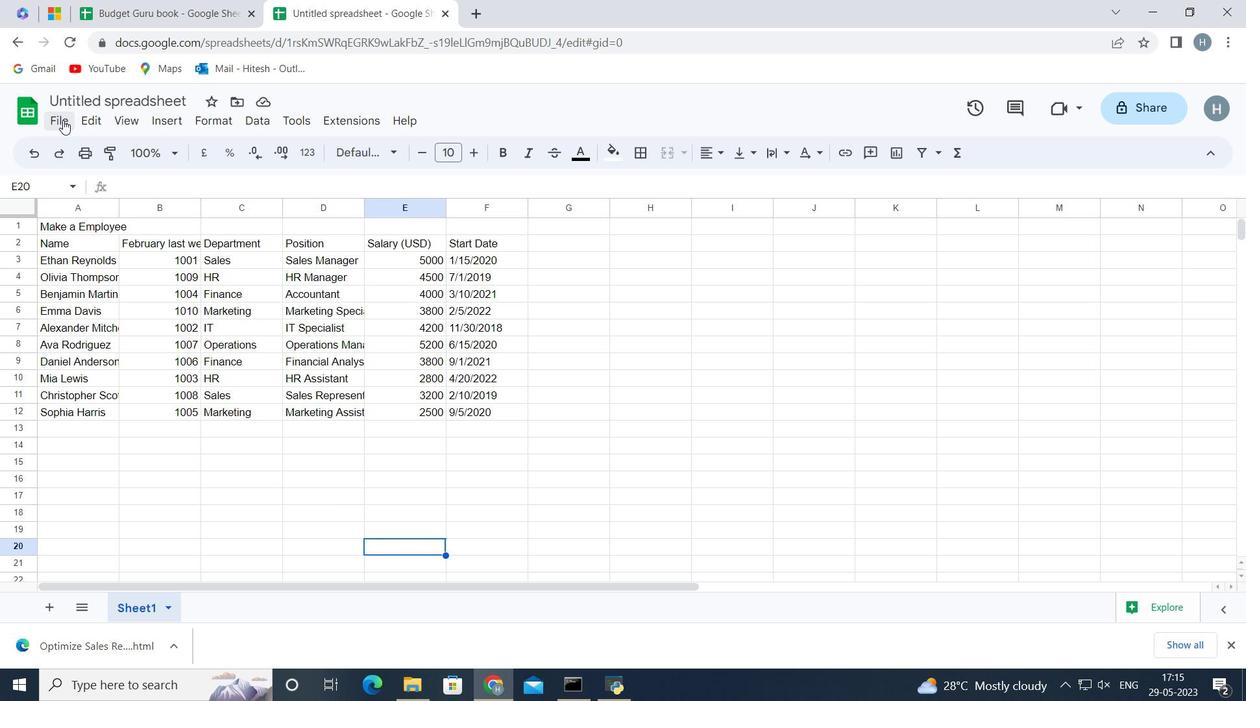 
Action: Mouse moved to (172, 350)
Screenshot: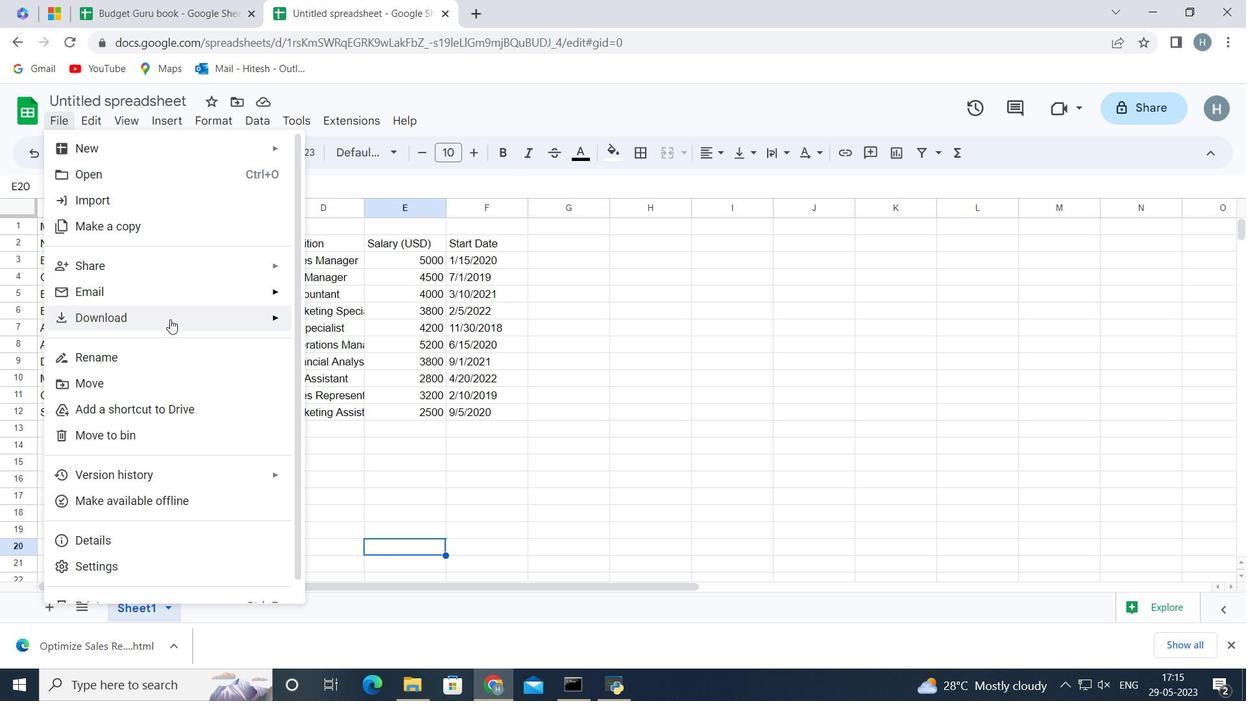 
Action: Mouse pressed left at (172, 350)
Screenshot: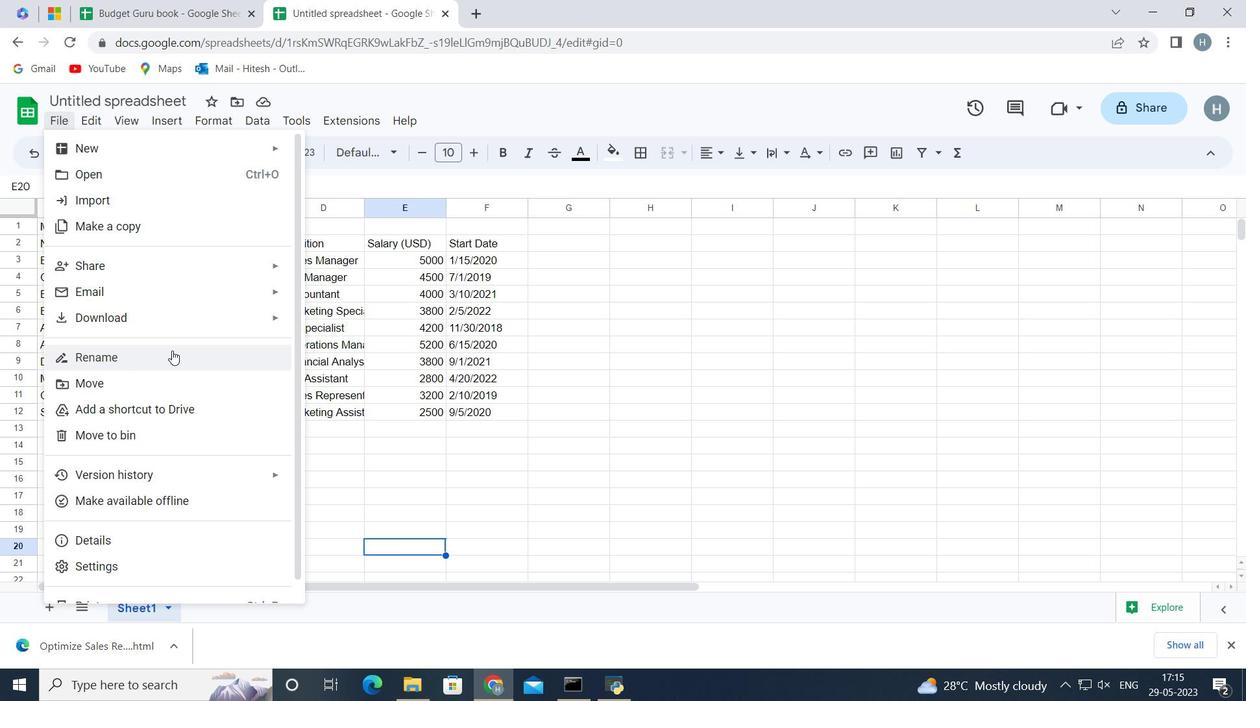 
Action: Key pressed <Key.backspace><Key.shift>analysis<Key.shift>Dailys<Key.backspace><Key.shift>Sales-<Key.backspace><Key.shift_r>_<Key.shift>Analysis<Key.enter>
Screenshot: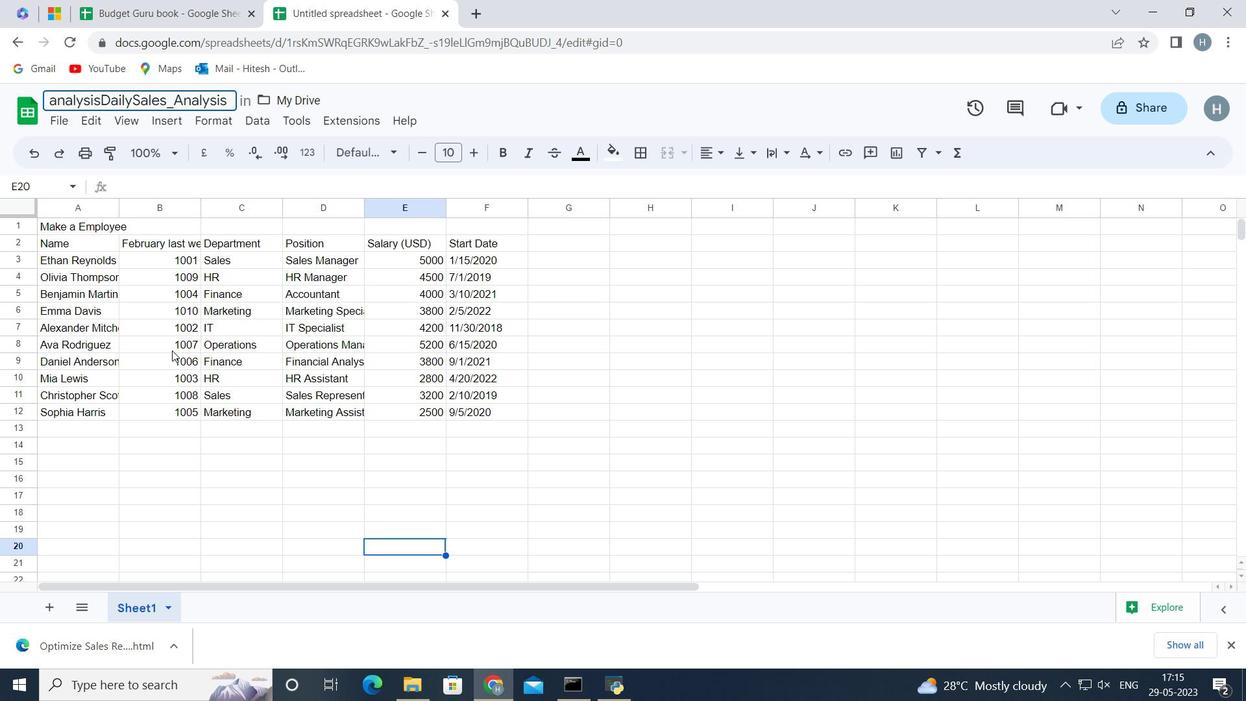 
Action: Mouse moved to (273, 457)
Screenshot: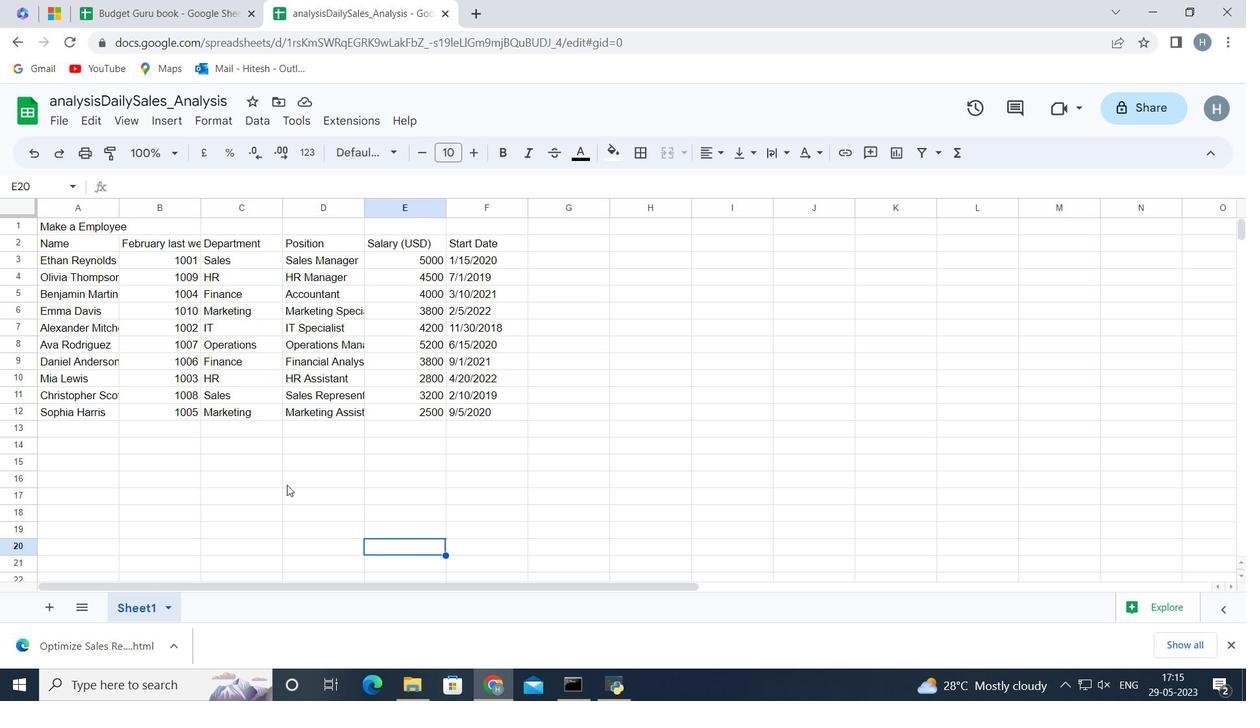 
Action: Mouse pressed left at (273, 457)
Screenshot: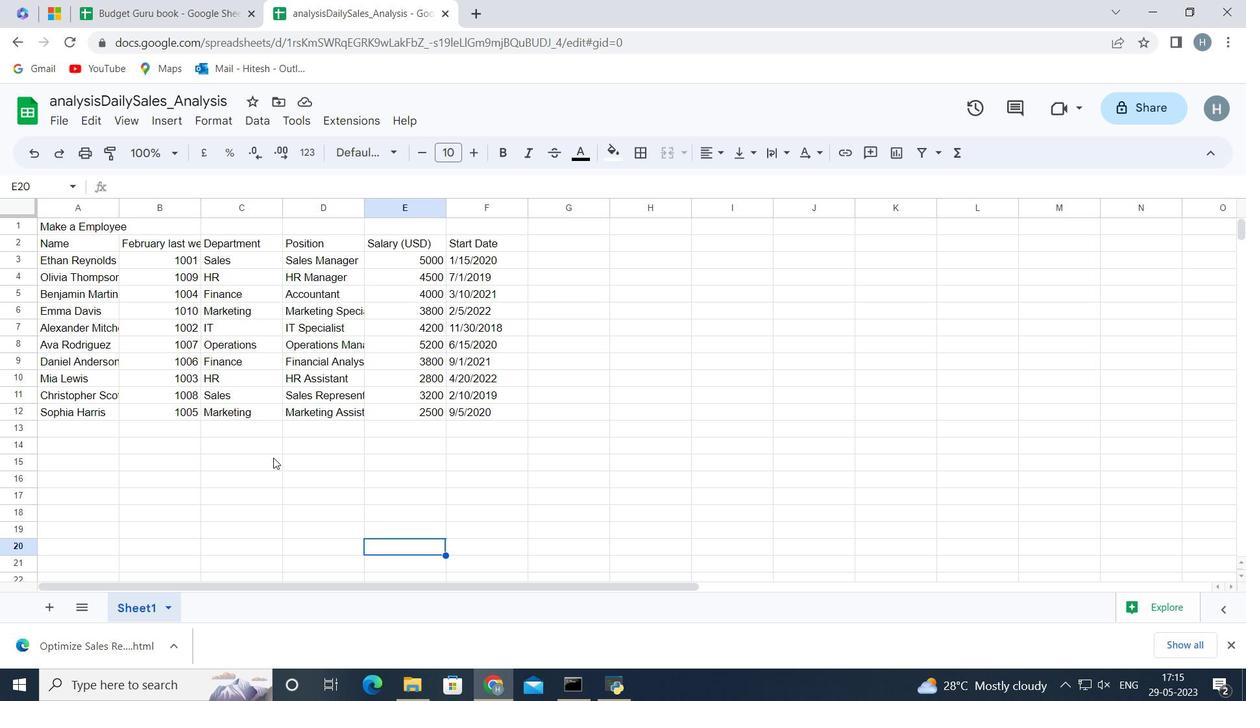 
Action: Mouse scrolled (273, 458) with delta (0, 0)
Screenshot: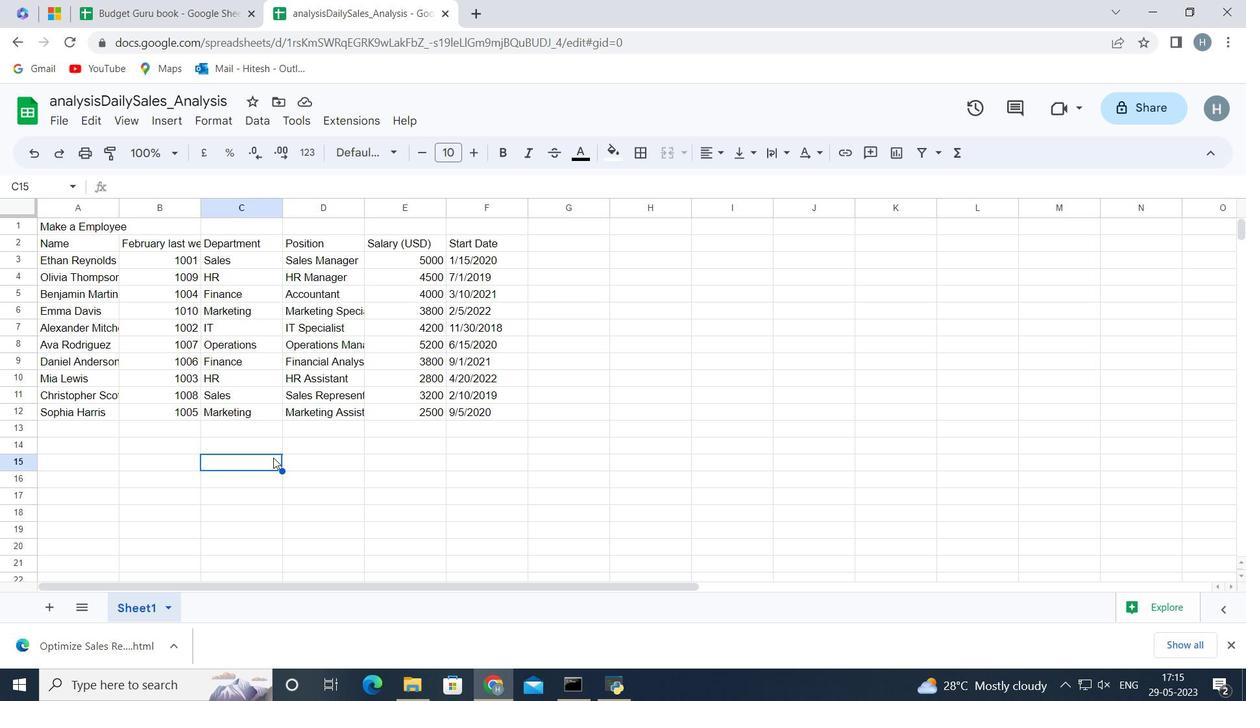 
Action: Mouse scrolled (273, 458) with delta (0, 0)
Screenshot: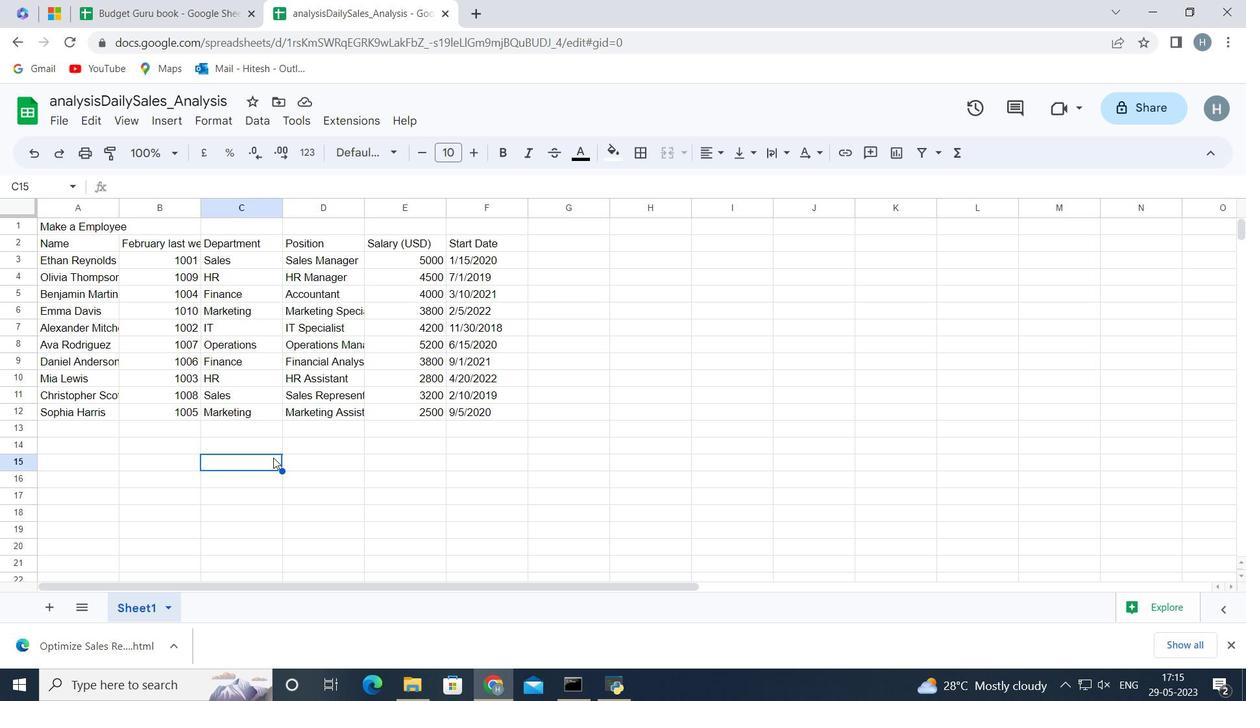 
Action: Mouse scrolled (273, 458) with delta (0, 0)
Screenshot: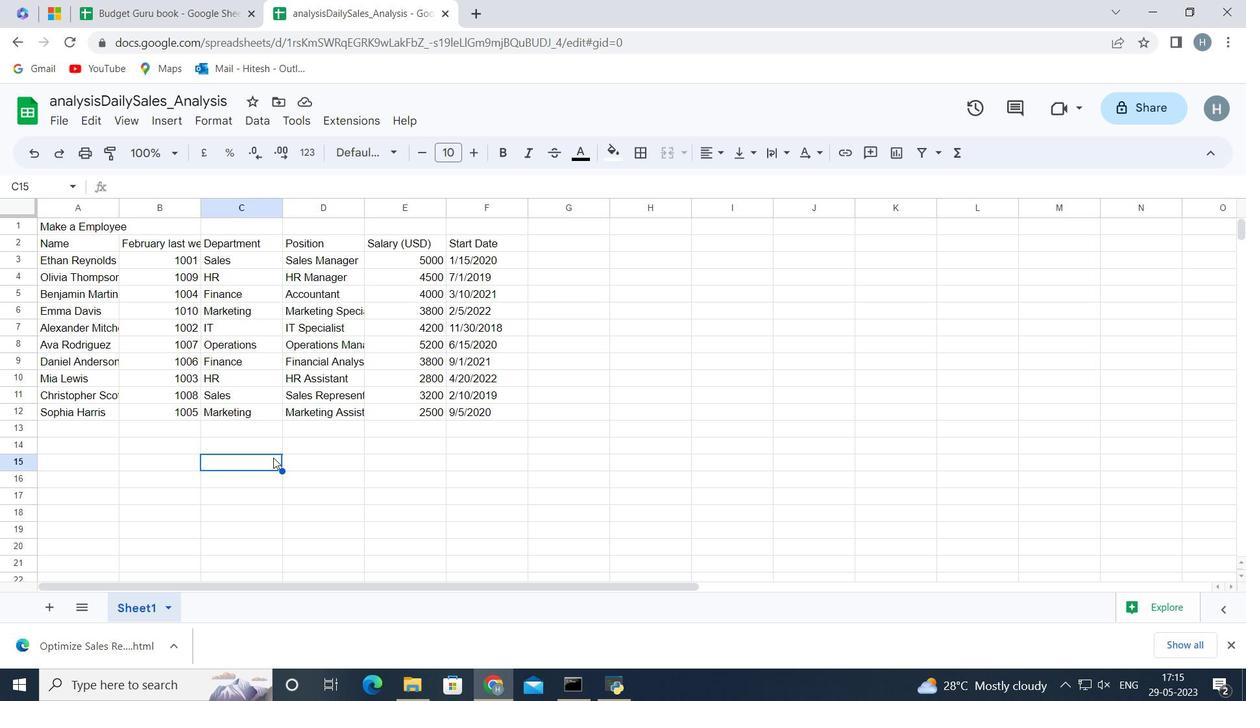 
Action: Mouse scrolled (273, 458) with delta (0, 0)
Screenshot: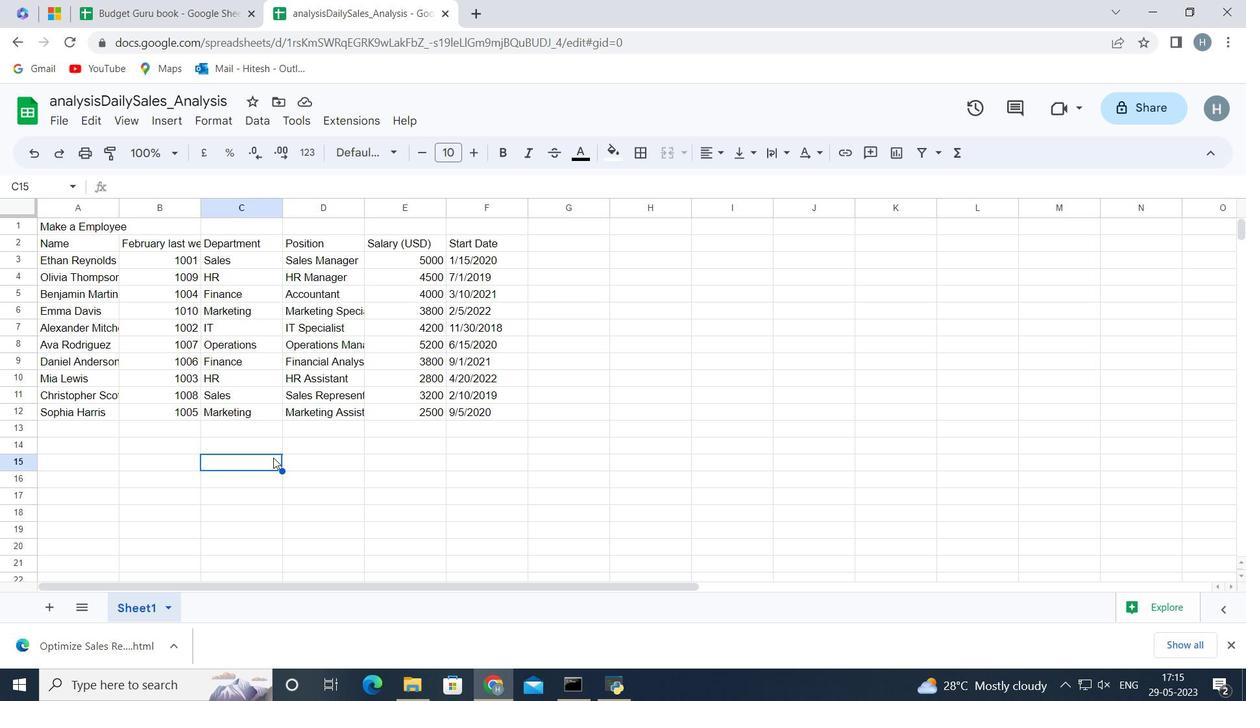 
Action: Mouse scrolled (273, 458) with delta (0, 0)
Screenshot: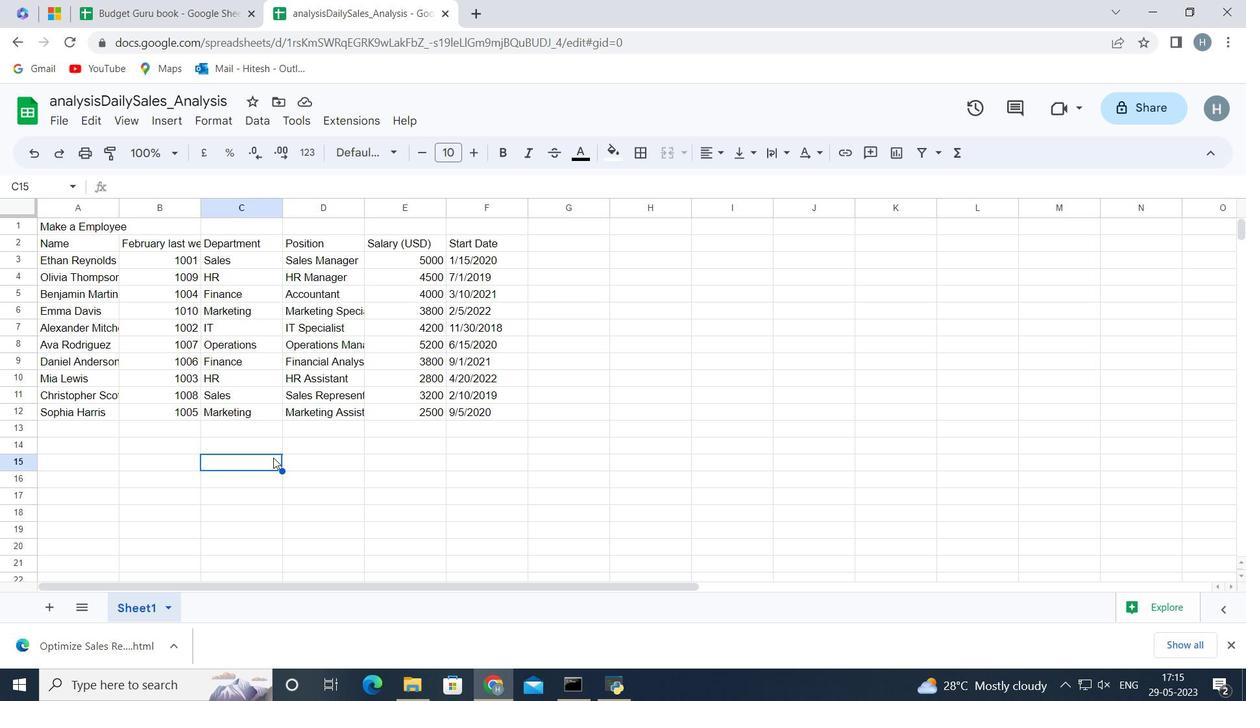 
Action: Mouse moved to (401, 476)
Screenshot: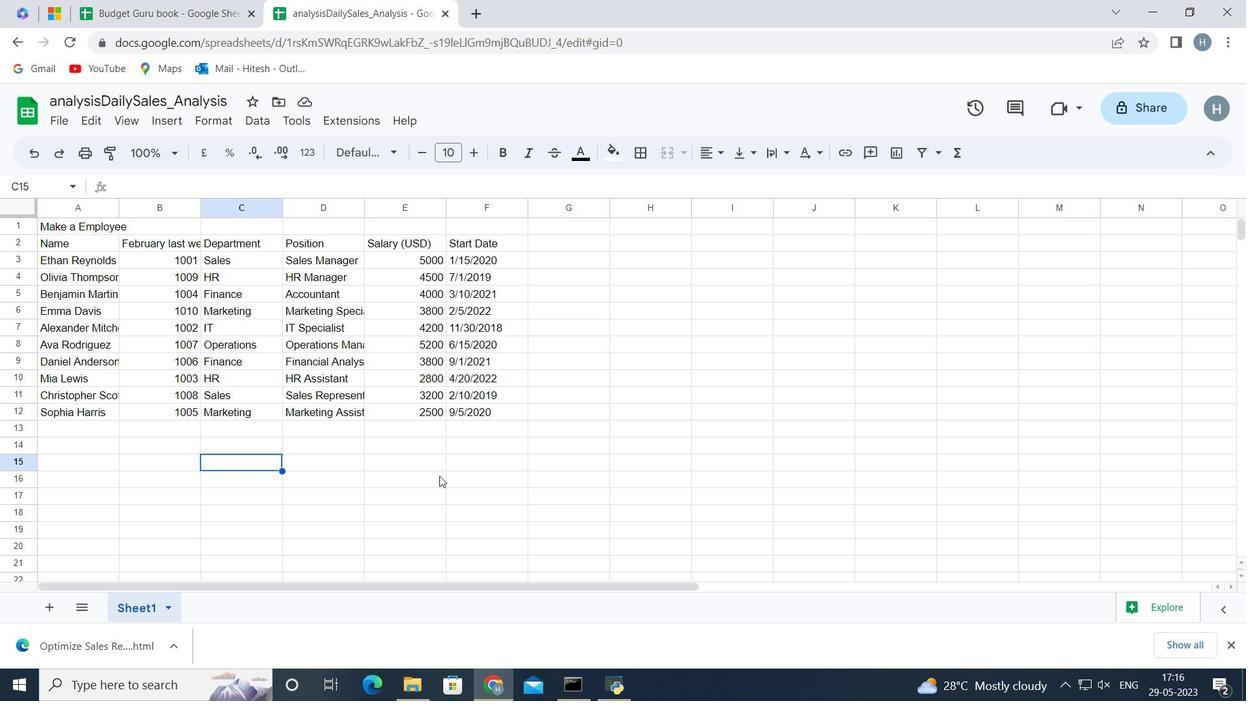 
Action: Mouse scrolled (401, 477) with delta (0, 0)
Screenshot: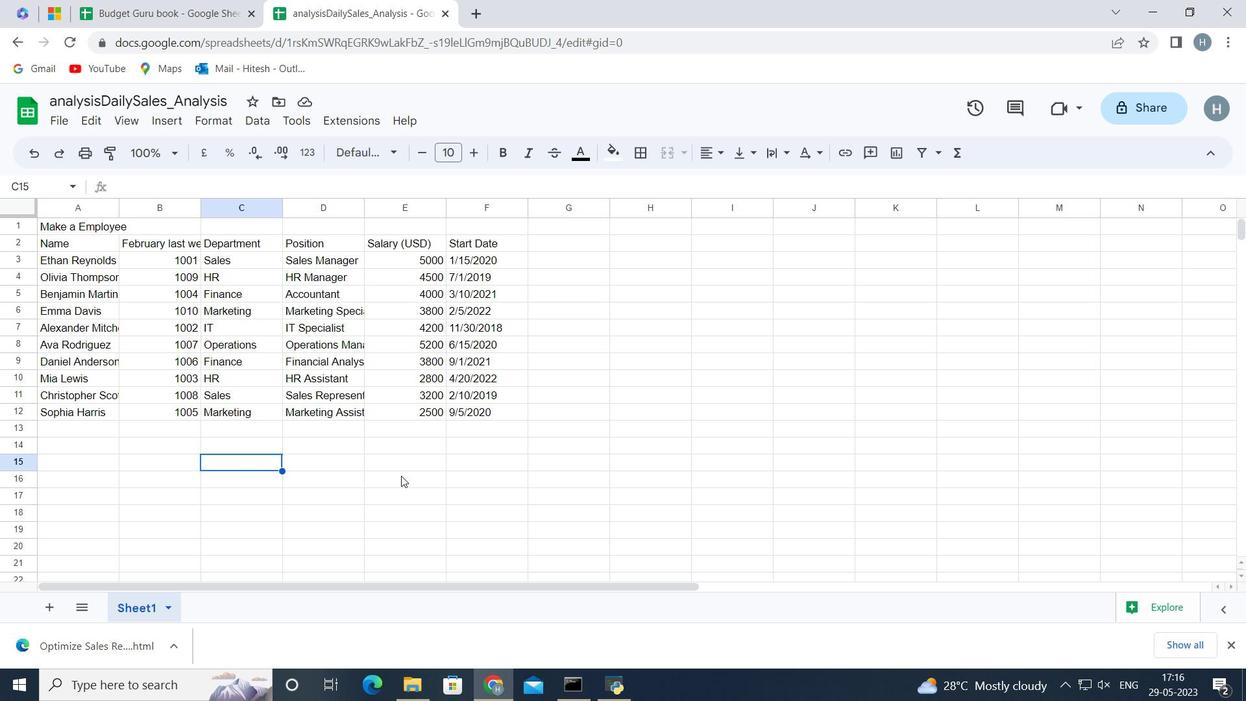
Action: Mouse scrolled (401, 477) with delta (0, 0)
Screenshot: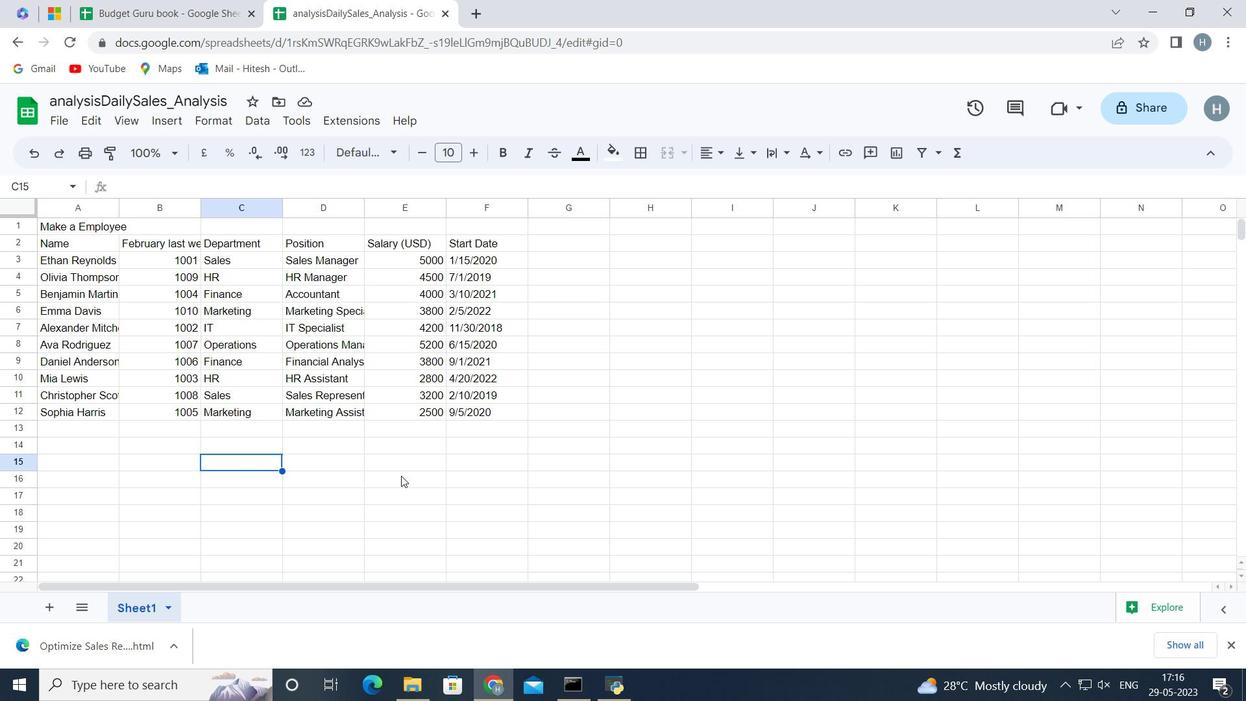 
Action: Mouse scrolled (401, 477) with delta (0, 0)
Screenshot: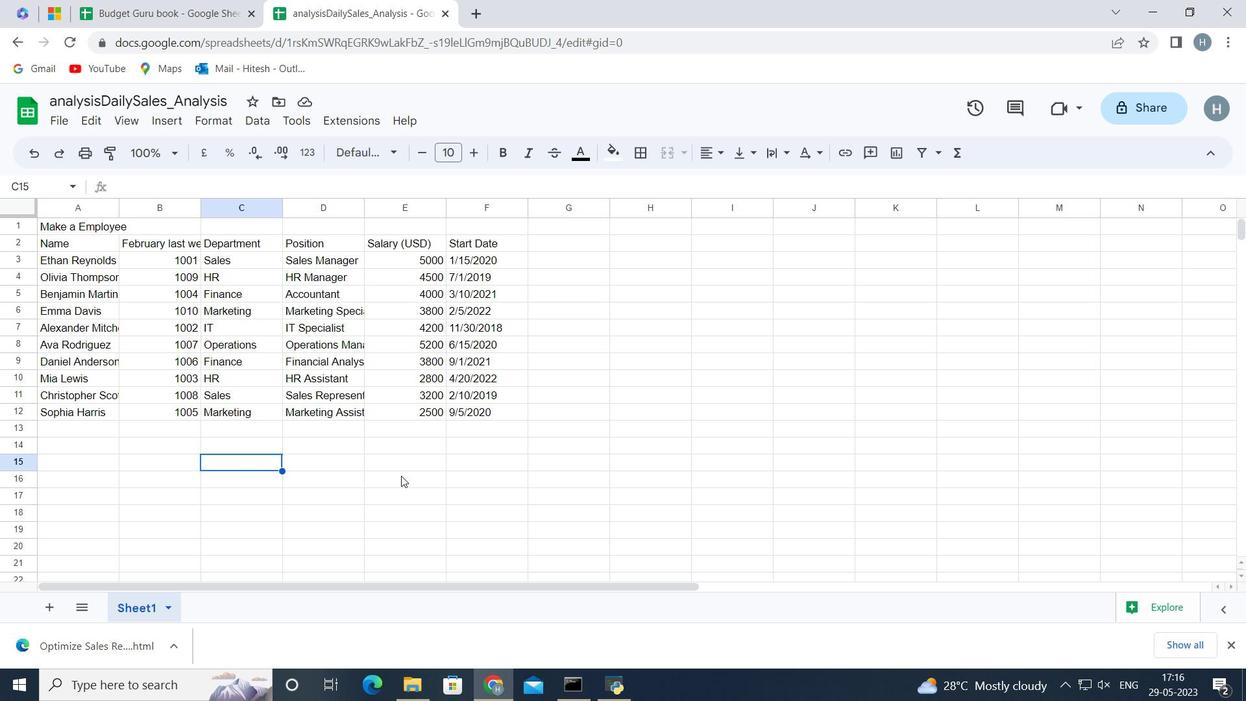 
Action: Mouse scrolled (401, 477) with delta (0, 0)
Screenshot: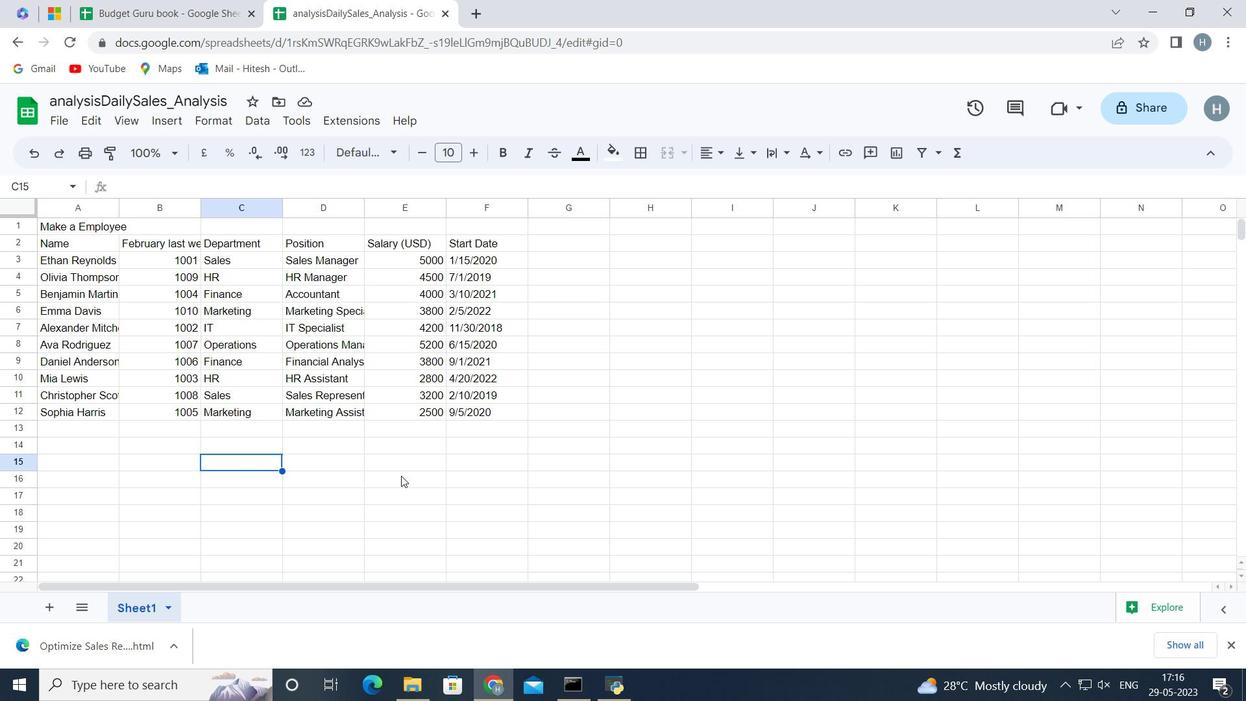 
Action: Mouse moved to (111, 222)
Screenshot: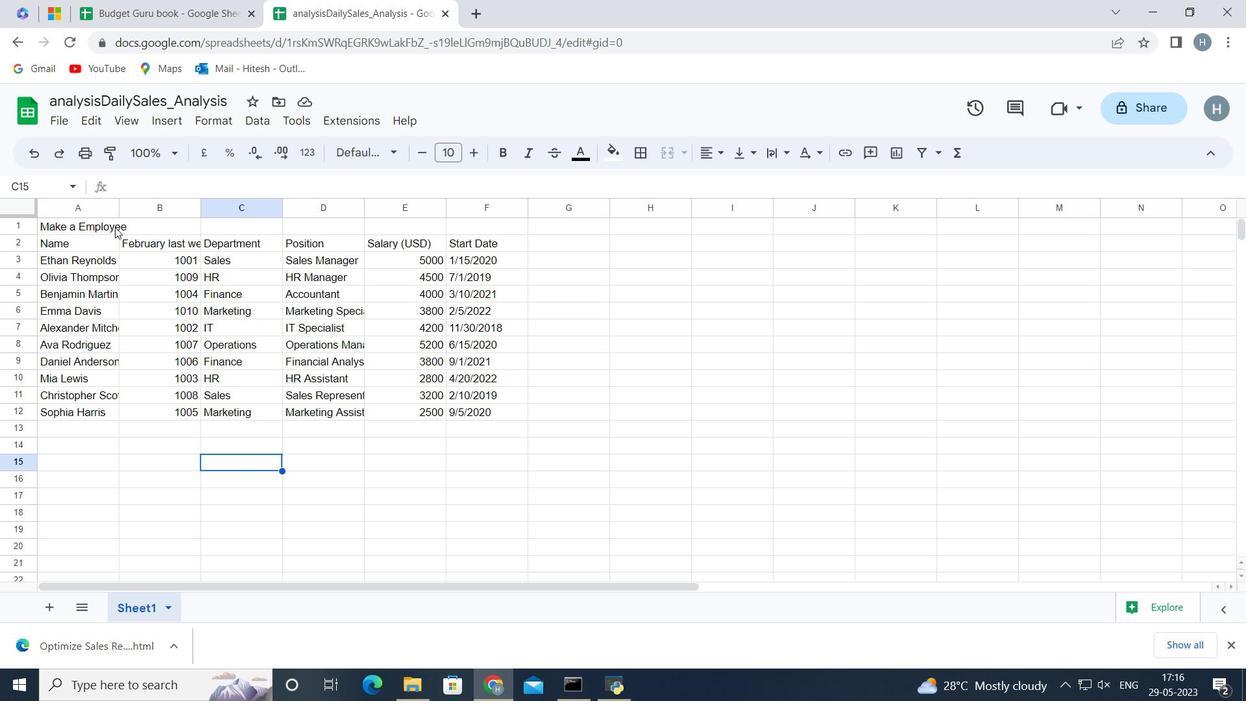 
Action: Mouse pressed left at (111, 222)
Screenshot: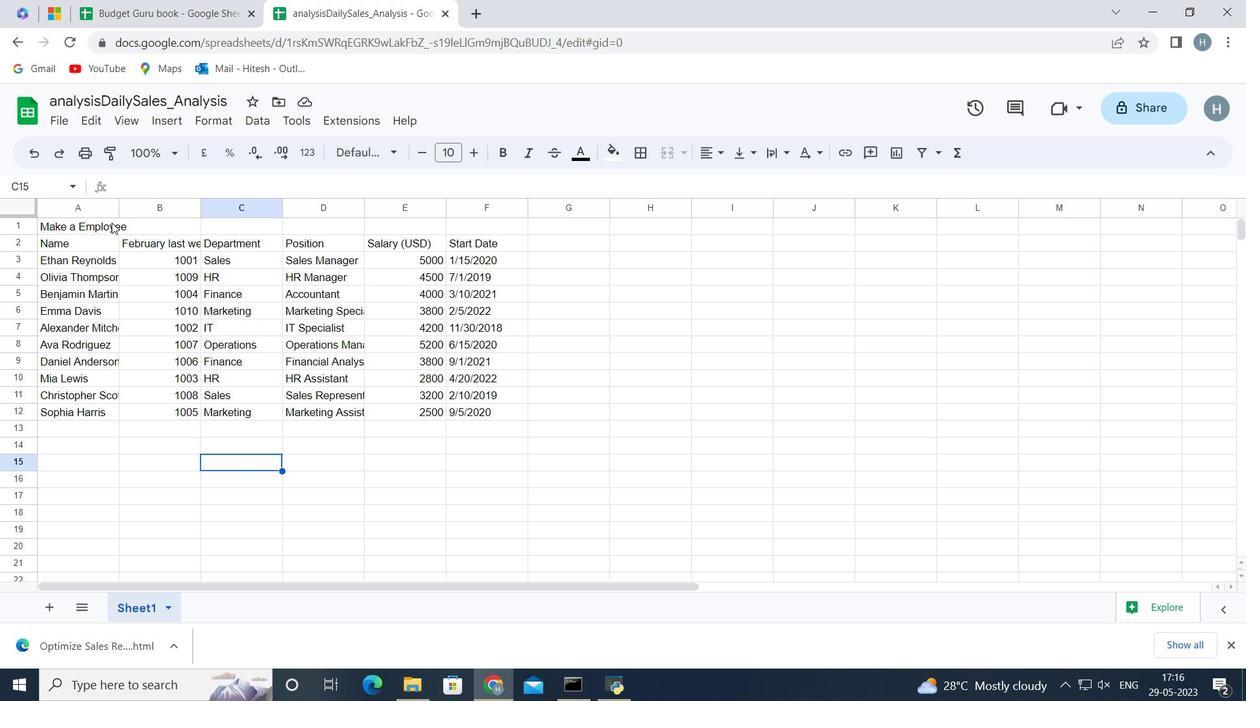 
Action: Mouse moved to (109, 222)
Screenshot: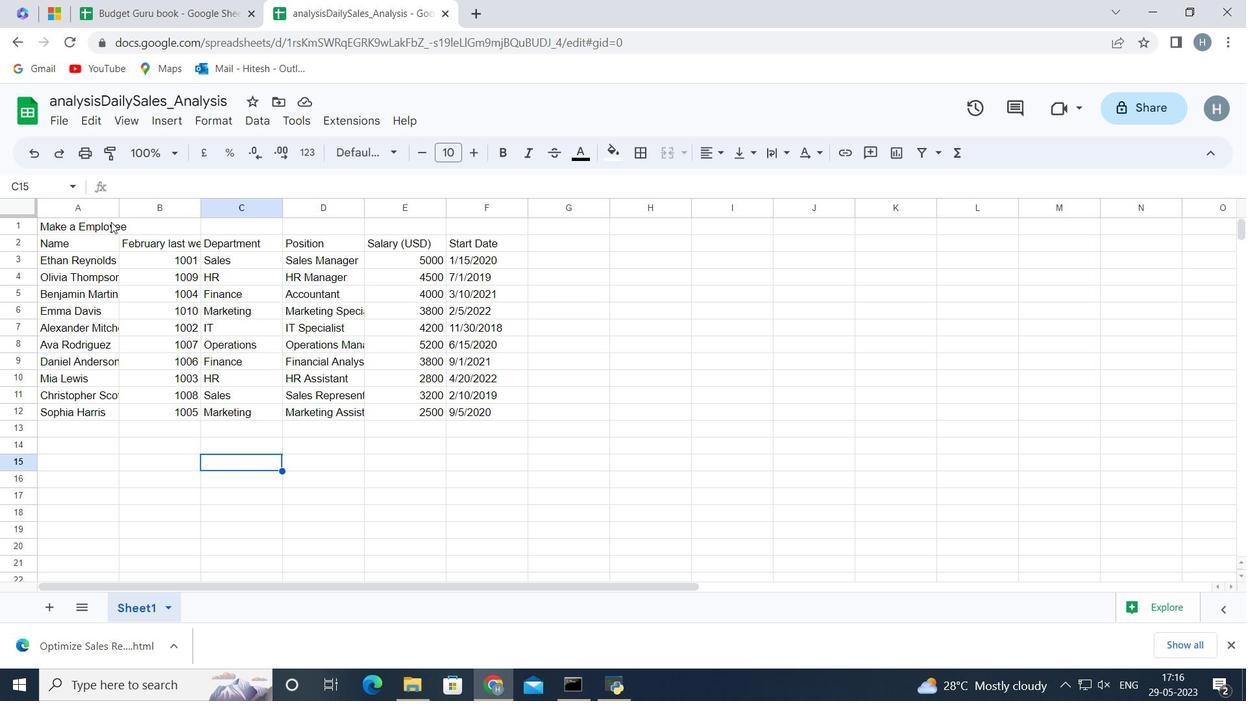 
Action: Key pressed <Key.shift><Key.right><Key.right><Key.right><Key.right><Key.right>
Screenshot: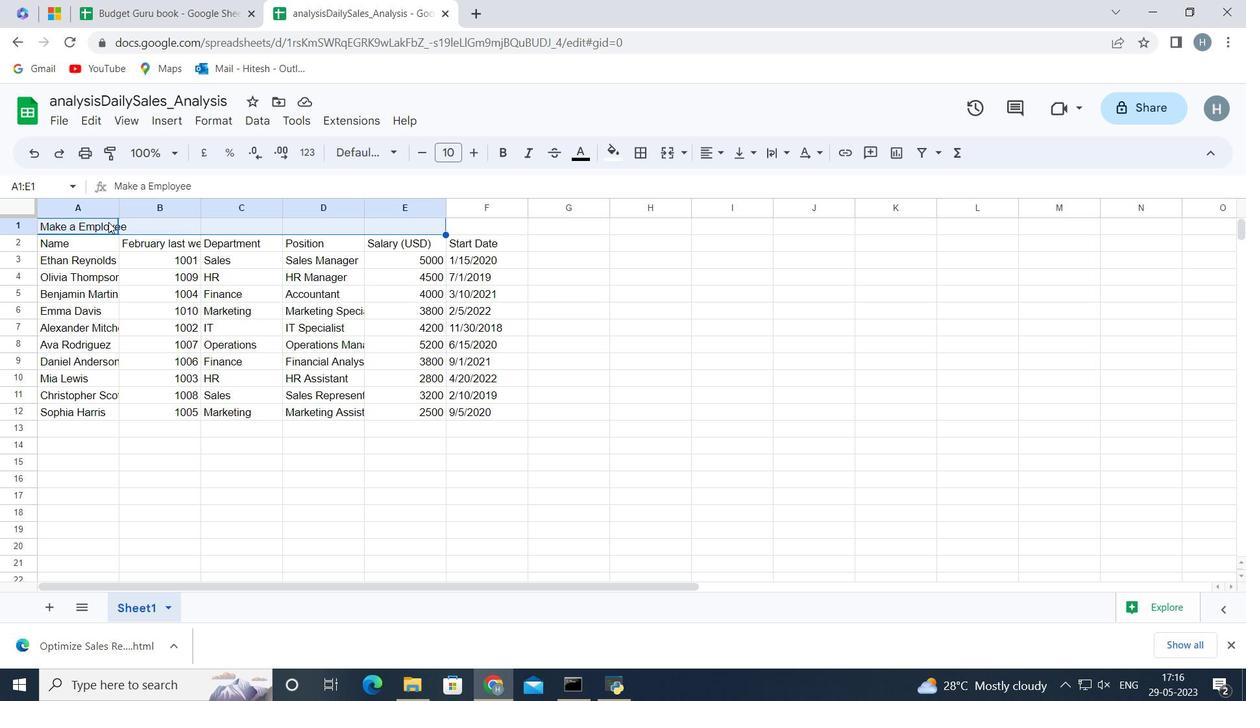 
Action: Mouse moved to (669, 153)
Screenshot: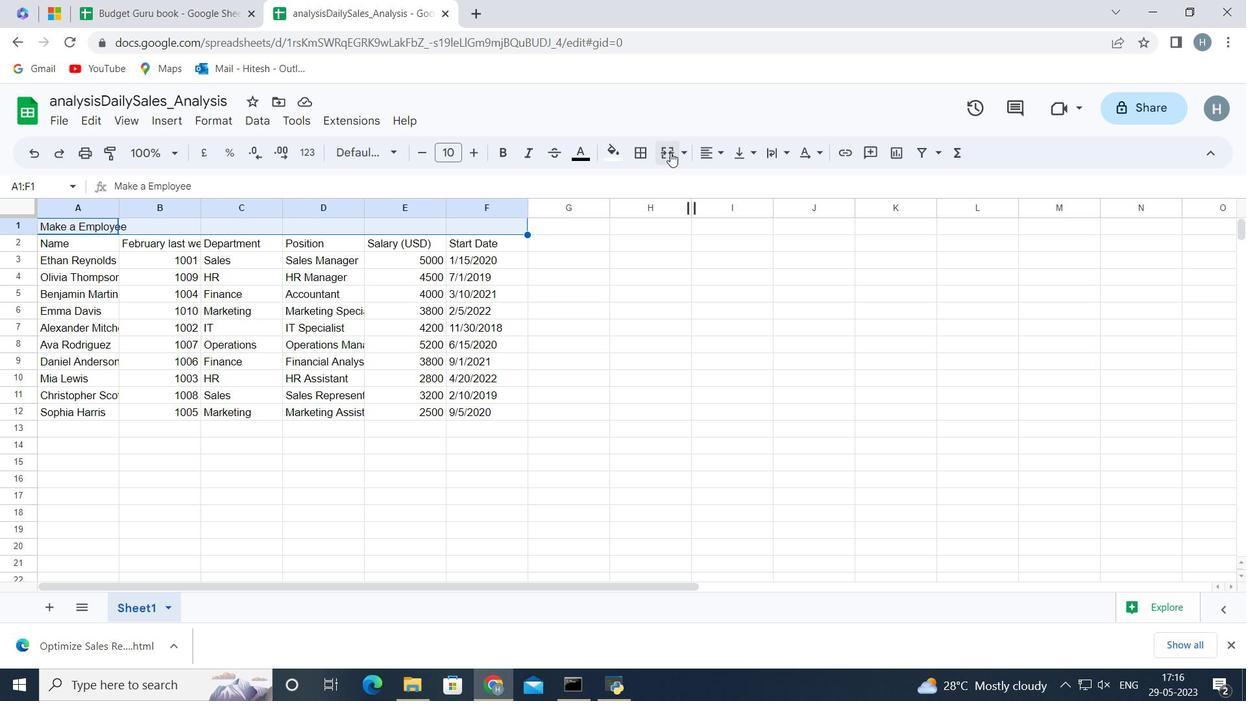 
Action: Mouse pressed left at (669, 153)
Screenshot: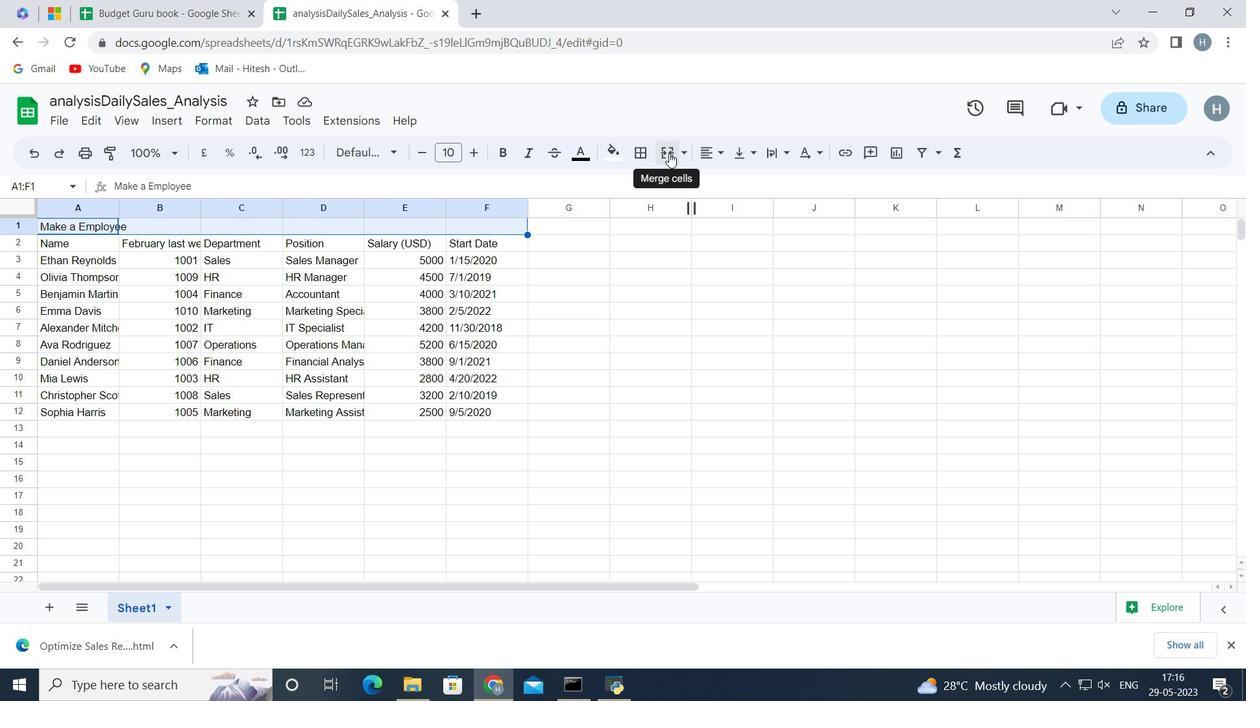 
Action: Mouse moved to (405, 436)
Screenshot: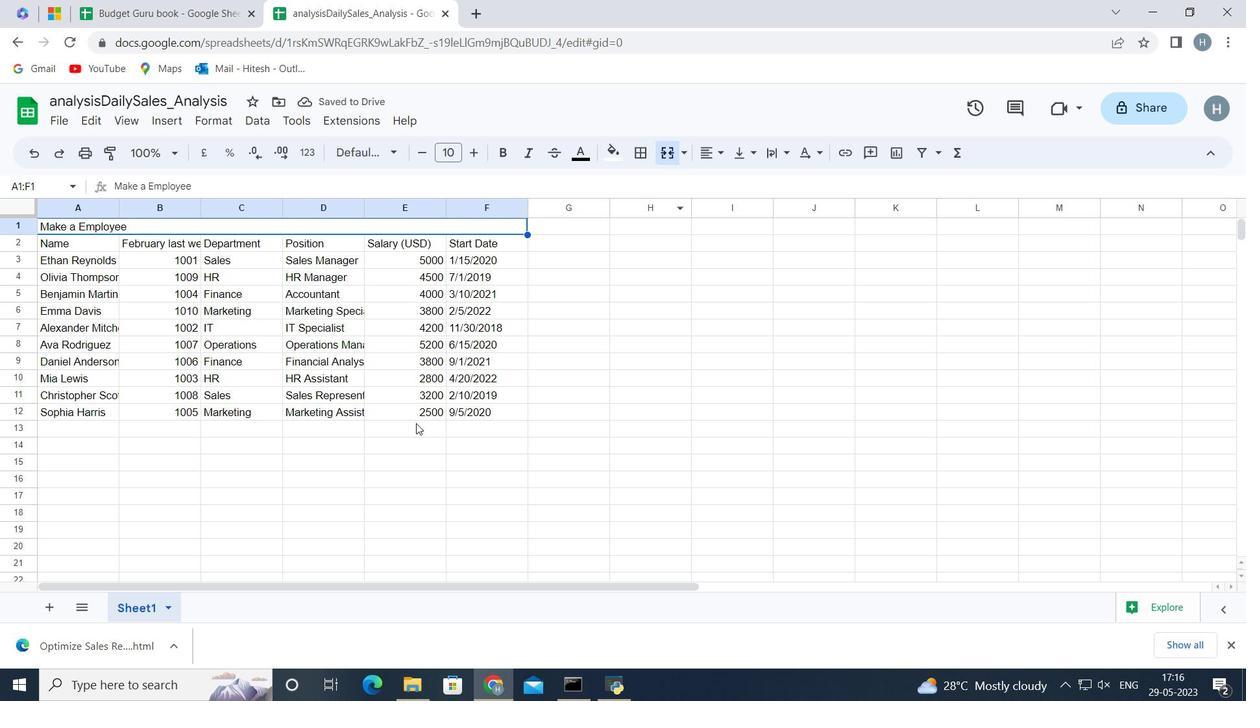 
Action: Mouse pressed left at (405, 436)
Screenshot: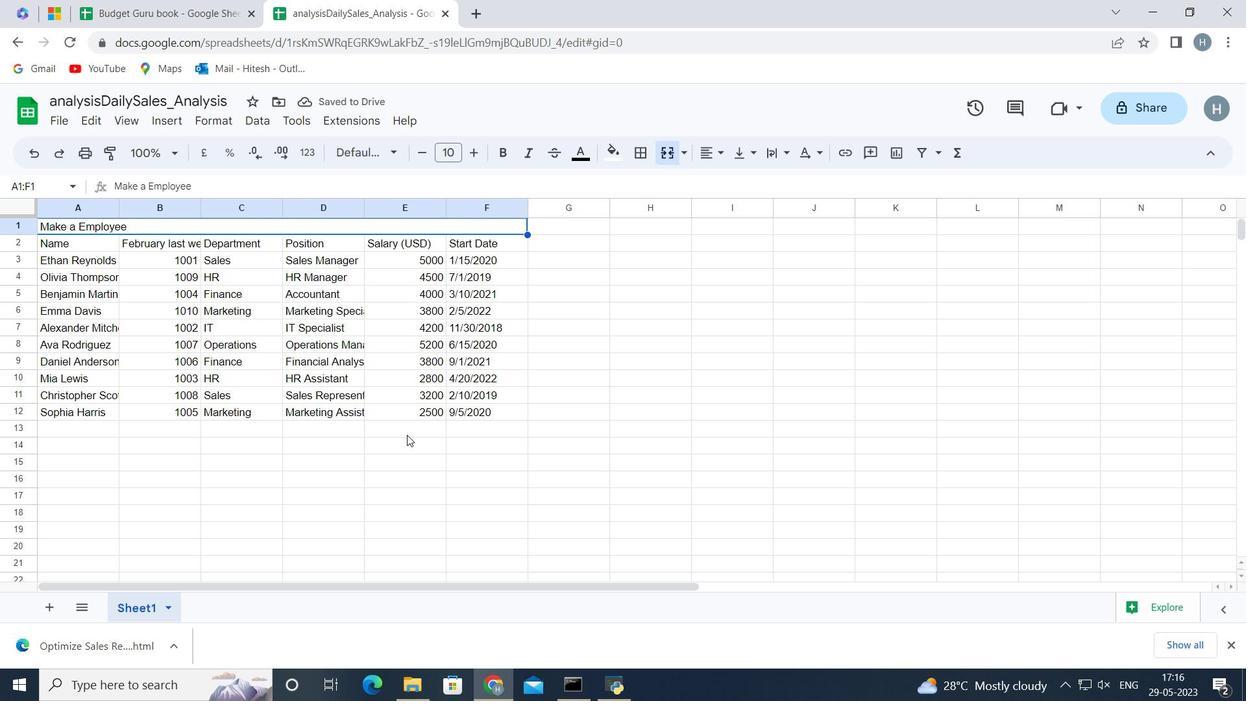 
Action: Mouse moved to (312, 489)
Screenshot: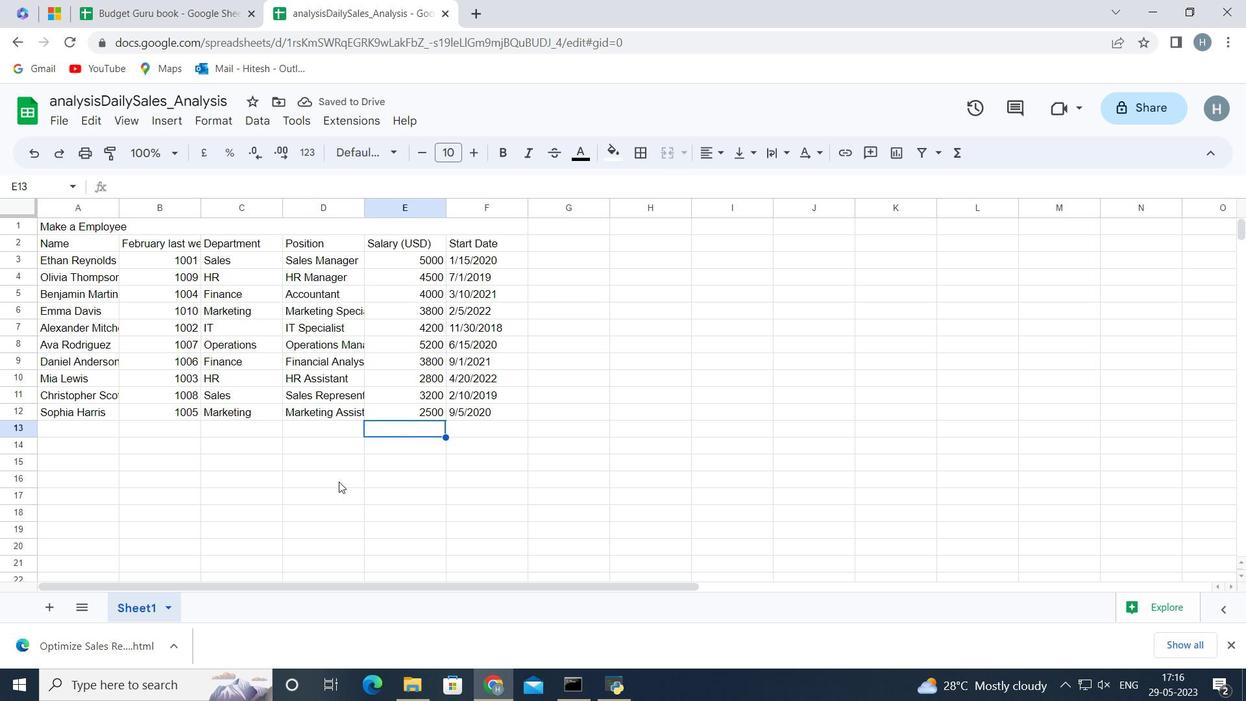 
Action: Mouse pressed left at (312, 489)
Screenshot: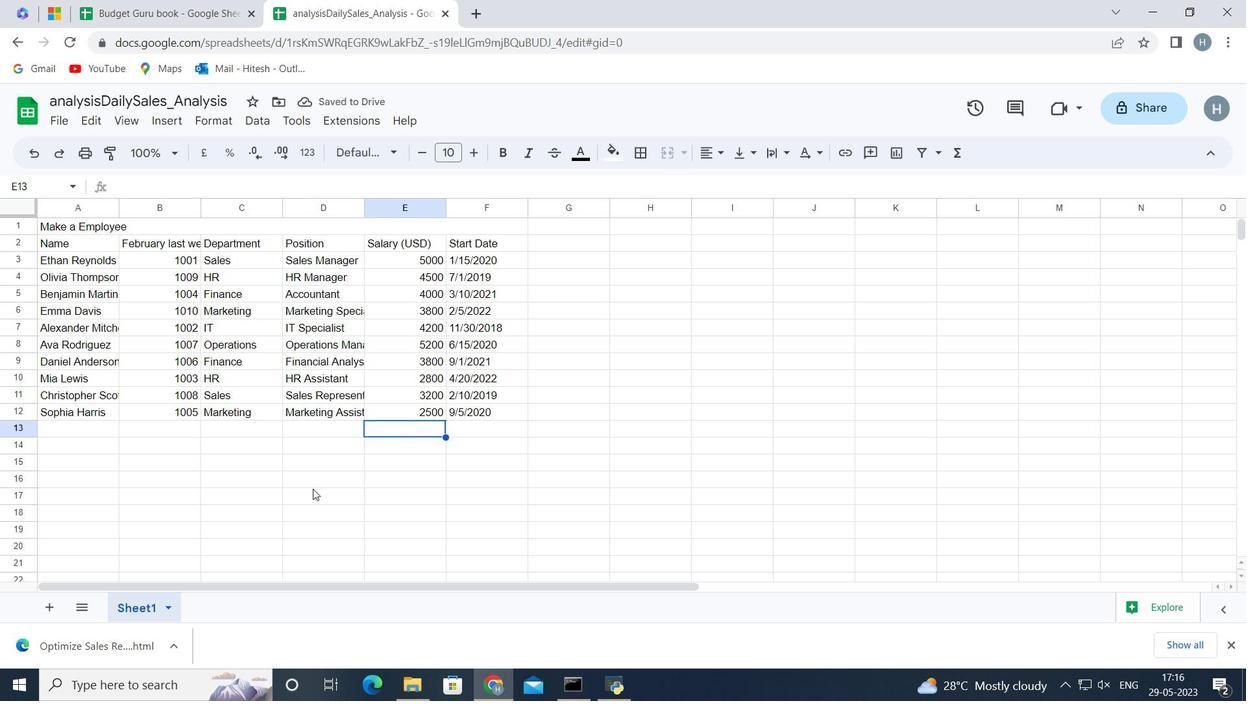 
Action: Mouse moved to (253, 385)
Screenshot: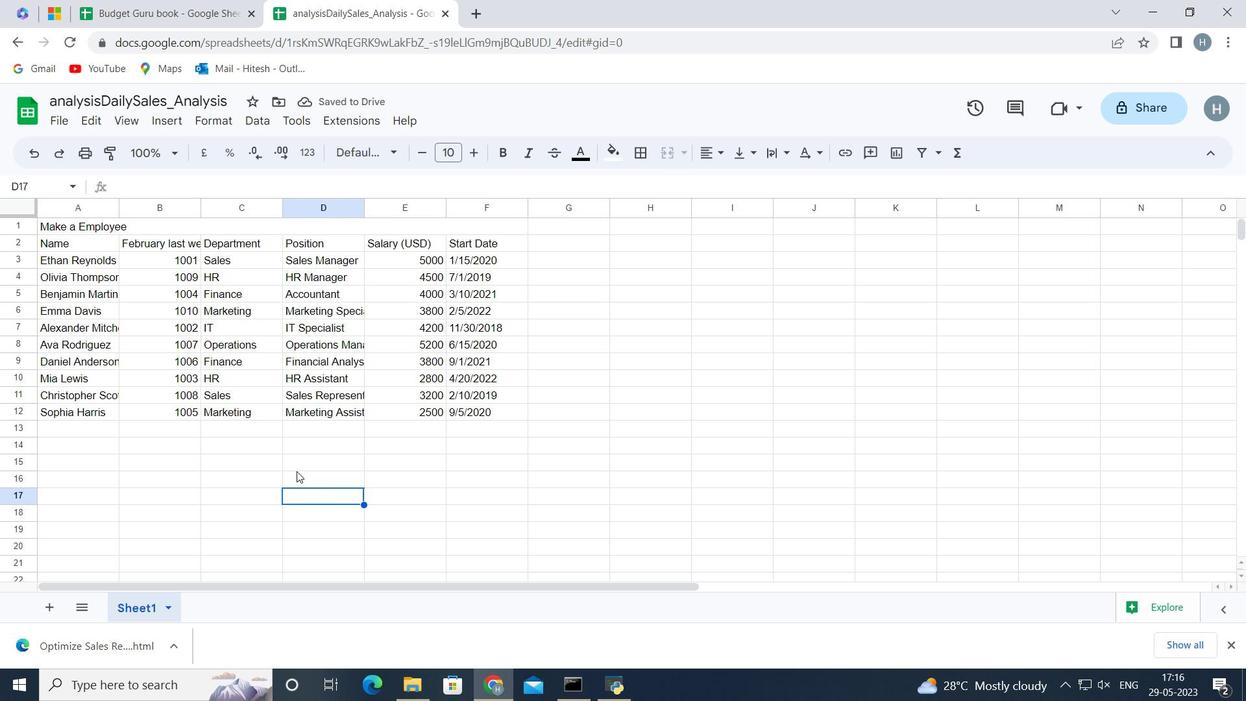 
Action: Mouse scrolled (253, 386) with delta (0, 0)
Screenshot: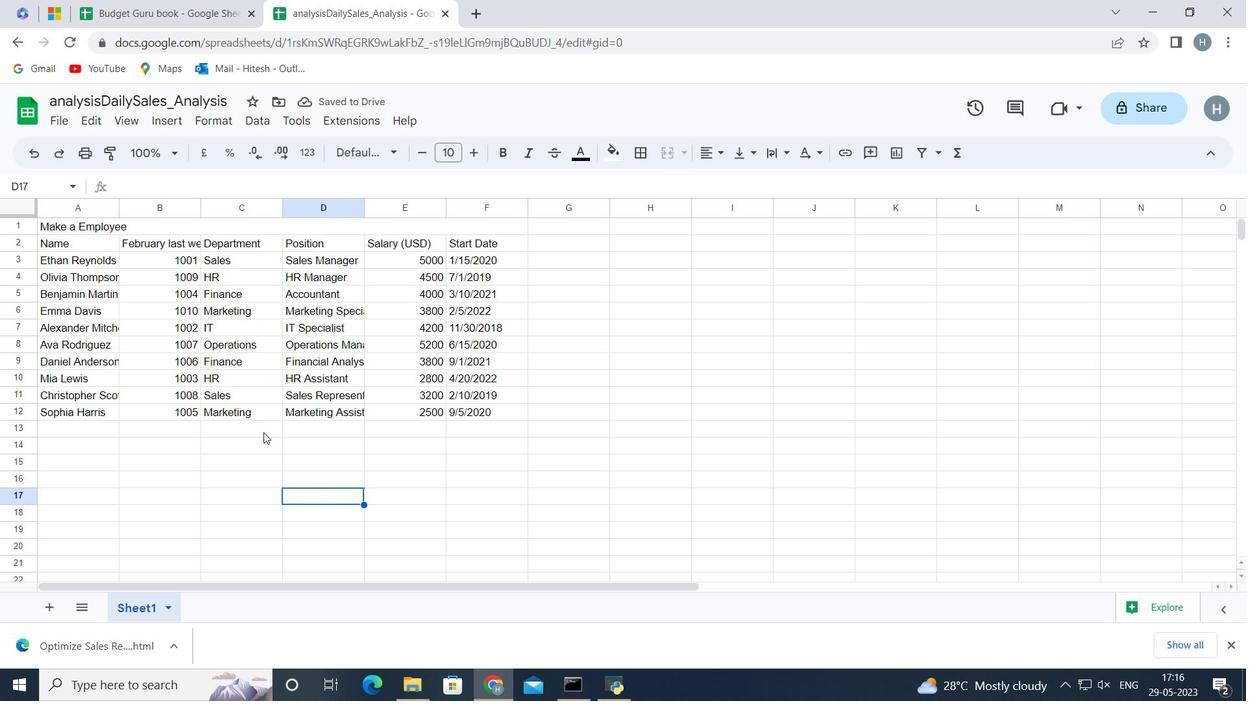 
Action: Mouse scrolled (253, 386) with delta (0, 0)
Screenshot: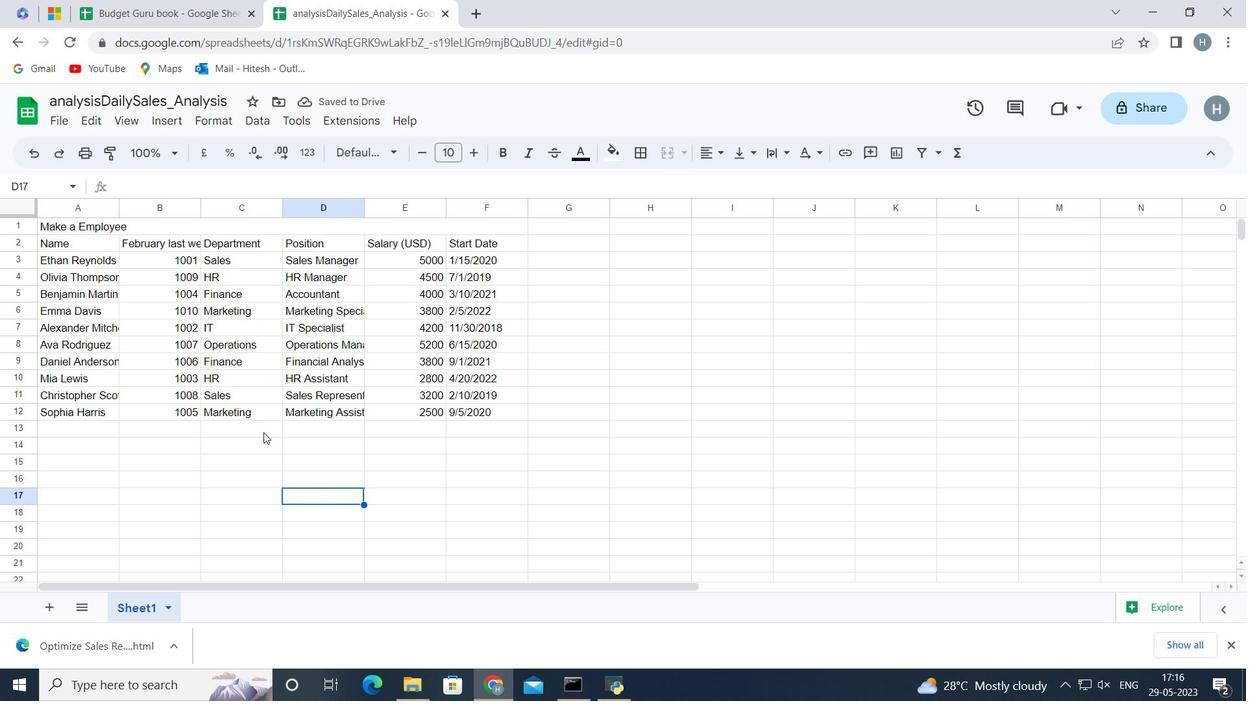 
Action: Mouse scrolled (253, 386) with delta (0, 0)
Screenshot: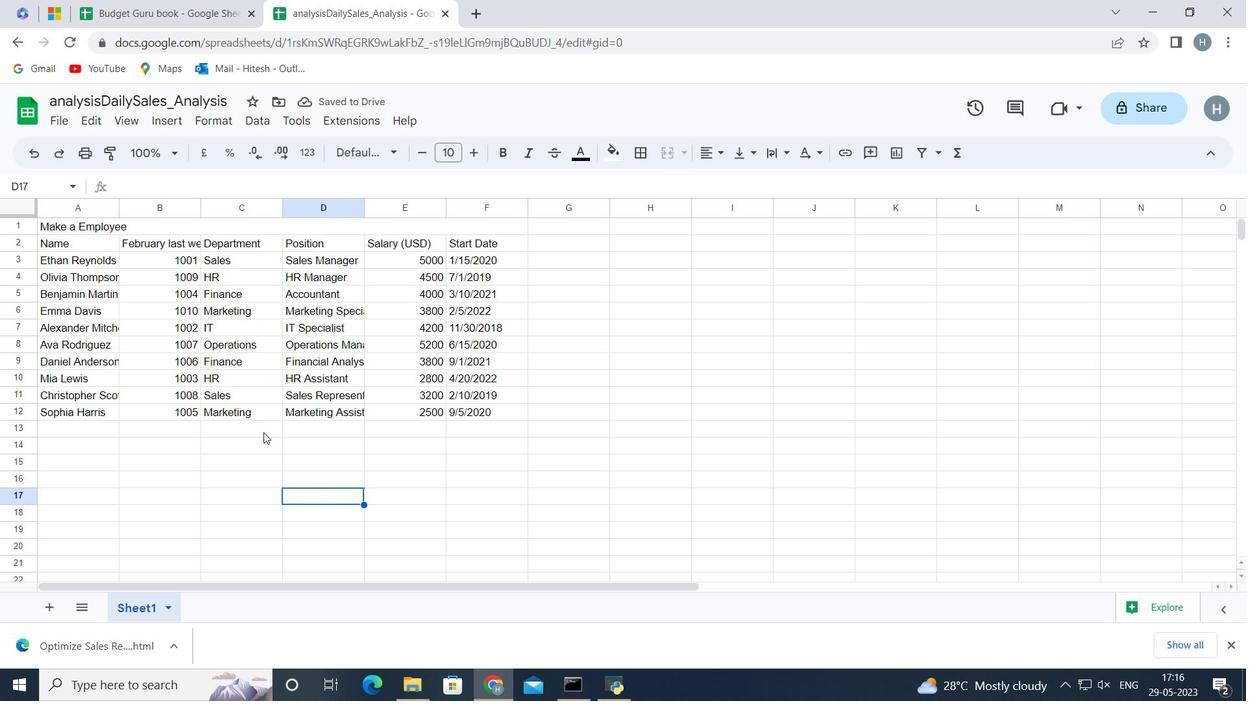 
Action: Mouse scrolled (253, 386) with delta (0, 0)
Screenshot: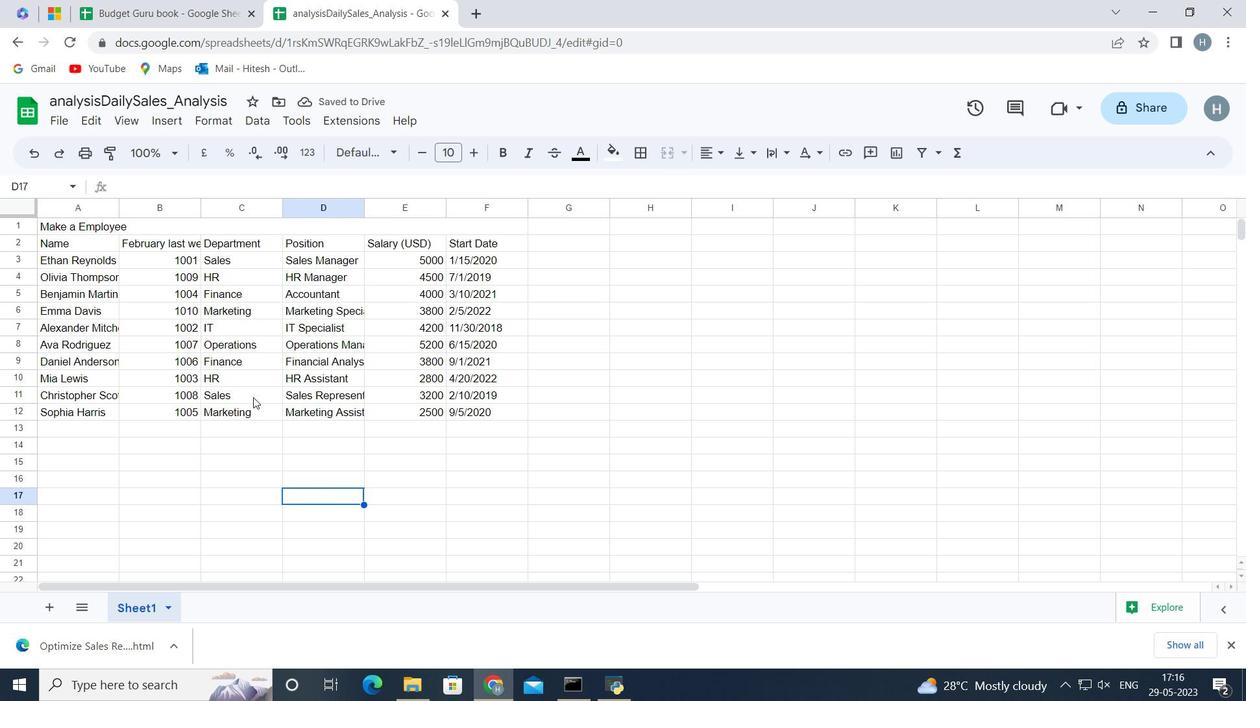 
Action: Mouse scrolled (253, 386) with delta (0, 0)
Screenshot: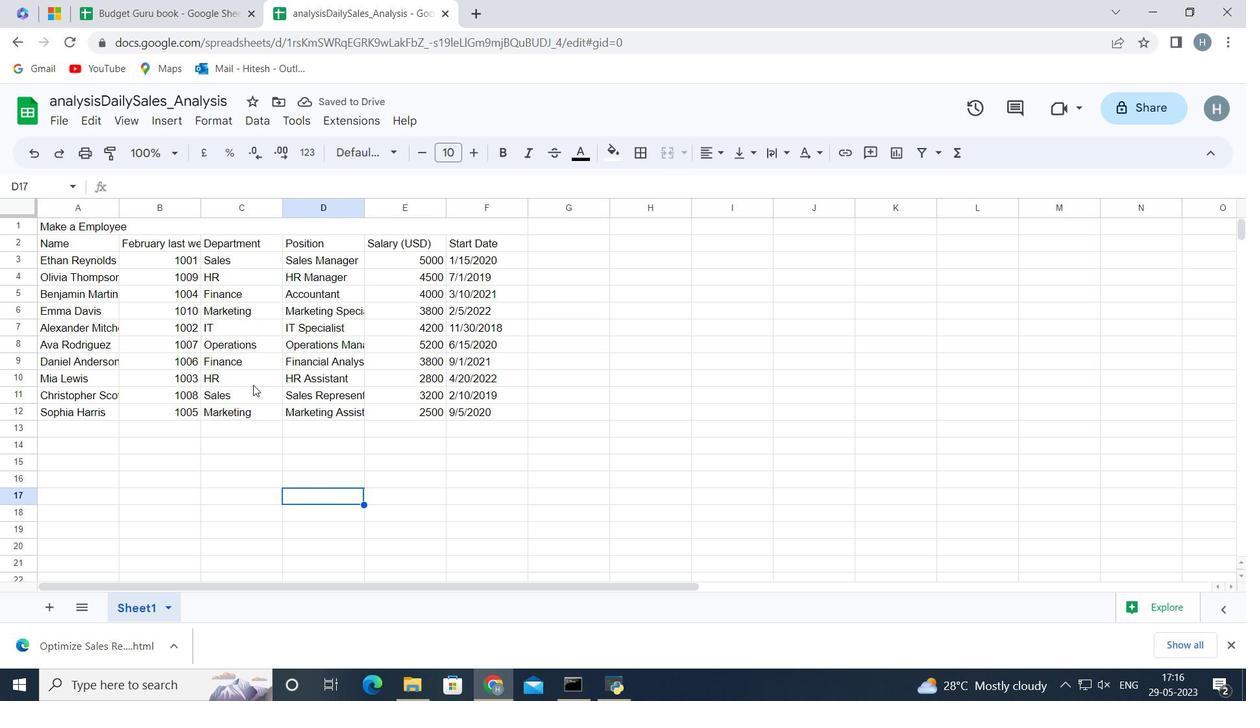 
Action: Mouse moved to (361, 514)
Screenshot: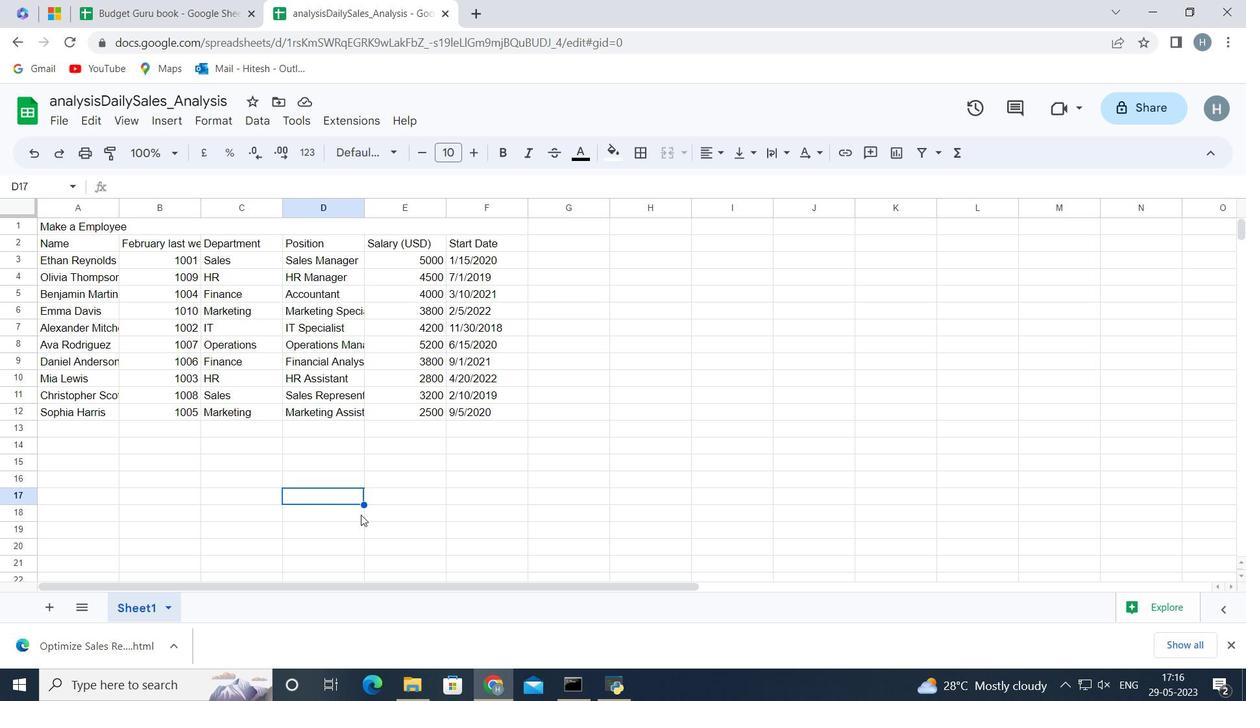 
